 Task: Research Airbnb options in Ciudad Mante, Mexico from 13 December, 2023 to 19 December, 2023 for 2 adults. Place can be entire room with 1  bedroom having 1 bed and 1 bathroom. Property type can be hotel.
Action: Mouse moved to (409, 77)
Screenshot: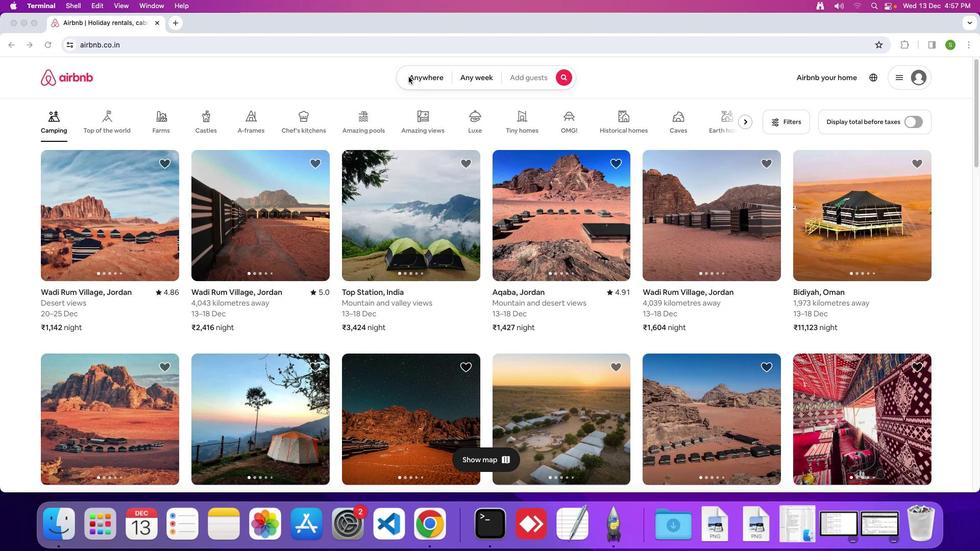 
Action: Mouse pressed left at (409, 77)
Screenshot: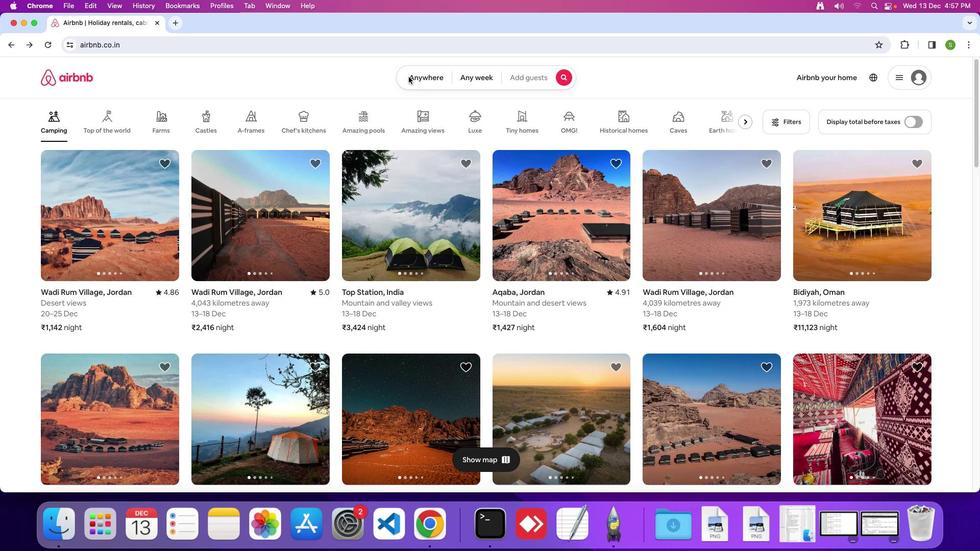 
Action: Mouse moved to (420, 79)
Screenshot: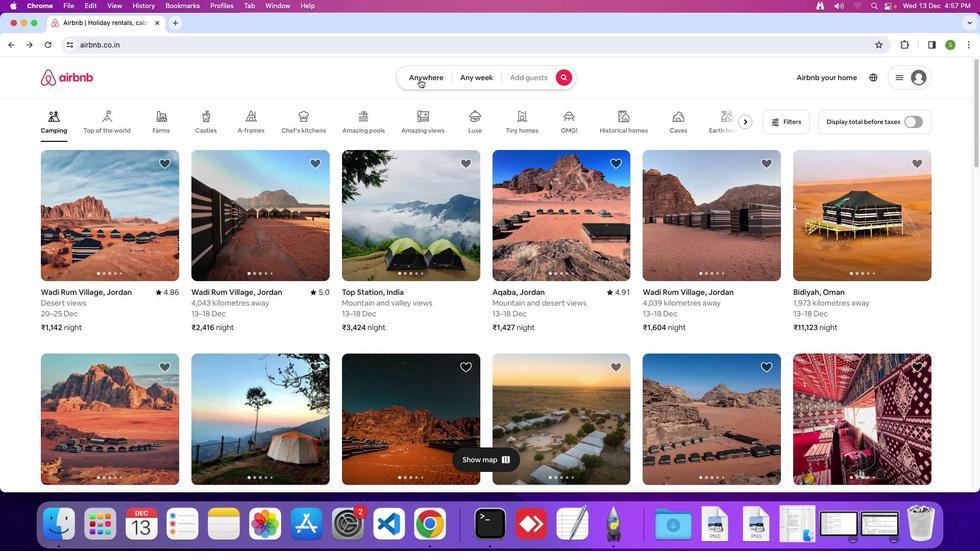 
Action: Mouse pressed left at (420, 79)
Screenshot: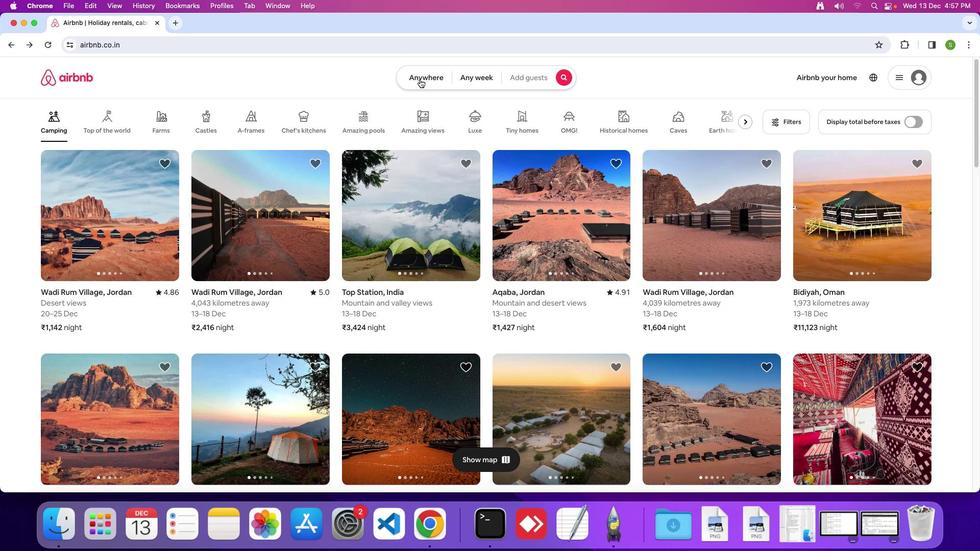 
Action: Mouse moved to (350, 106)
Screenshot: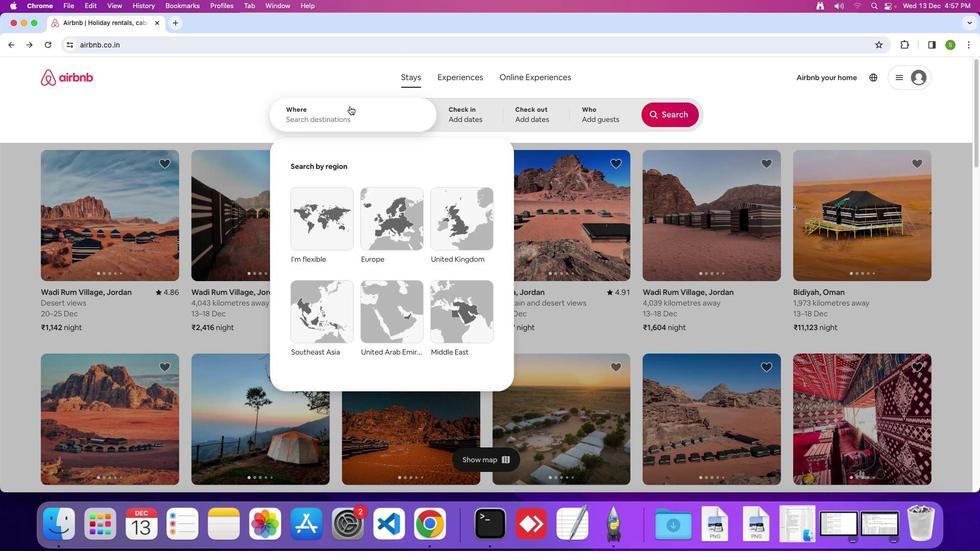 
Action: Mouse pressed left at (350, 106)
Screenshot: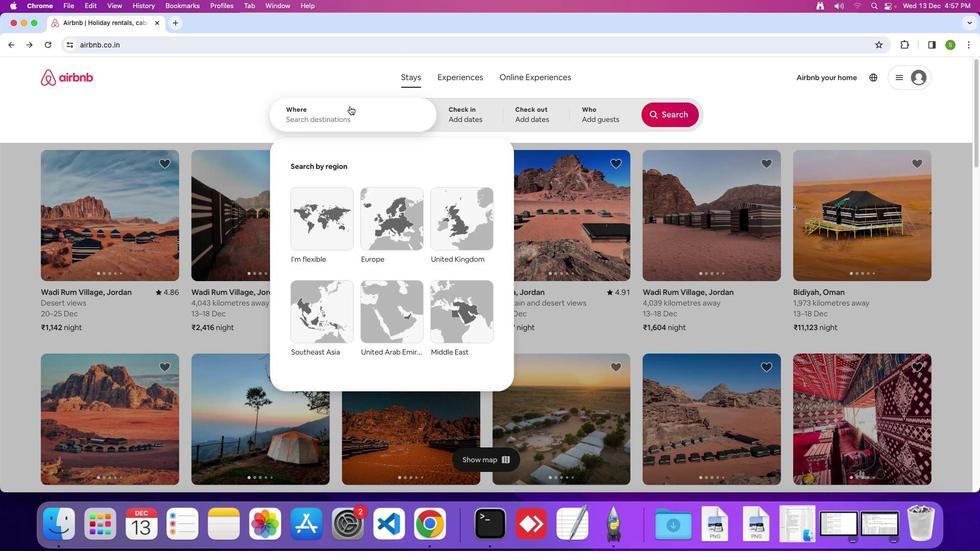 
Action: Key pressed 'C'
Screenshot: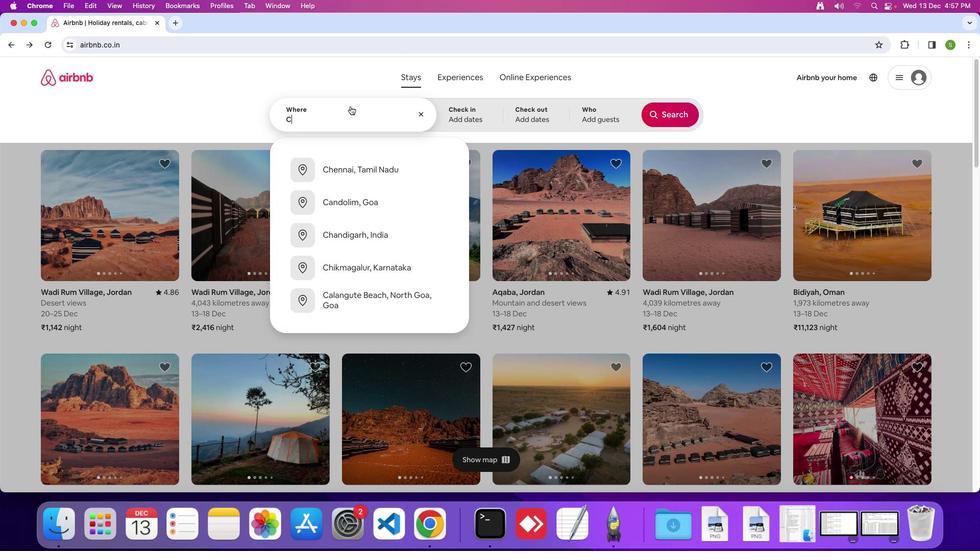 
Action: Mouse moved to (350, 106)
Screenshot: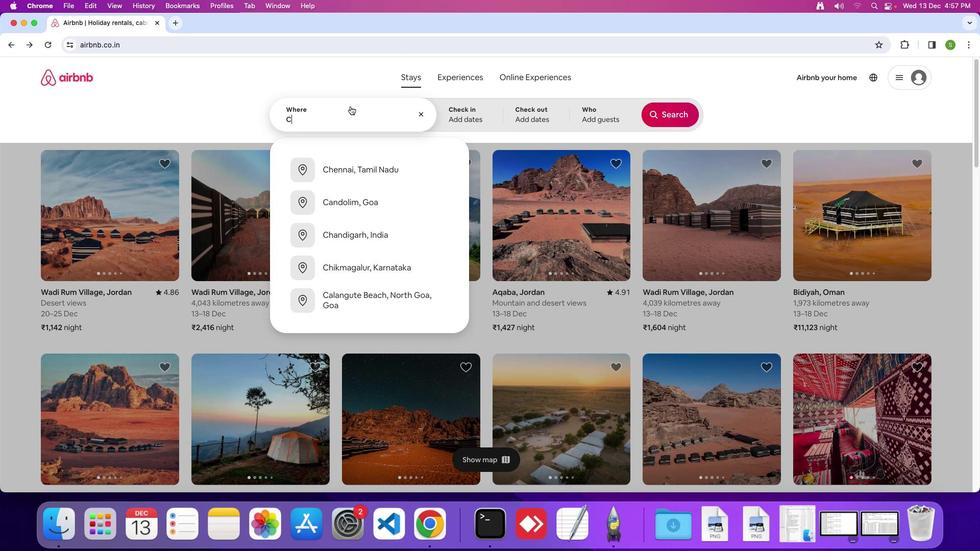 
Action: Key pressed Key.caps_lock'i''u''d''a''d'','Key.spaceKey.backspaceKey.backspaceKey.spaceKey.shift'M''a''n''t''e'','Key.spaceKey.shift'M''e''x''i''c''o'Key.enter
Screenshot: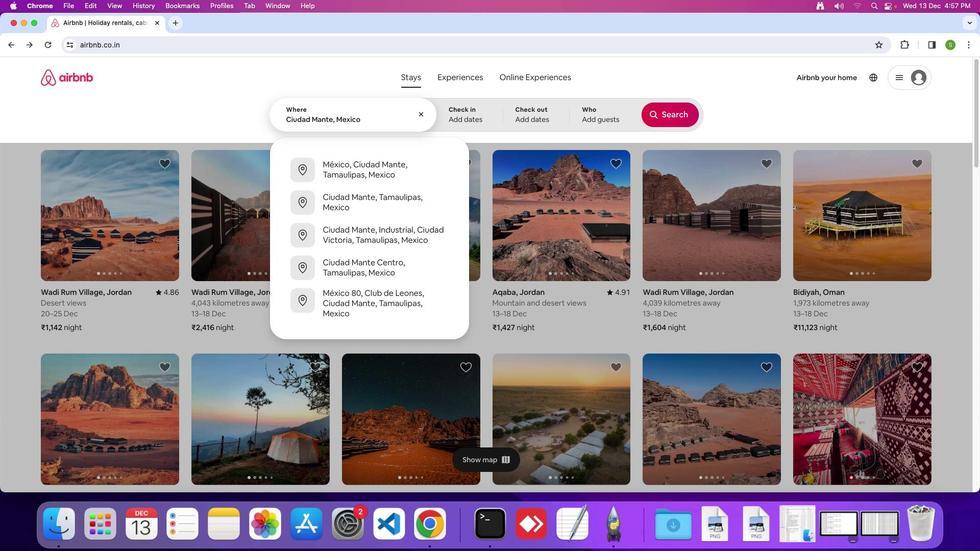 
Action: Mouse moved to (386, 292)
Screenshot: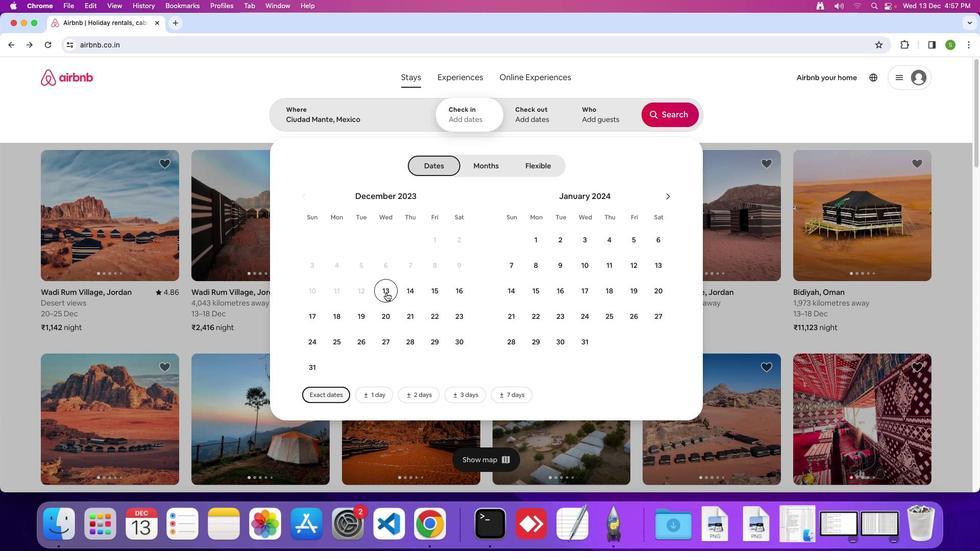 
Action: Mouse pressed left at (386, 292)
Screenshot: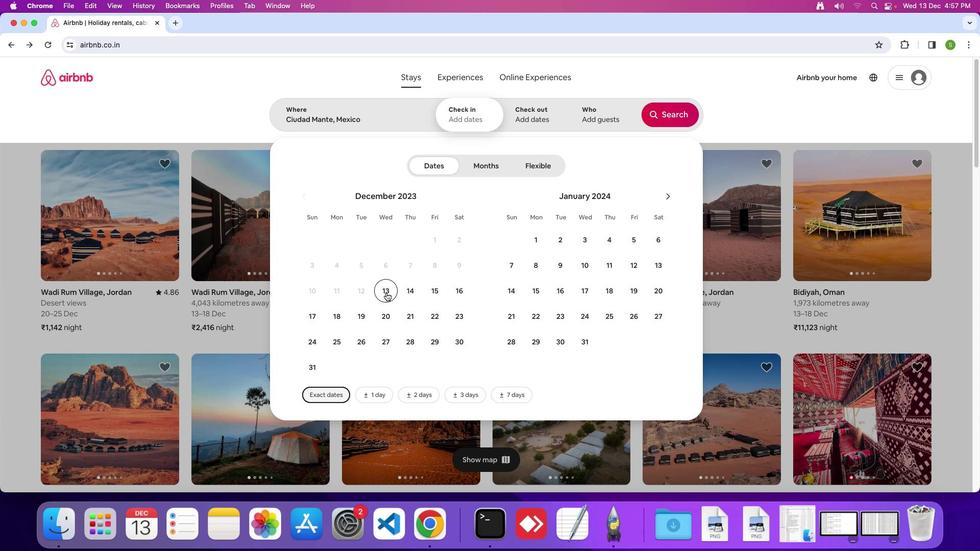 
Action: Mouse moved to (362, 316)
Screenshot: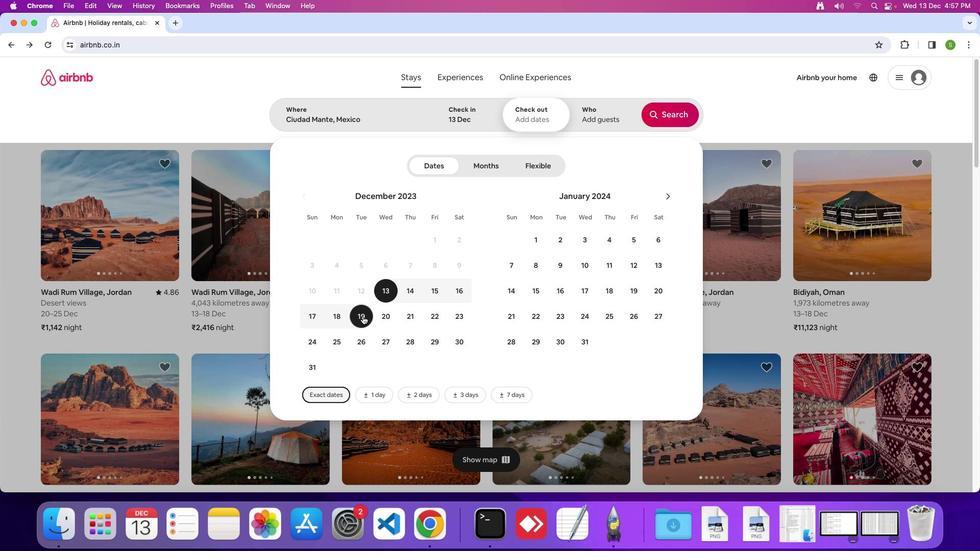 
Action: Mouse pressed left at (362, 316)
Screenshot: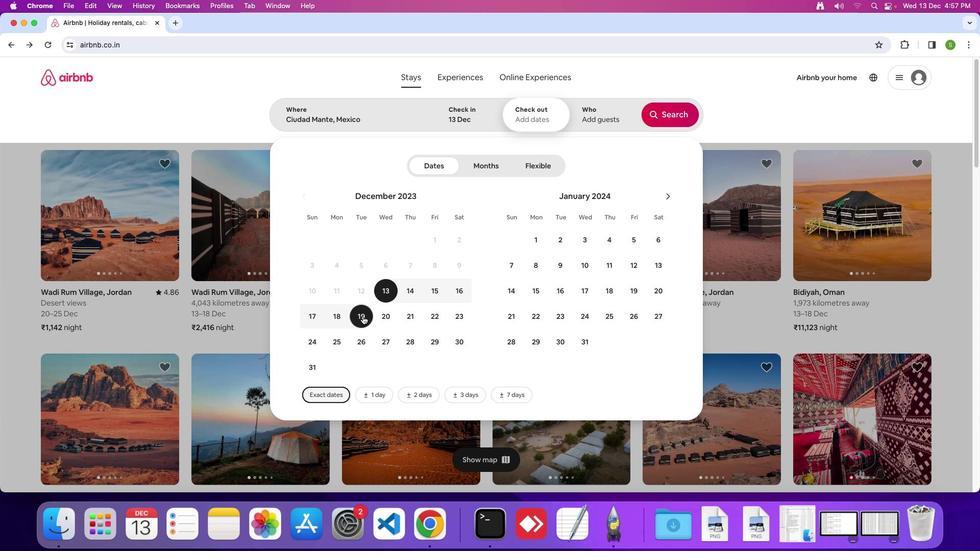 
Action: Mouse moved to (605, 121)
Screenshot: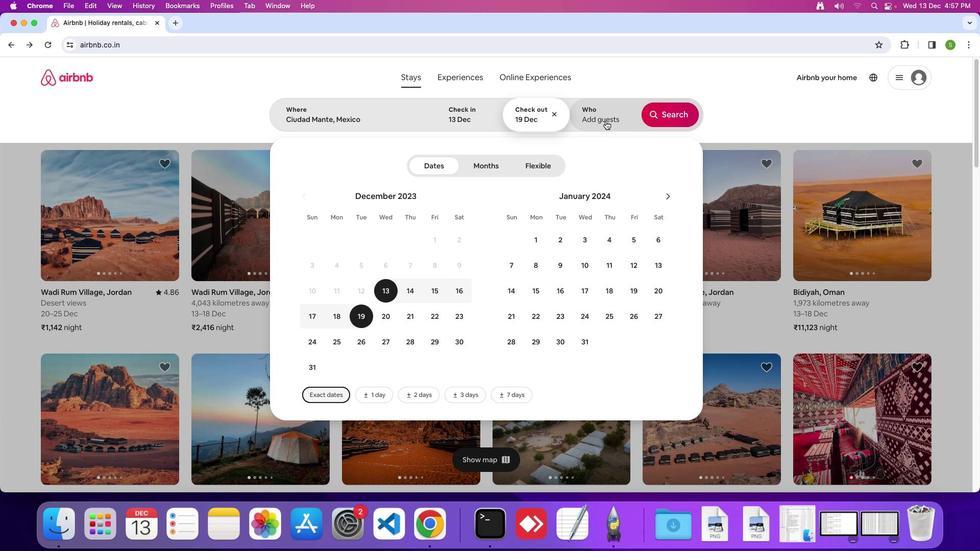 
Action: Mouse pressed left at (605, 121)
Screenshot: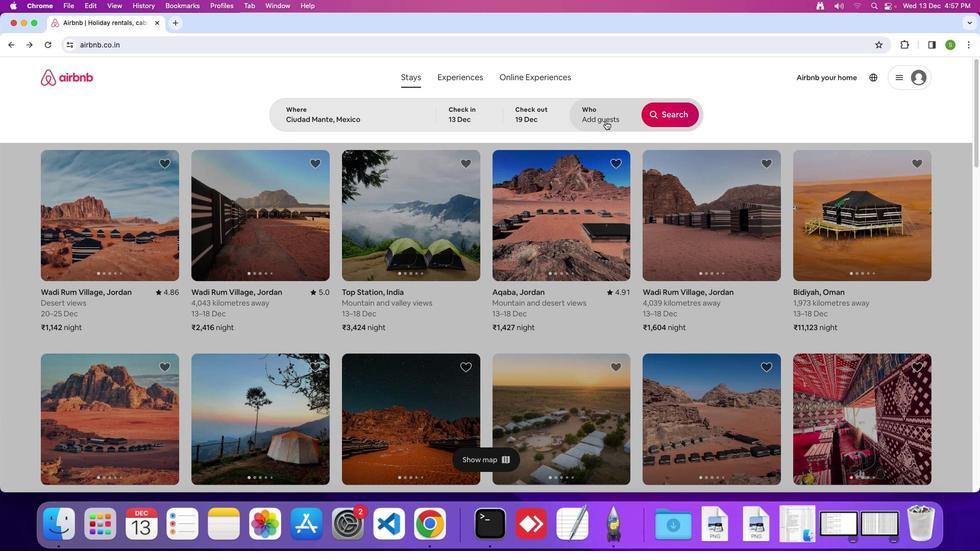 
Action: Mouse moved to (678, 171)
Screenshot: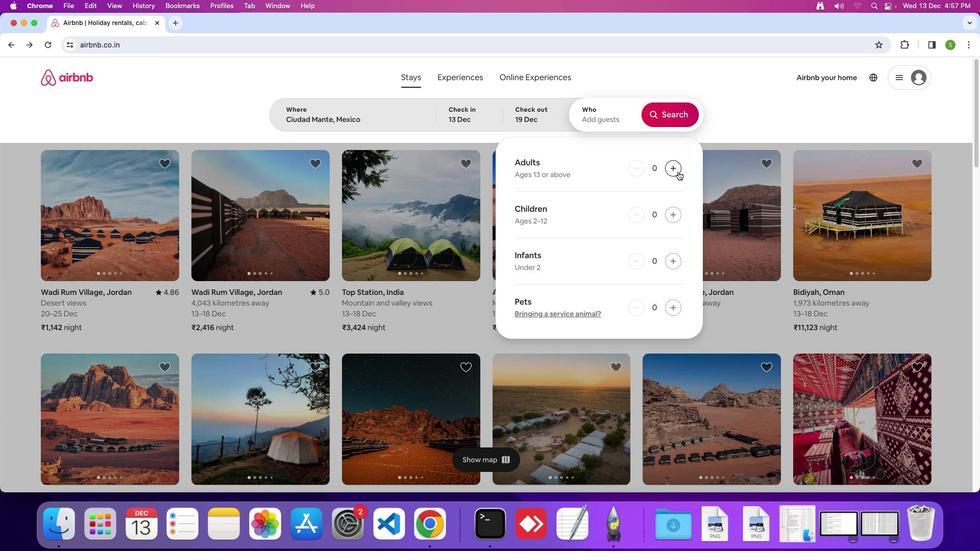 
Action: Mouse pressed left at (678, 171)
Screenshot: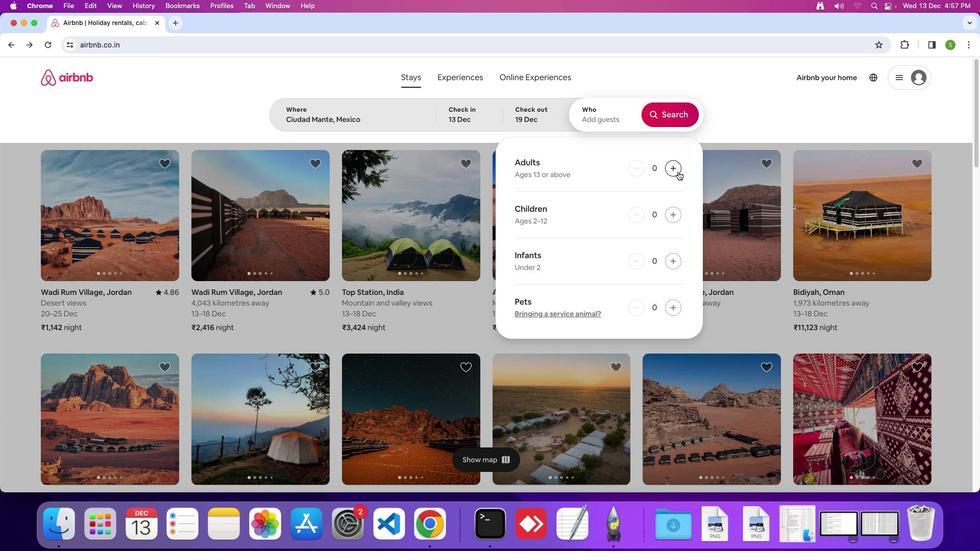 
Action: Mouse pressed left at (678, 171)
Screenshot: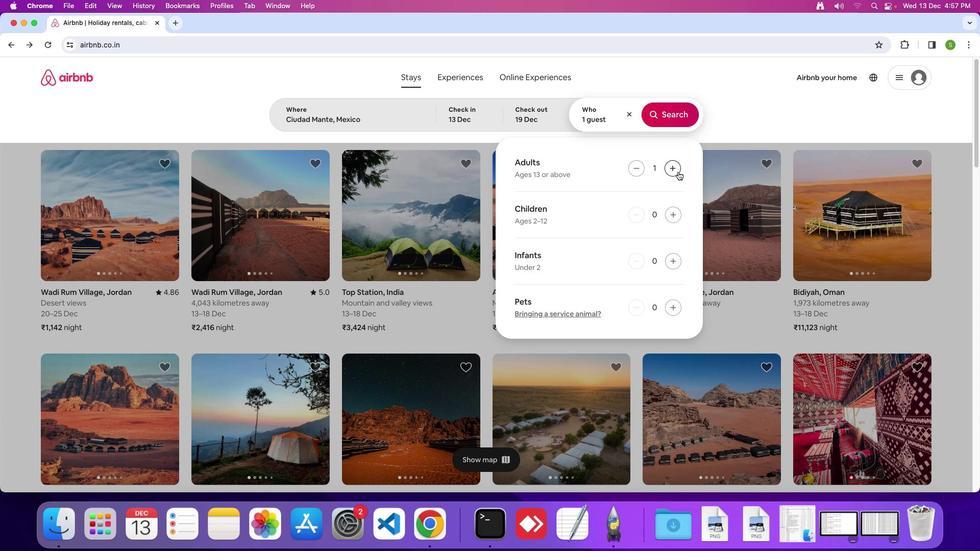 
Action: Mouse moved to (671, 115)
Screenshot: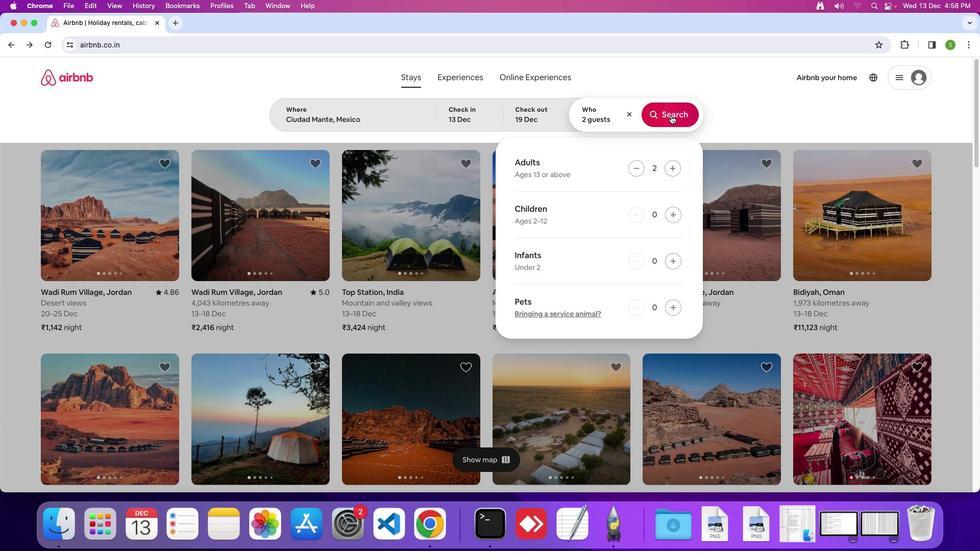 
Action: Mouse pressed left at (671, 115)
Screenshot: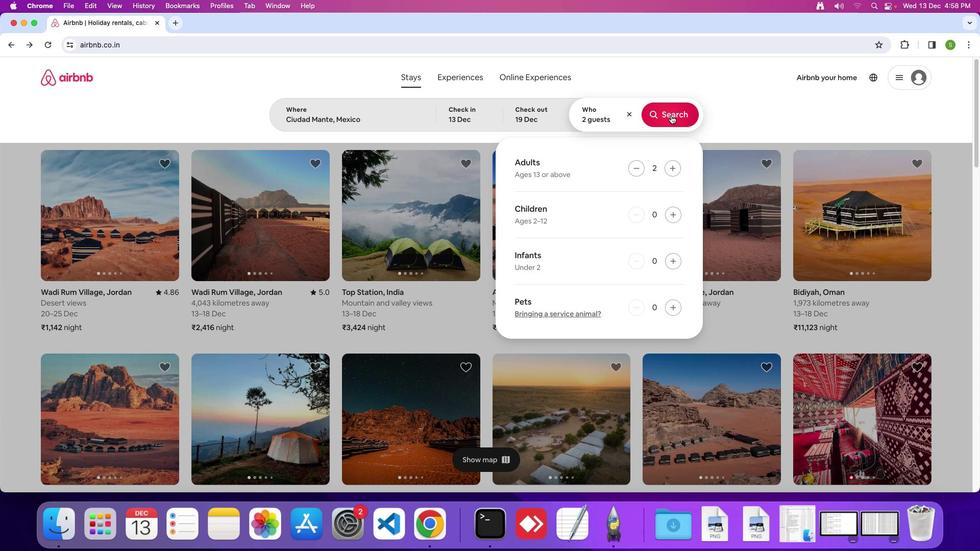 
Action: Mouse moved to (805, 115)
Screenshot: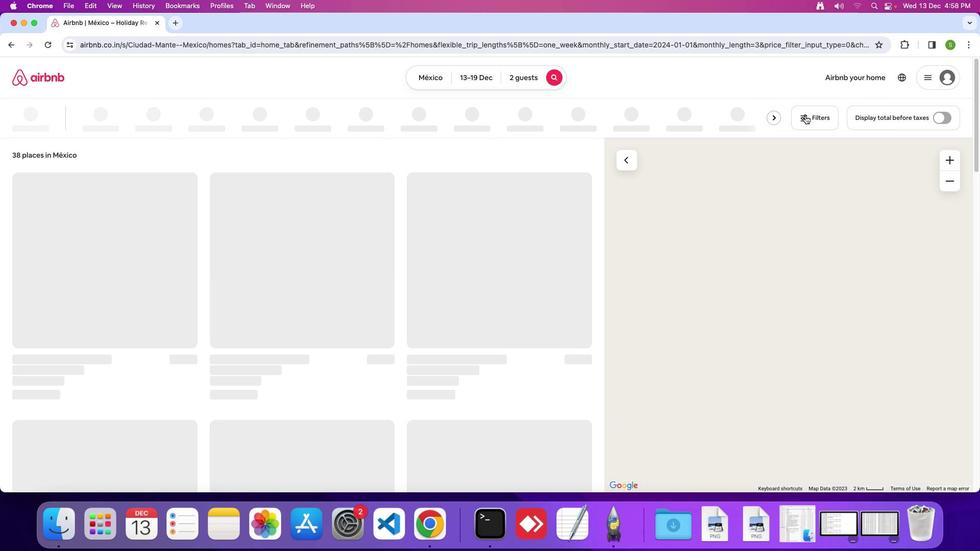 
Action: Mouse pressed left at (805, 115)
Screenshot: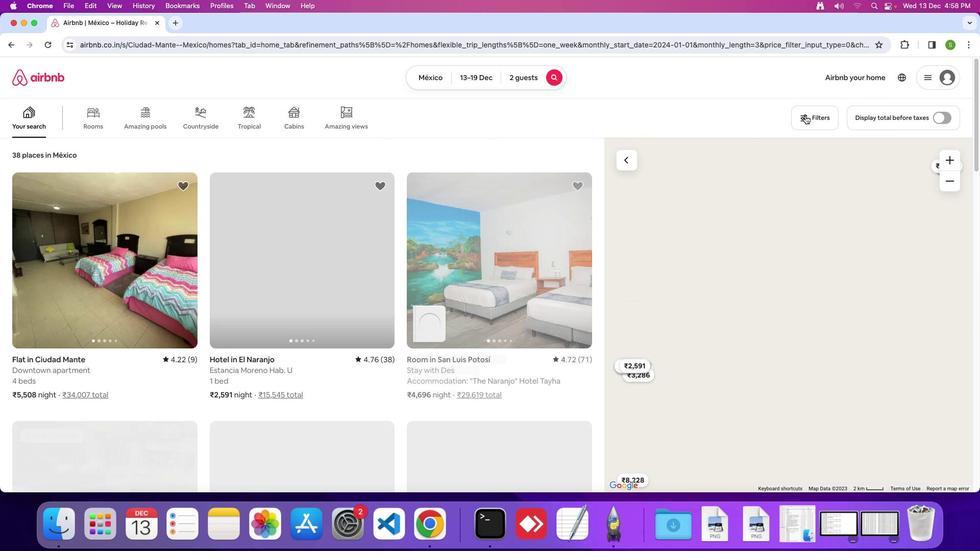 
Action: Mouse moved to (479, 284)
Screenshot: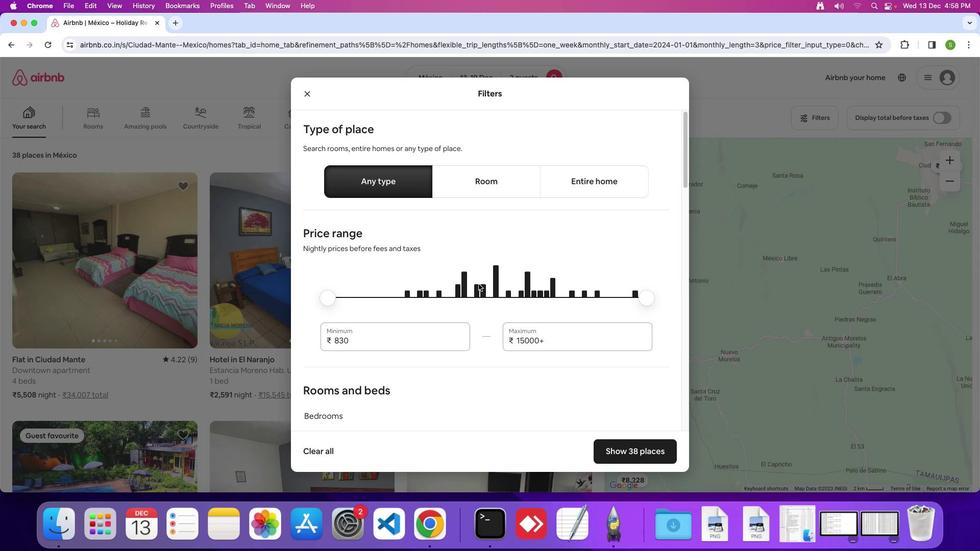 
Action: Mouse scrolled (479, 284) with delta (0, 0)
Screenshot: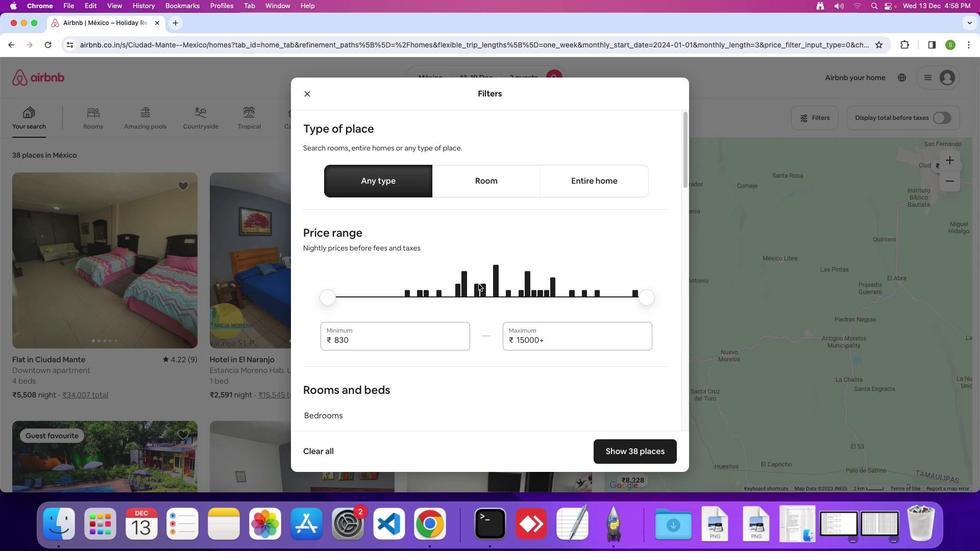 
Action: Mouse scrolled (479, 284) with delta (0, 0)
Screenshot: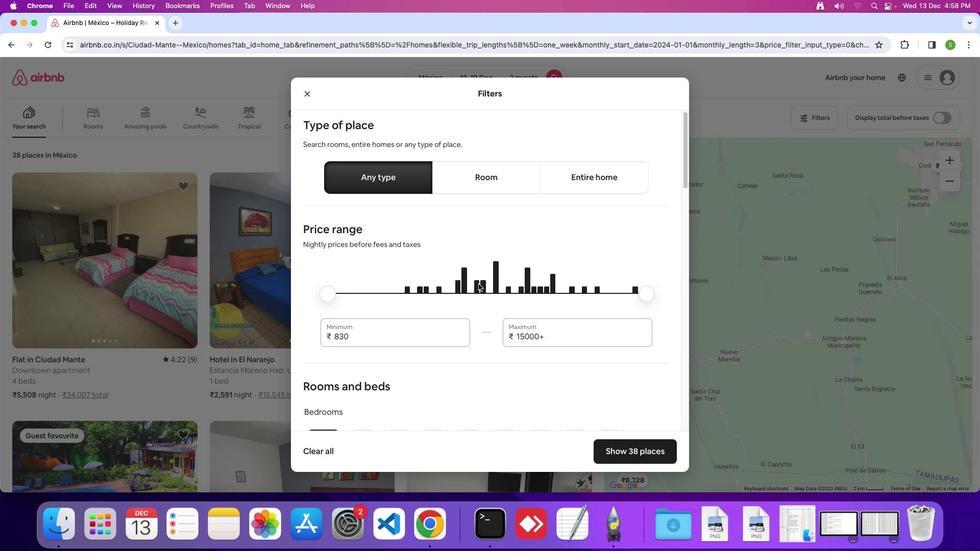 
Action: Mouse scrolled (479, 284) with delta (0, 0)
Screenshot: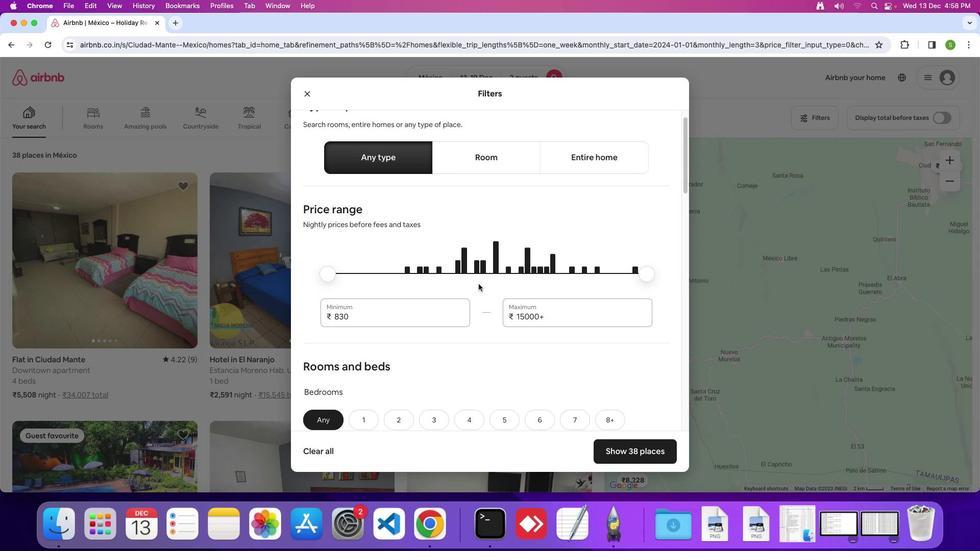 
Action: Mouse moved to (479, 282)
Screenshot: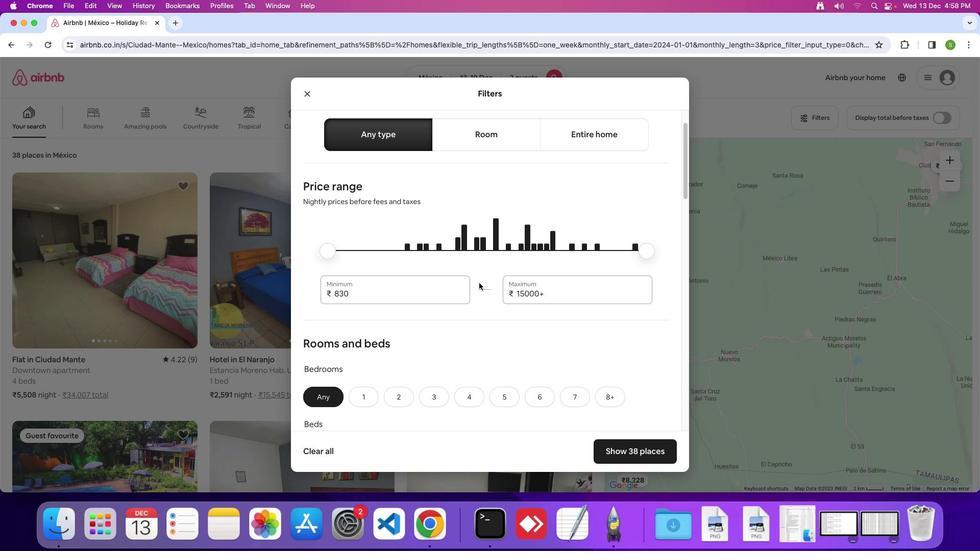 
Action: Mouse scrolled (479, 282) with delta (0, 0)
Screenshot: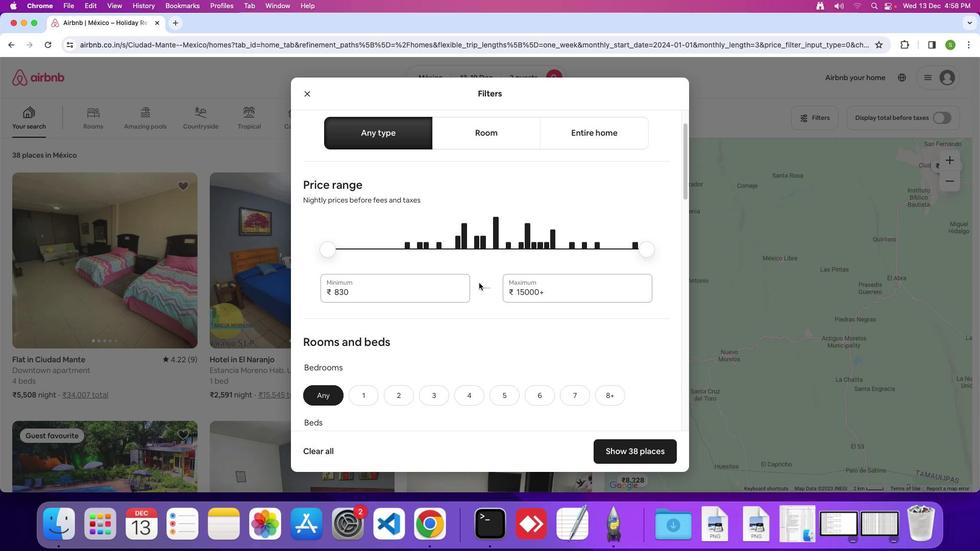 
Action: Mouse scrolled (479, 282) with delta (0, 0)
Screenshot: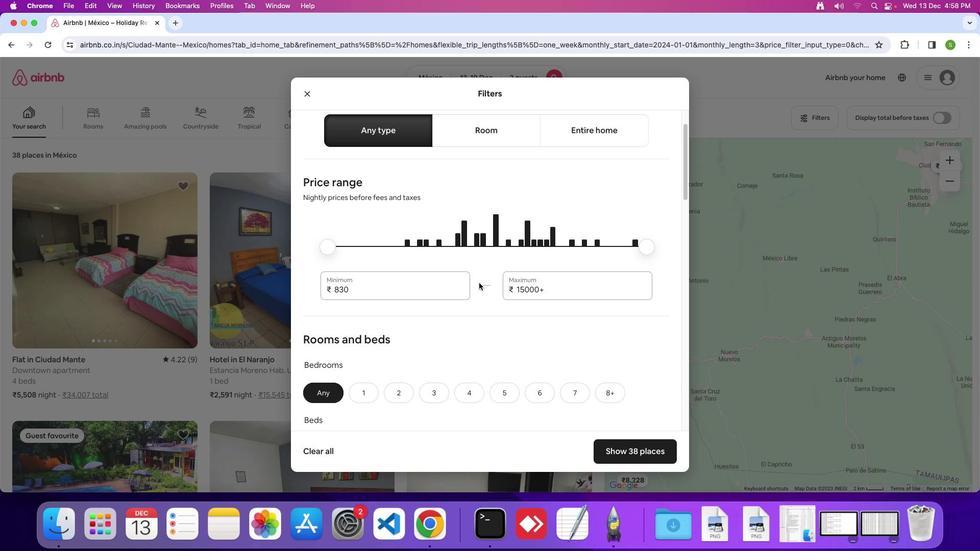 
Action: Mouse scrolled (479, 282) with delta (0, 0)
Screenshot: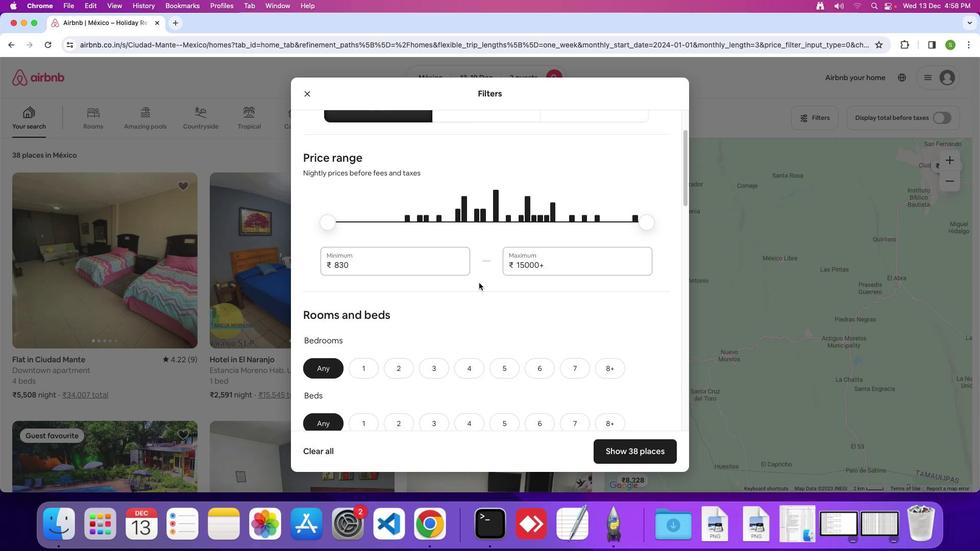 
Action: Mouse scrolled (479, 282) with delta (0, 0)
Screenshot: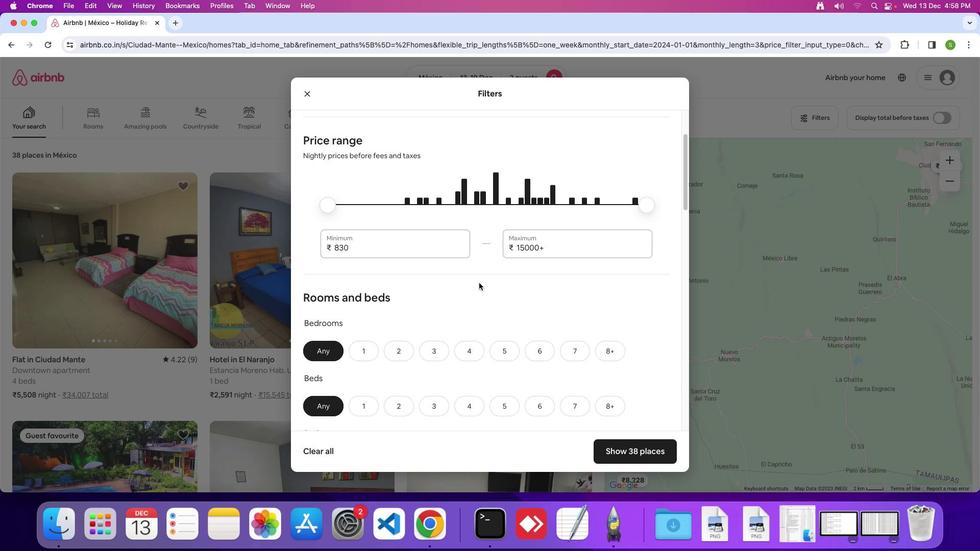 
Action: Mouse scrolled (479, 282) with delta (0, 0)
Screenshot: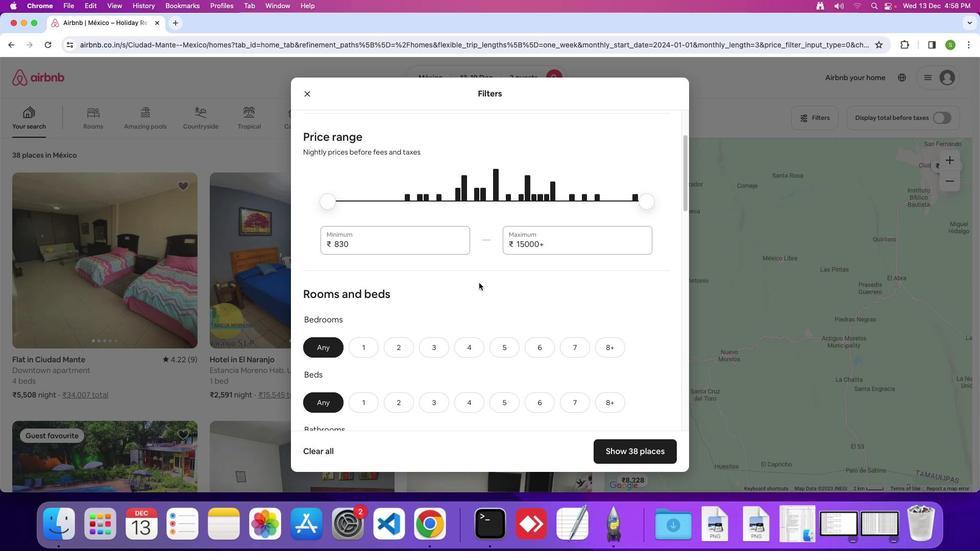 
Action: Mouse scrolled (479, 282) with delta (0, -1)
Screenshot: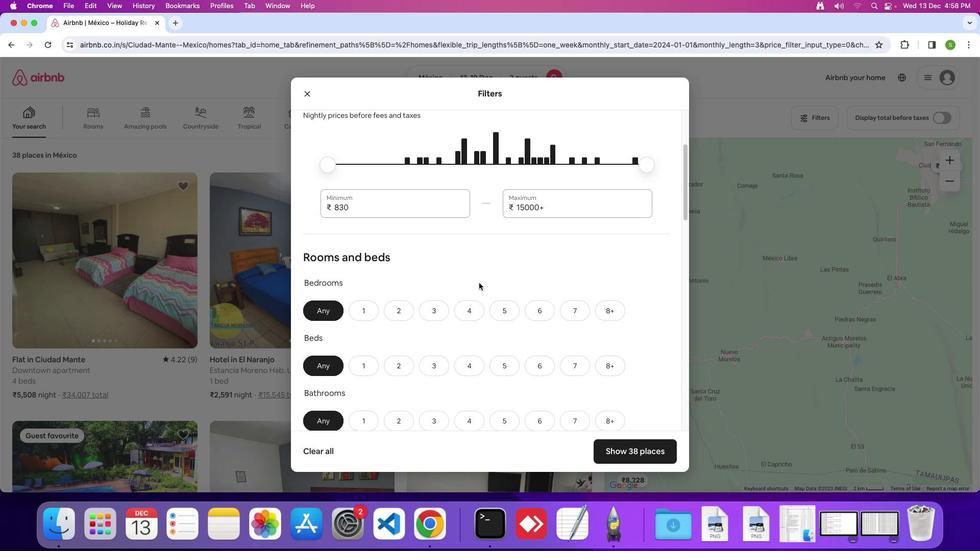 
Action: Mouse scrolled (479, 282) with delta (0, 0)
Screenshot: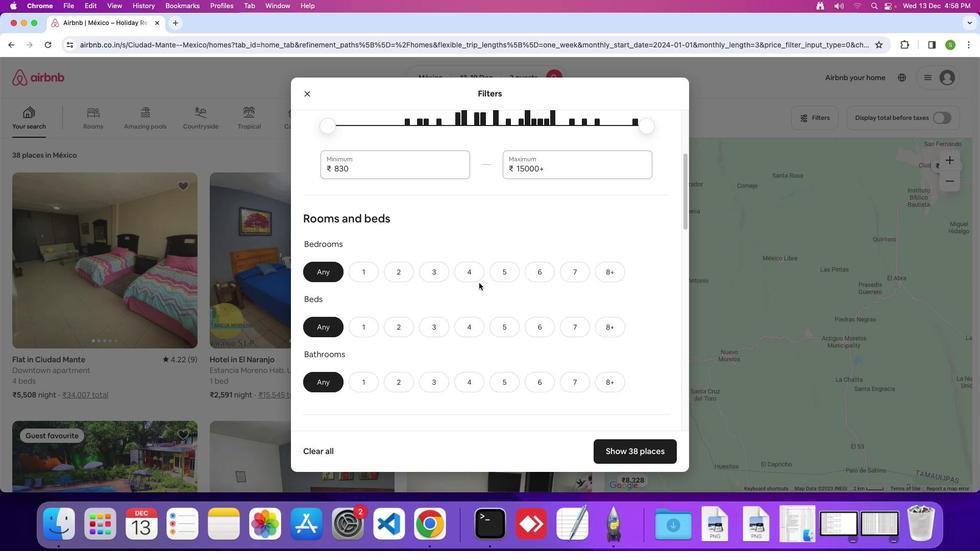 
Action: Mouse scrolled (479, 282) with delta (0, 0)
Screenshot: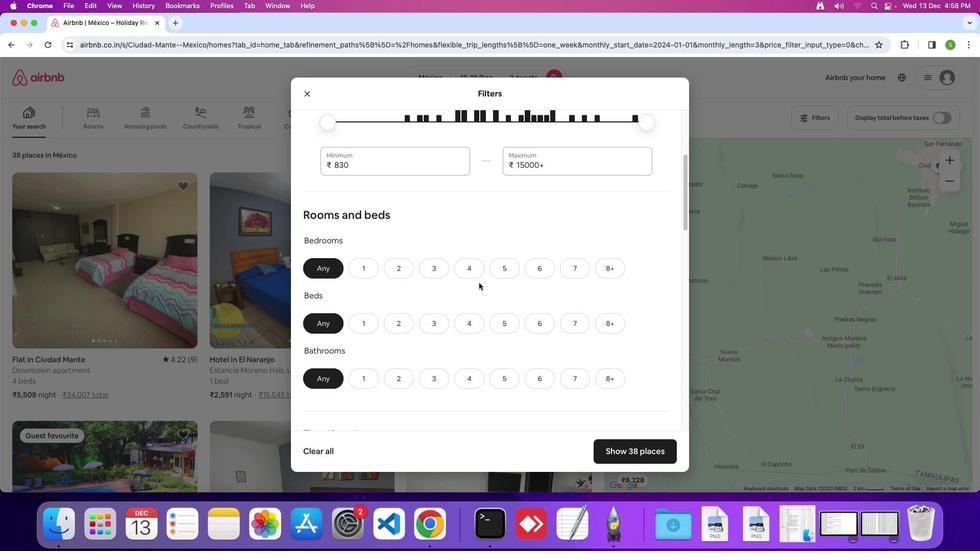 
Action: Mouse scrolled (479, 282) with delta (0, 0)
Screenshot: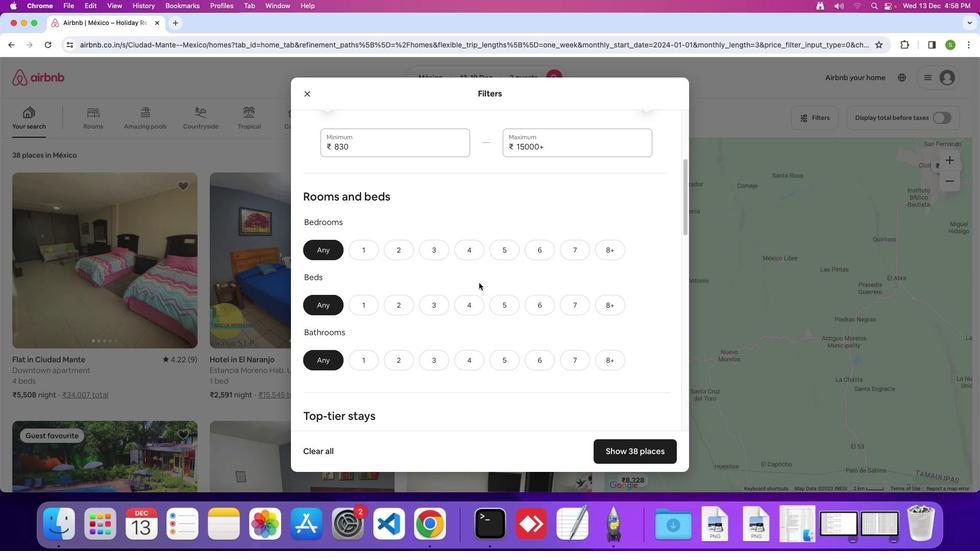 
Action: Mouse scrolled (479, 282) with delta (0, 0)
Screenshot: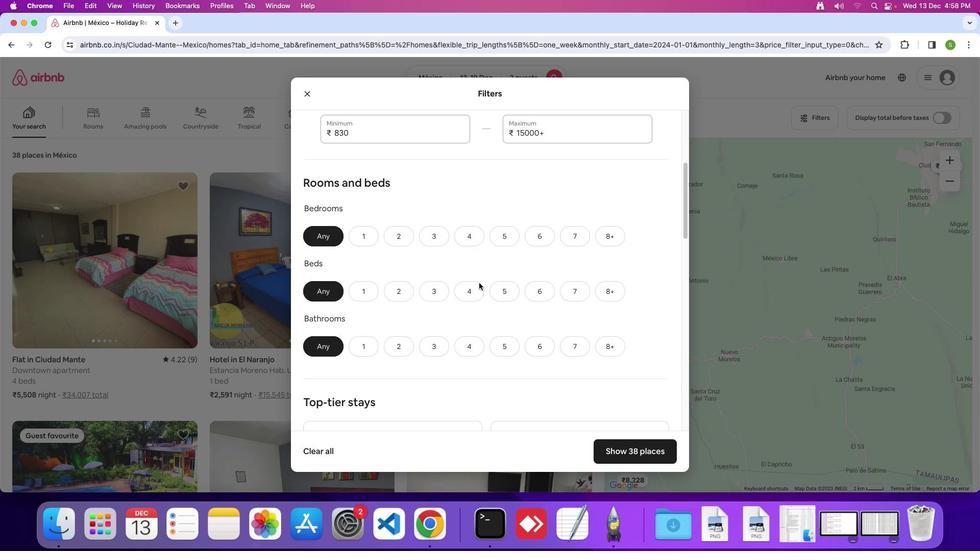 
Action: Mouse scrolled (479, 282) with delta (0, 0)
Screenshot: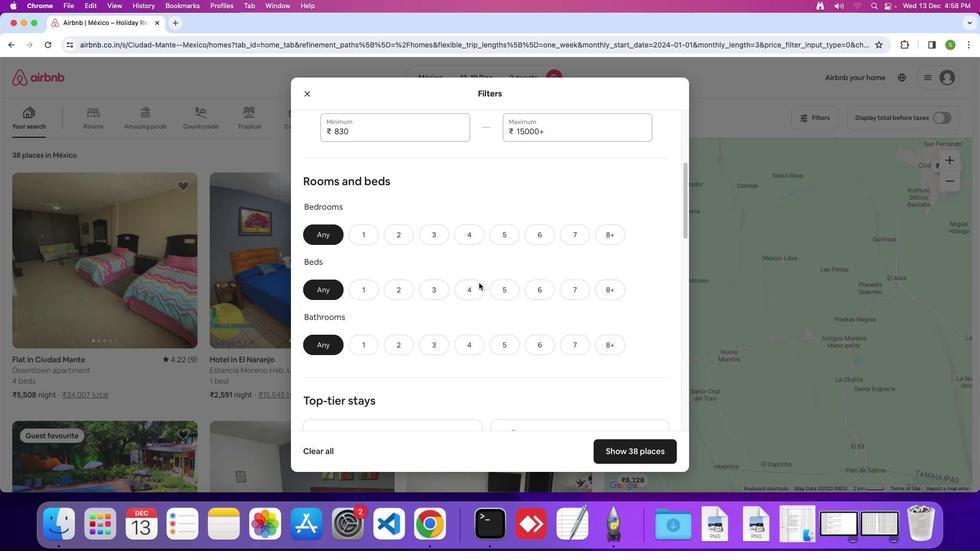 
Action: Mouse scrolled (479, 282) with delta (0, 0)
Screenshot: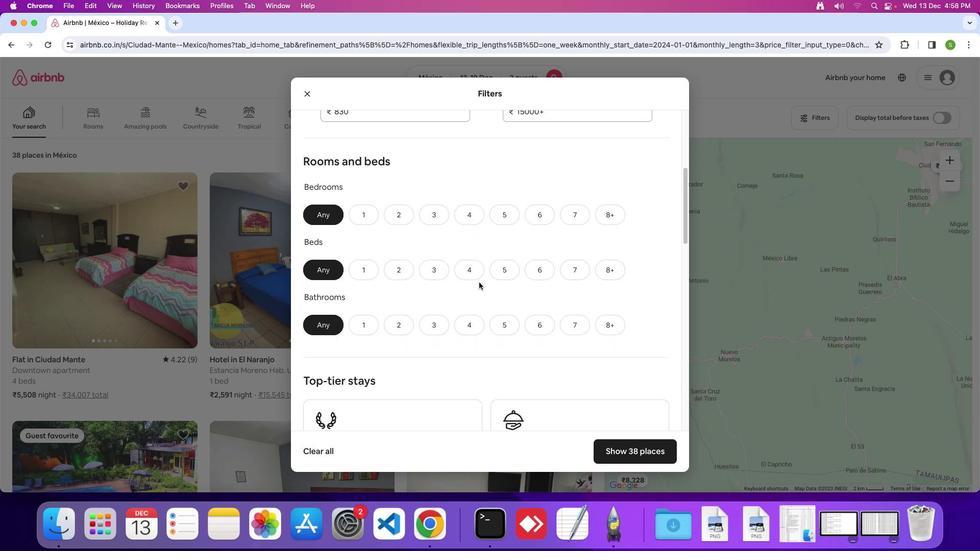
Action: Mouse moved to (479, 282)
Screenshot: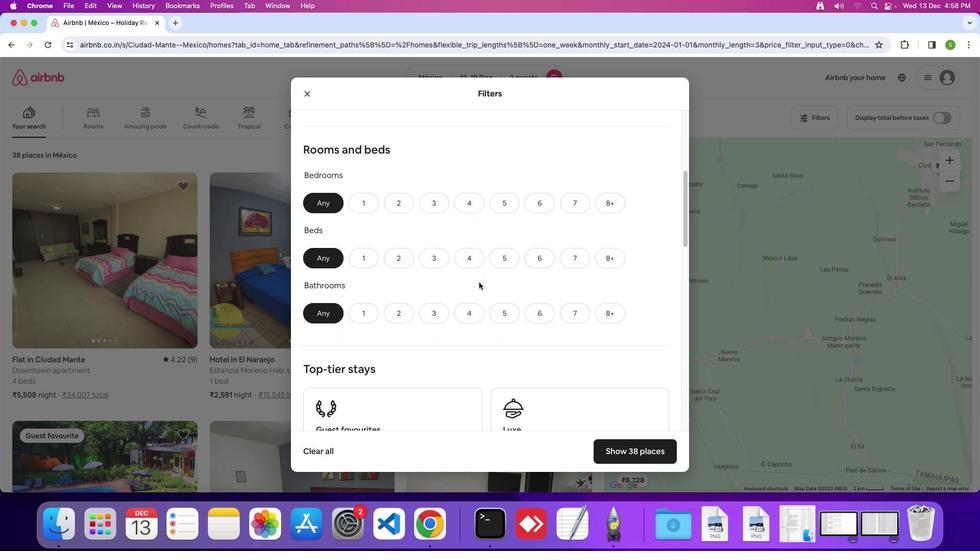 
Action: Mouse scrolled (479, 282) with delta (0, 0)
Screenshot: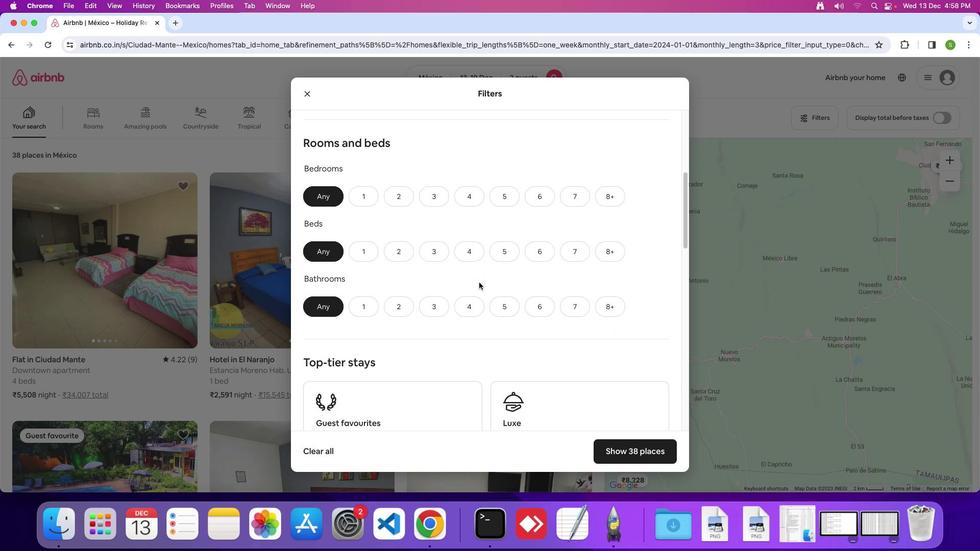 
Action: Mouse scrolled (479, 282) with delta (0, 0)
Screenshot: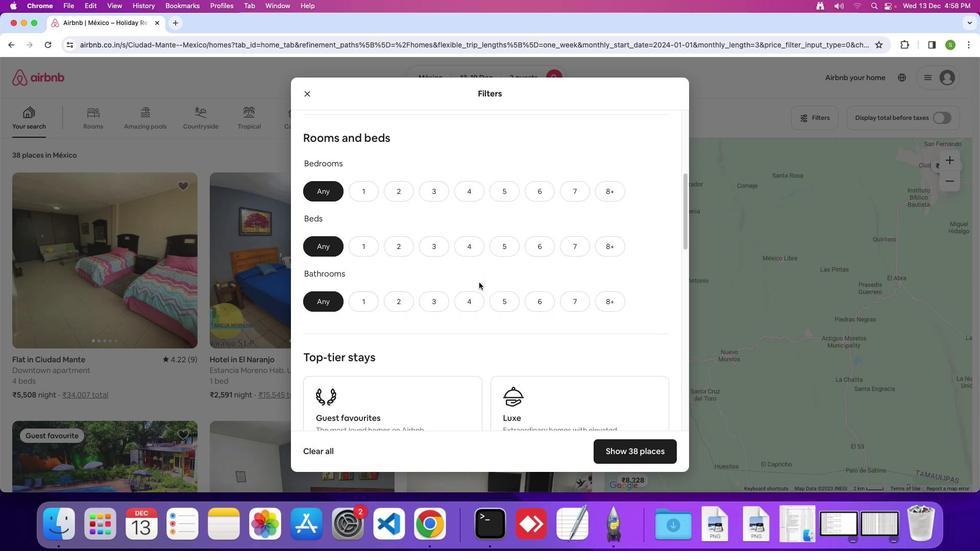 
Action: Mouse scrolled (479, 282) with delta (0, 0)
Screenshot: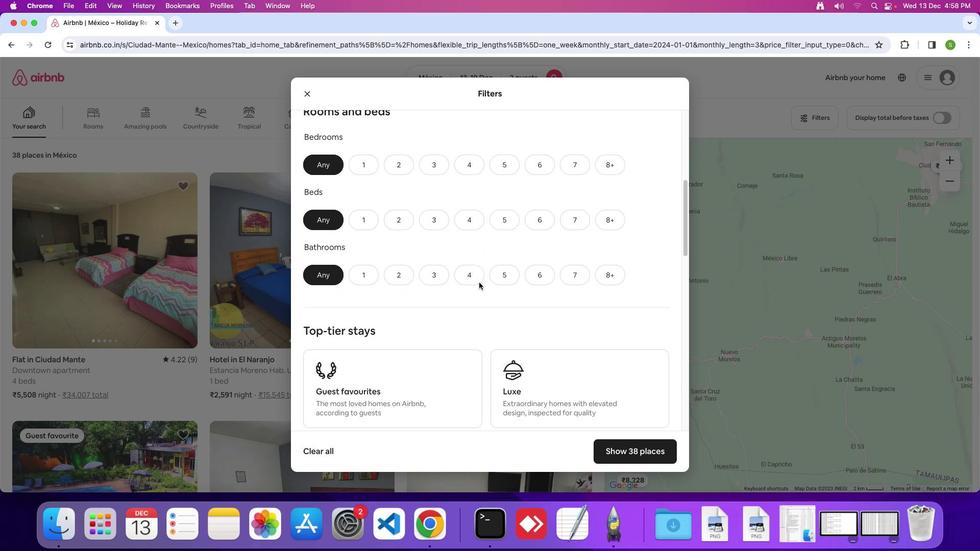 
Action: Mouse moved to (370, 143)
Screenshot: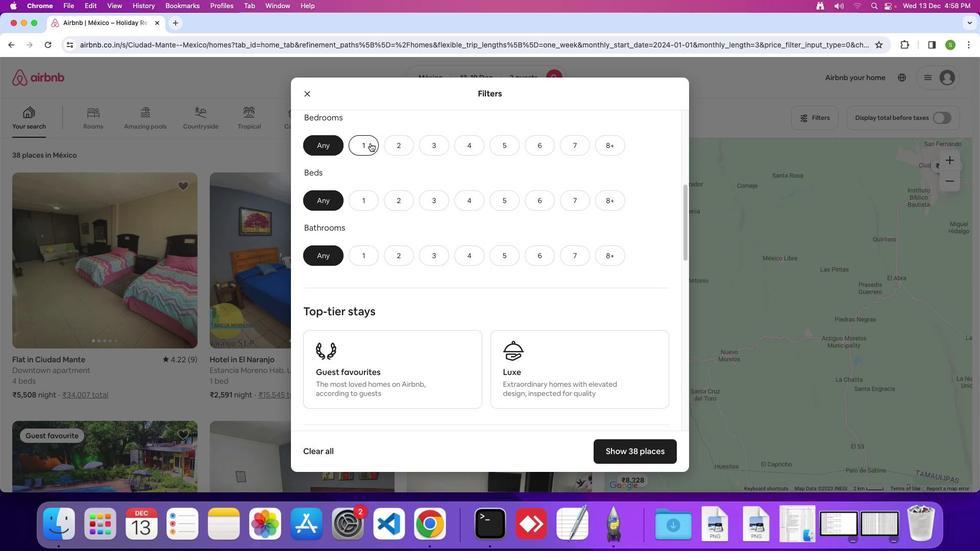 
Action: Mouse pressed left at (370, 143)
Screenshot: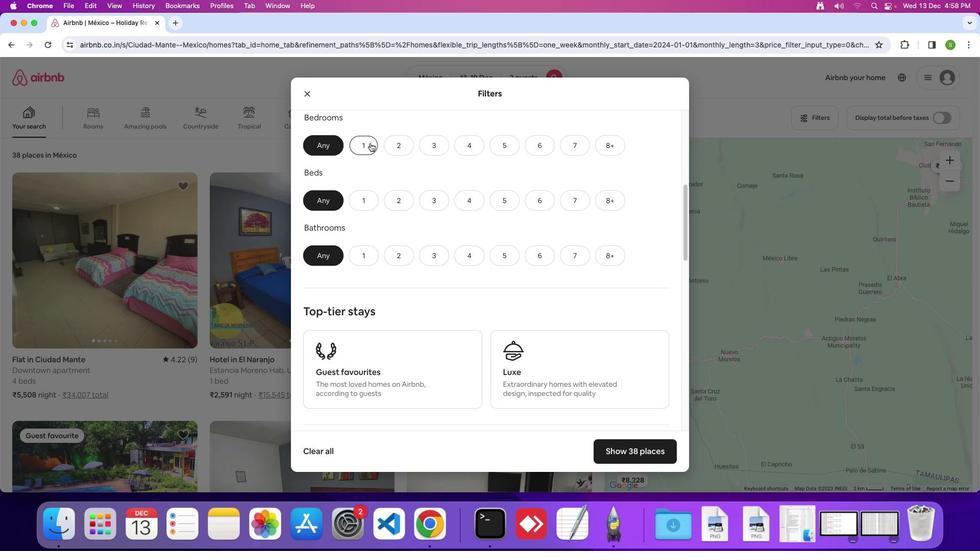 
Action: Mouse moved to (362, 195)
Screenshot: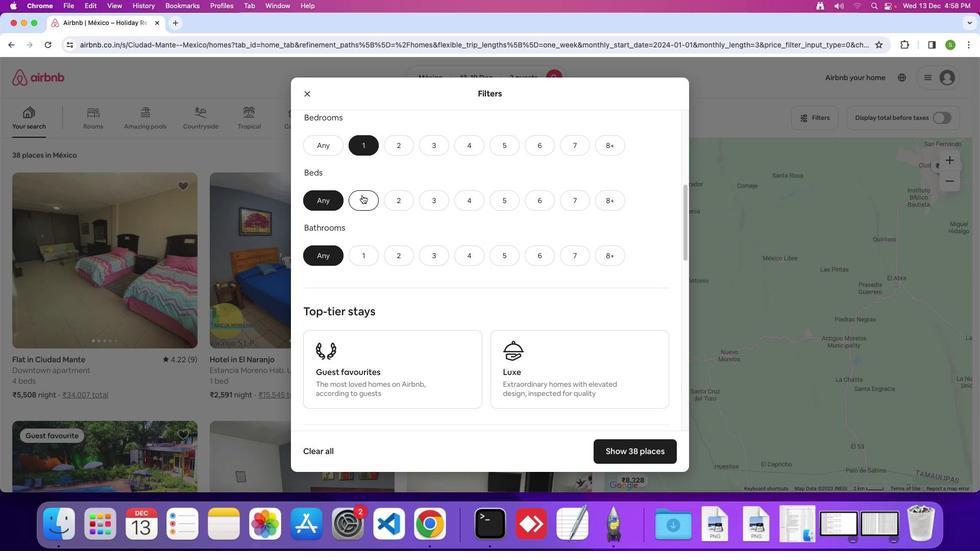 
Action: Mouse pressed left at (362, 195)
Screenshot: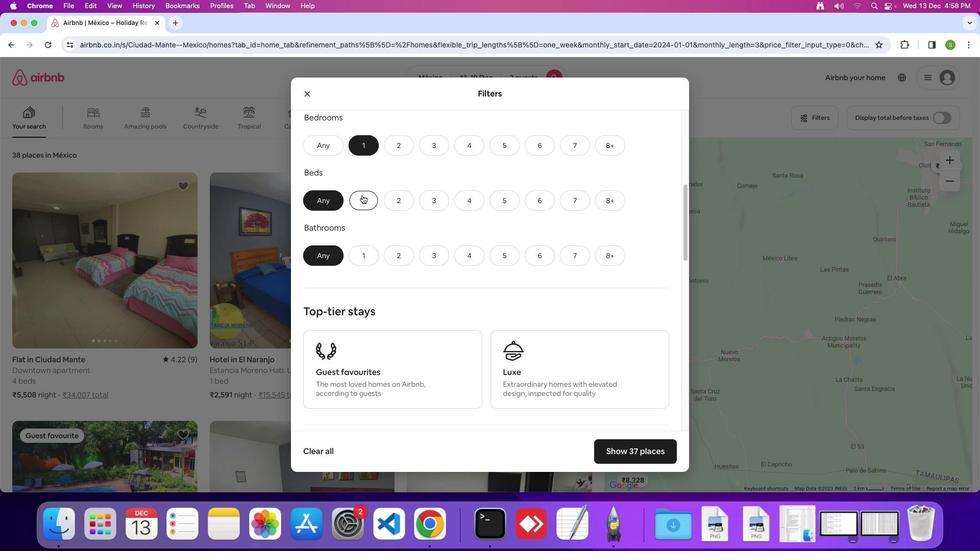 
Action: Mouse moved to (363, 254)
Screenshot: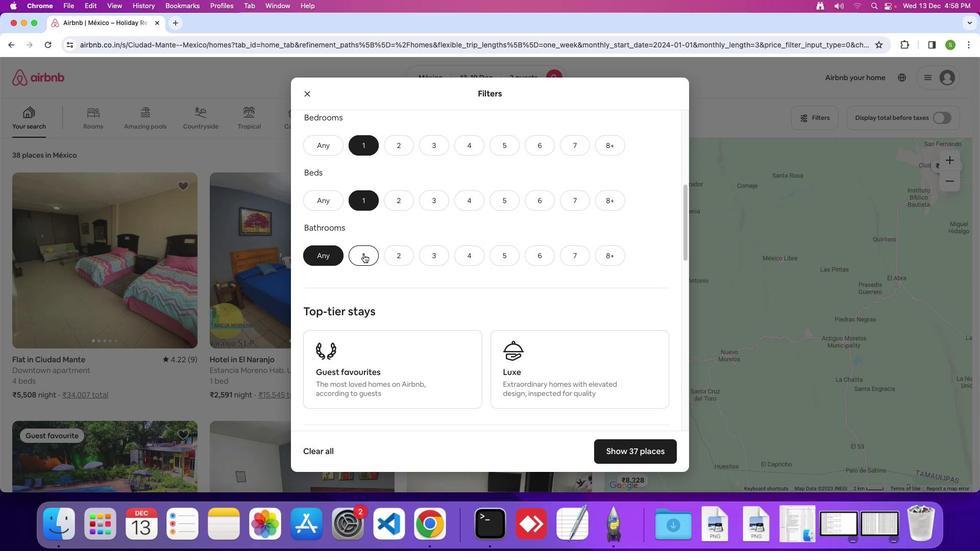 
Action: Mouse pressed left at (363, 254)
Screenshot: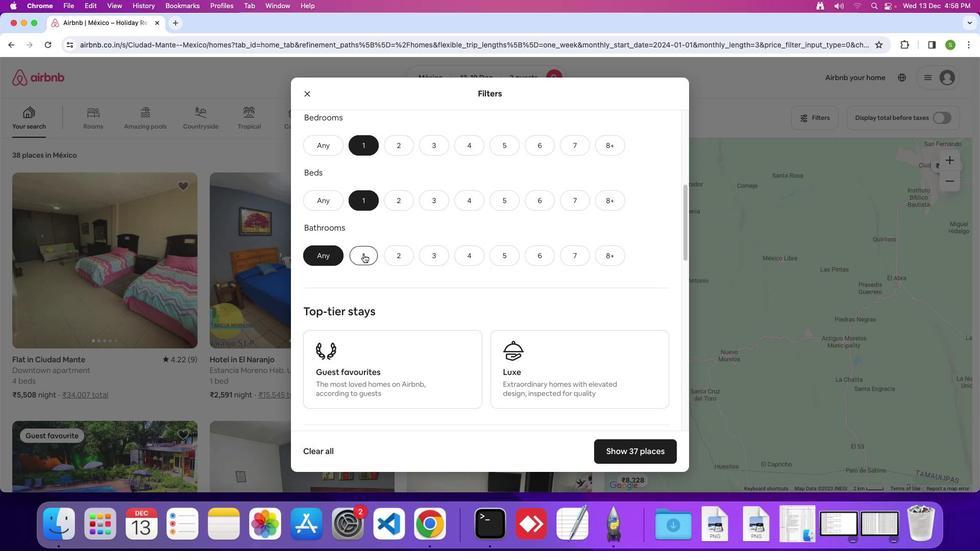 
Action: Mouse moved to (469, 243)
Screenshot: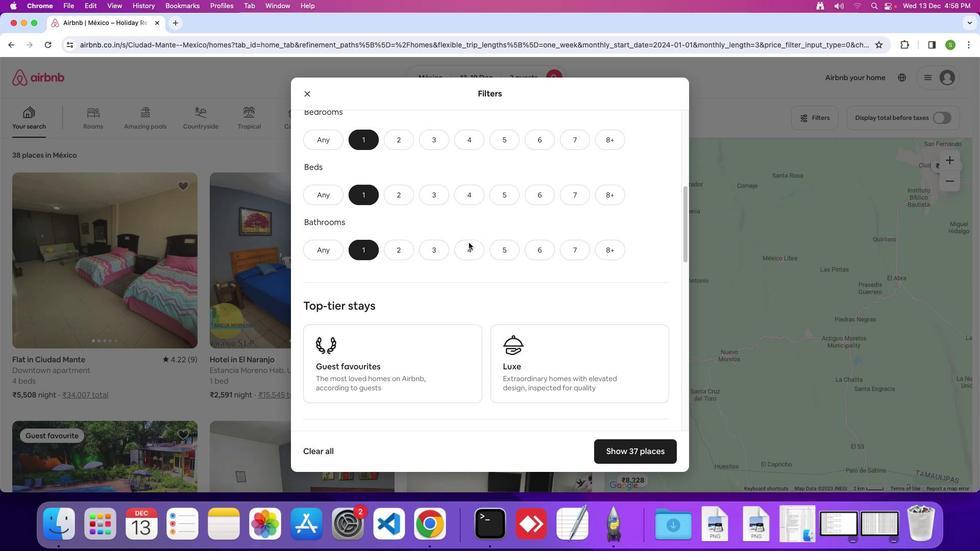
Action: Mouse scrolled (469, 243) with delta (0, 0)
Screenshot: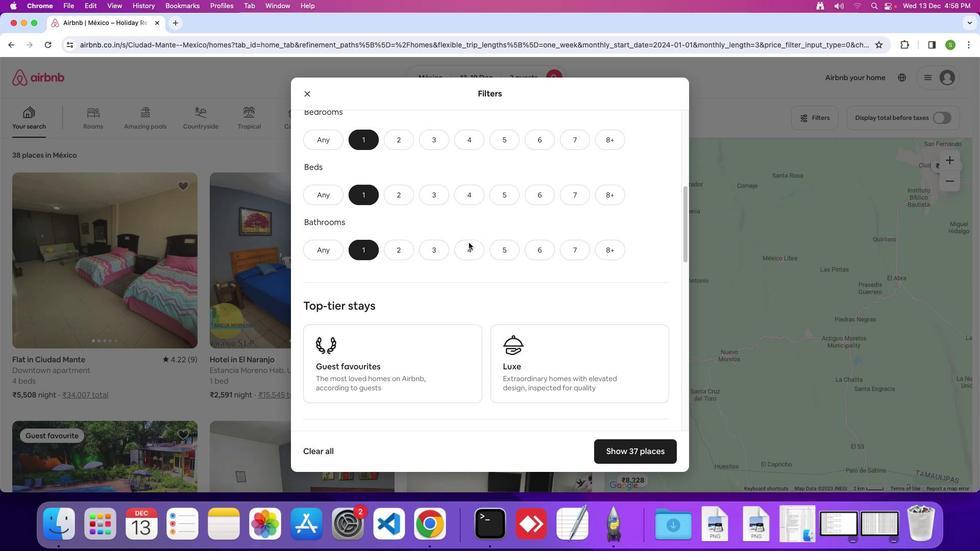 
Action: Mouse moved to (469, 243)
Screenshot: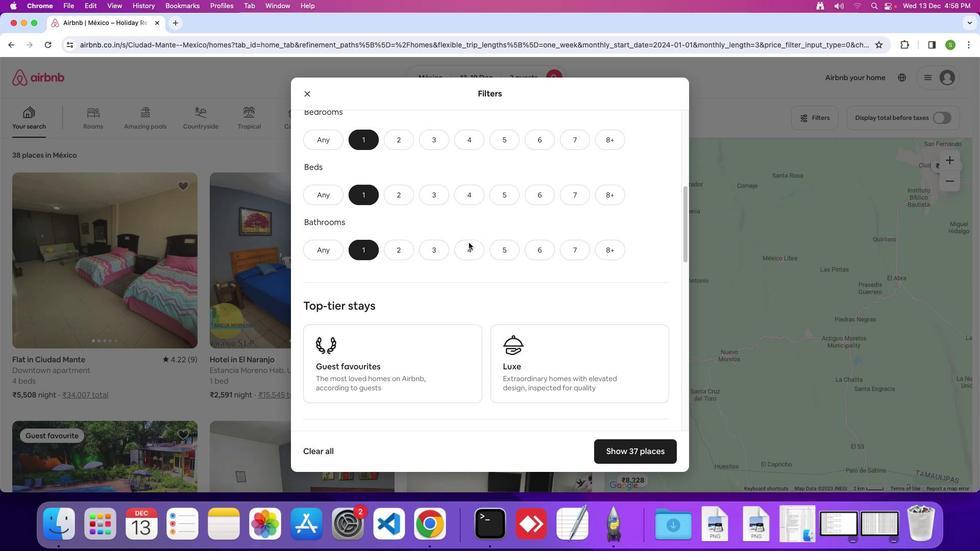 
Action: Mouse scrolled (469, 243) with delta (0, 0)
Screenshot: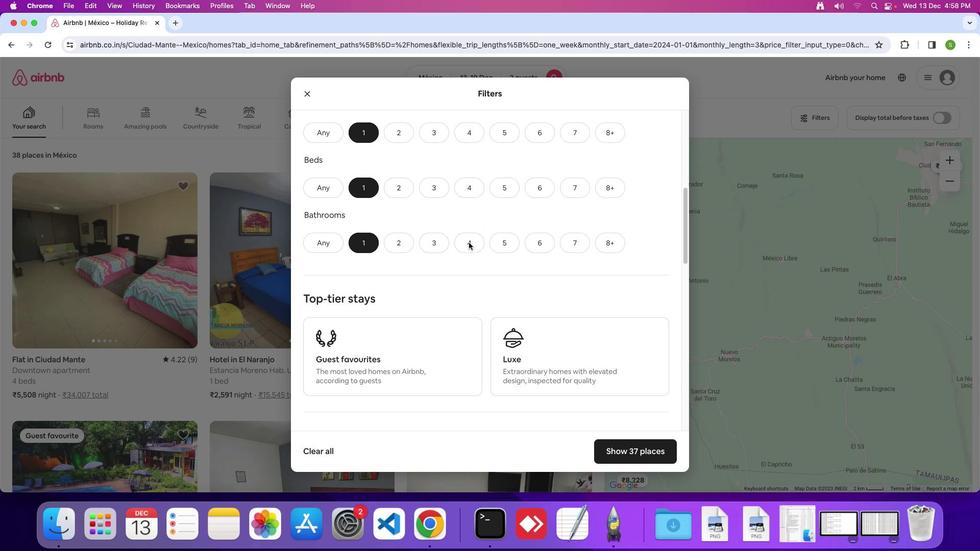 
Action: Mouse scrolled (469, 243) with delta (0, -1)
Screenshot: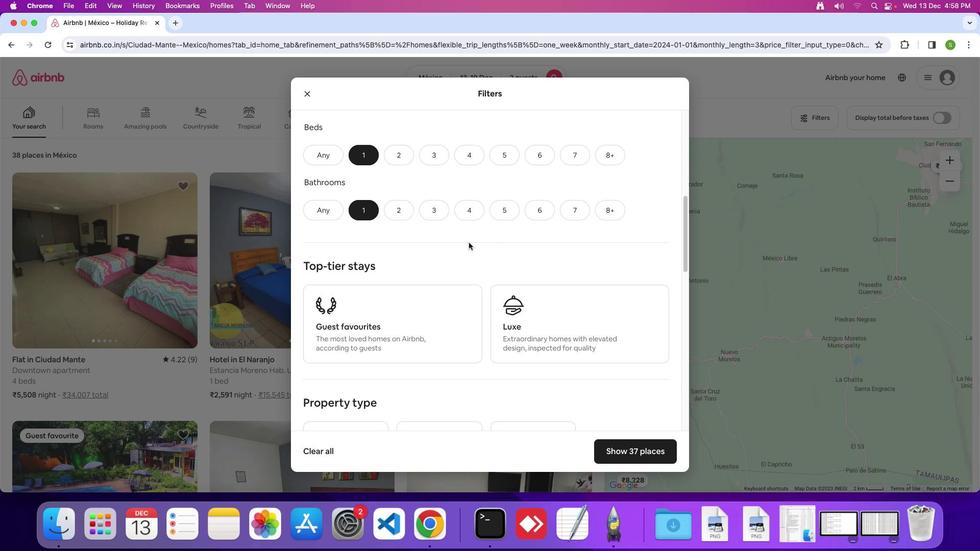 
Action: Mouse scrolled (469, 243) with delta (0, 0)
Screenshot: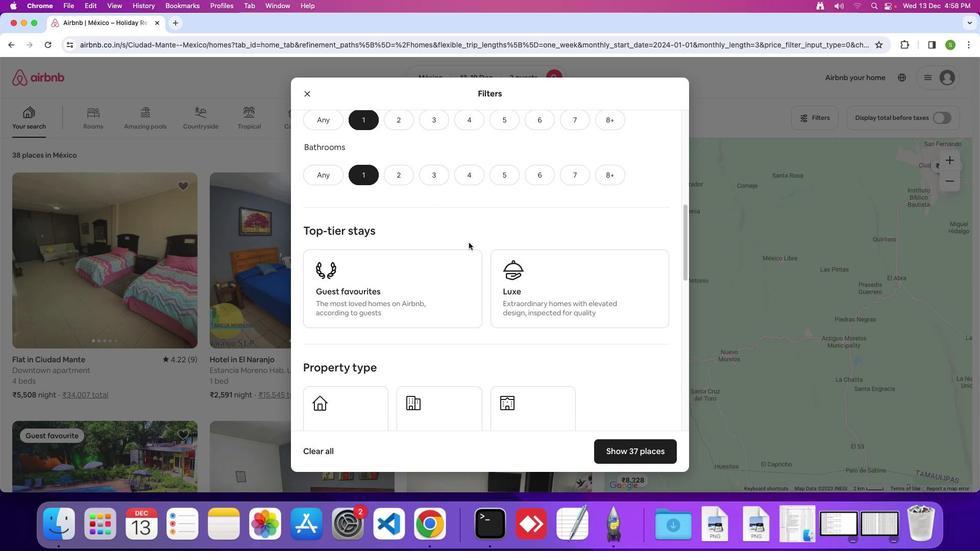 
Action: Mouse scrolled (469, 243) with delta (0, 0)
Screenshot: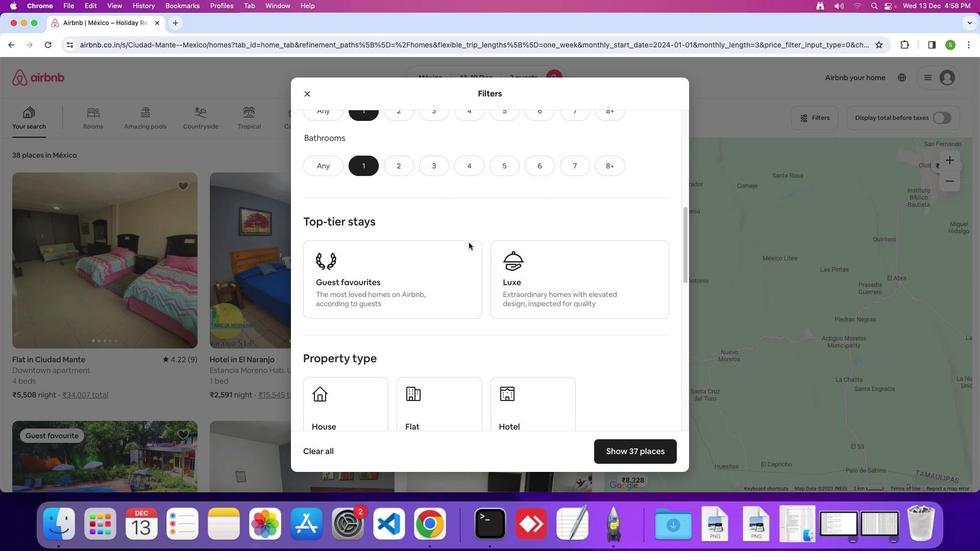 
Action: Mouse scrolled (469, 243) with delta (0, -1)
Screenshot: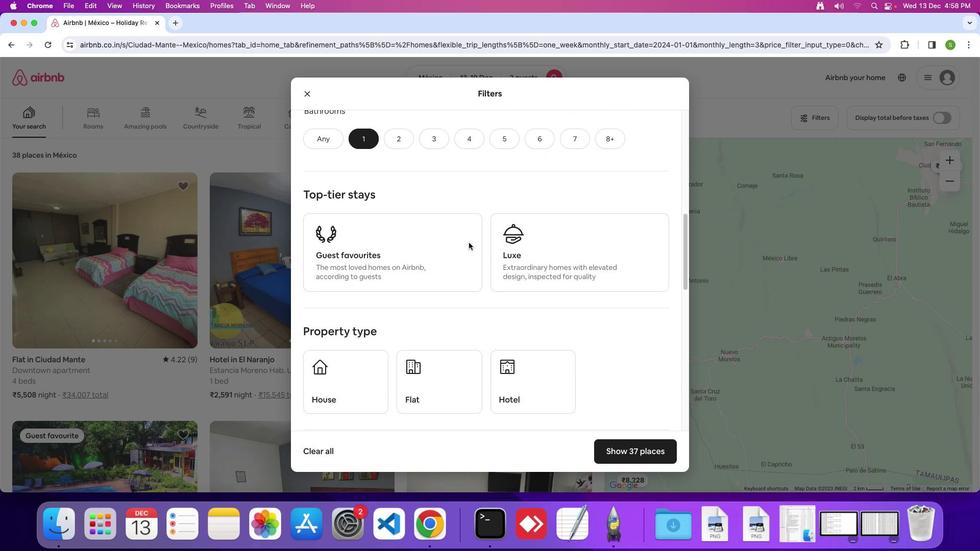
Action: Mouse scrolled (469, 243) with delta (0, 0)
Screenshot: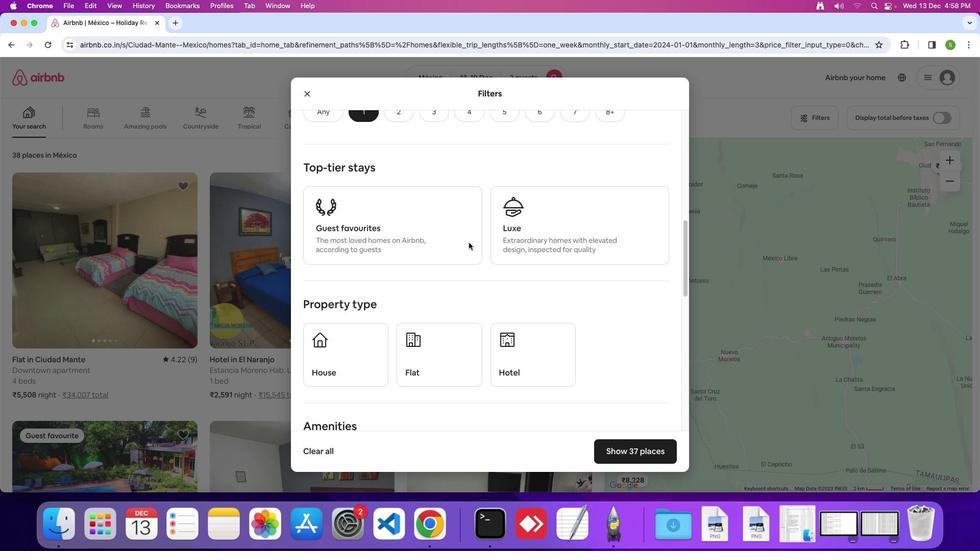 
Action: Mouse scrolled (469, 243) with delta (0, 0)
Screenshot: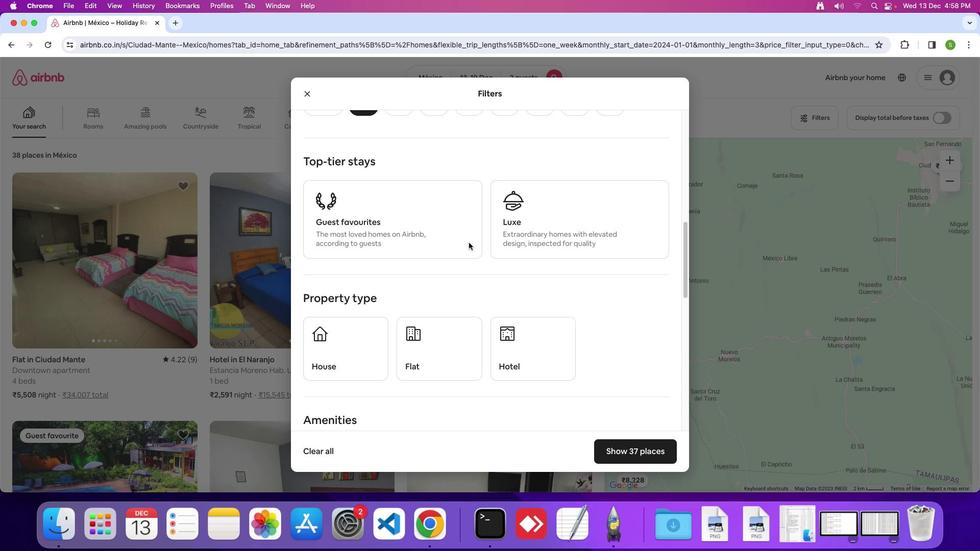 
Action: Mouse scrolled (469, 243) with delta (0, 0)
Screenshot: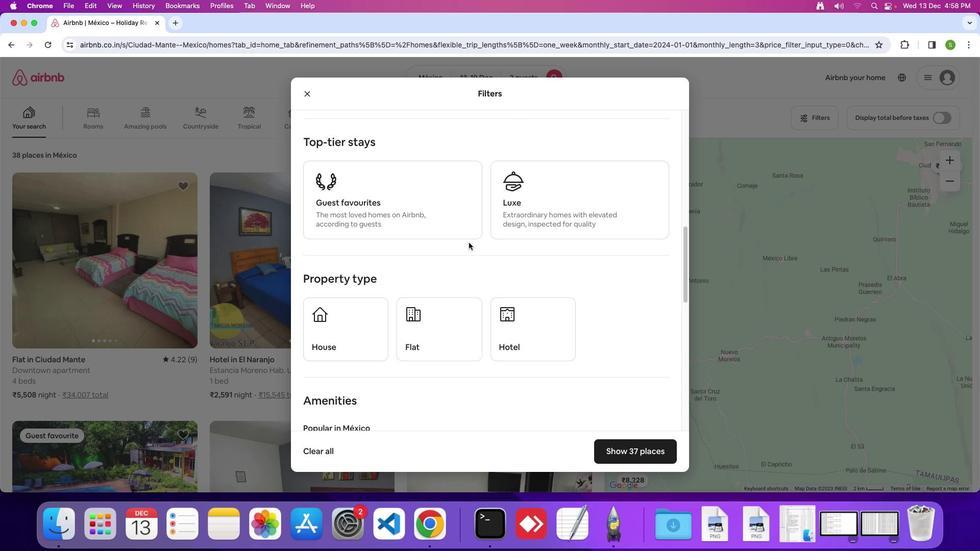 
Action: Mouse scrolled (469, 243) with delta (0, 0)
Screenshot: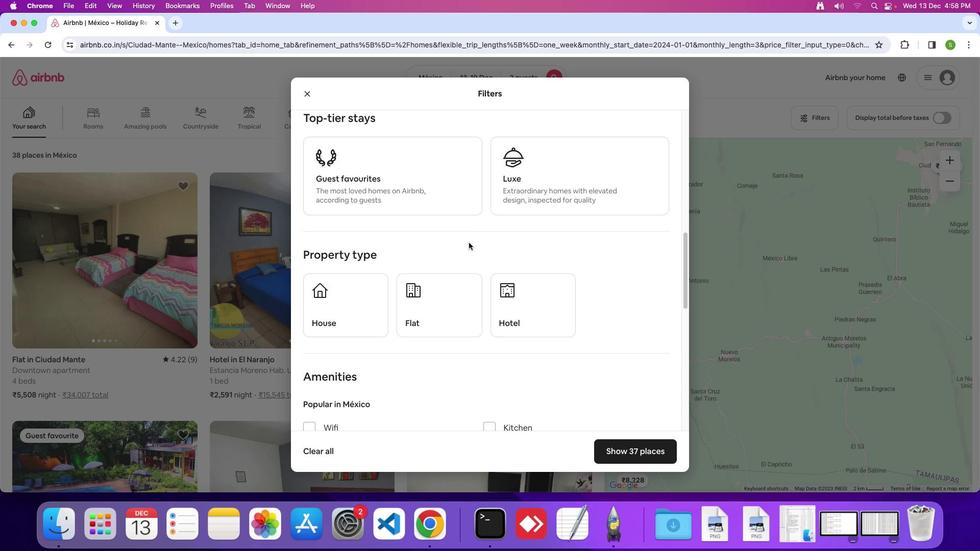 
Action: Mouse scrolled (469, 243) with delta (0, 0)
Screenshot: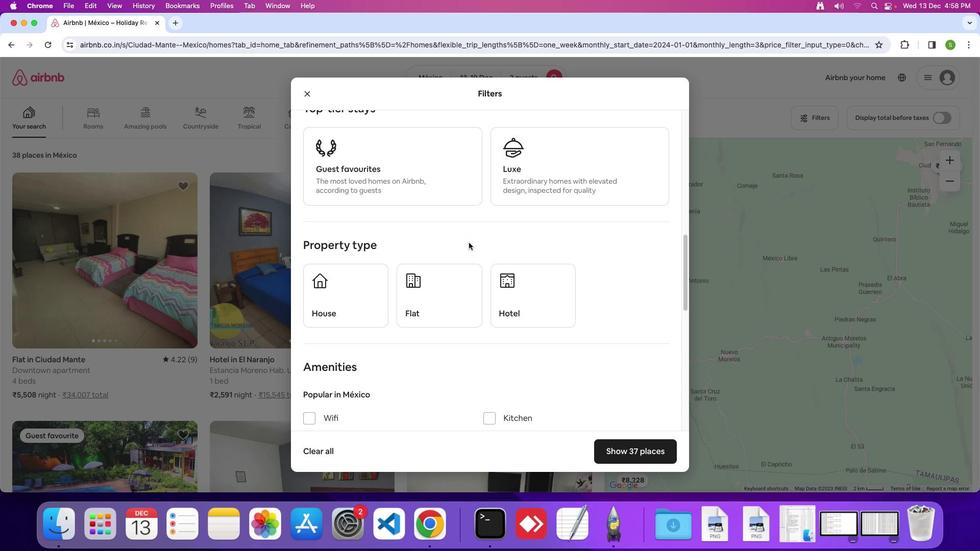 
Action: Mouse moved to (526, 287)
Screenshot: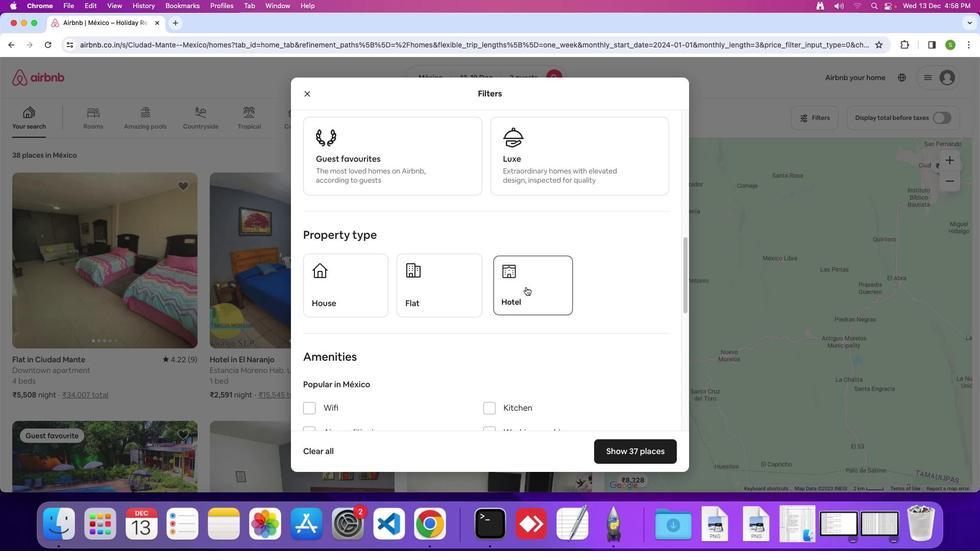
Action: Mouse pressed left at (526, 287)
Screenshot: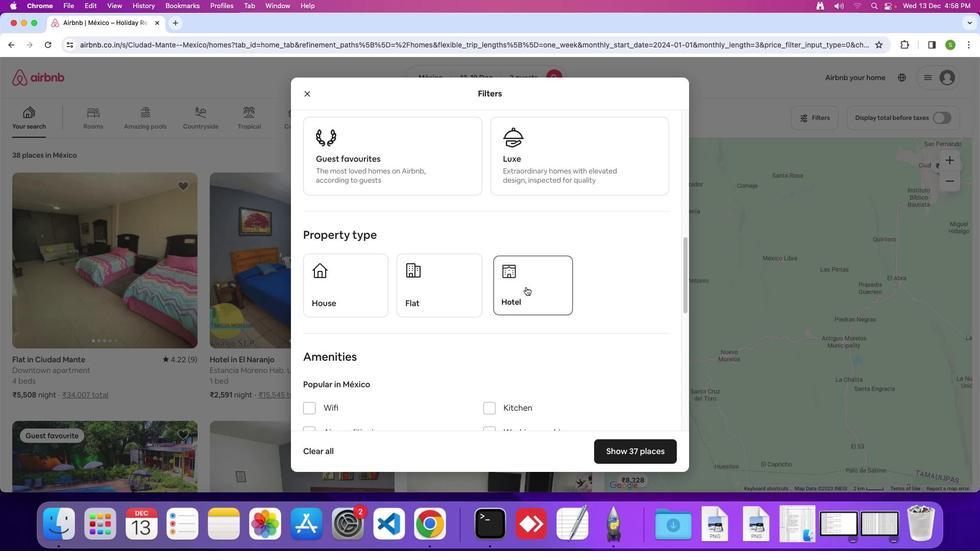 
Action: Mouse moved to (509, 282)
Screenshot: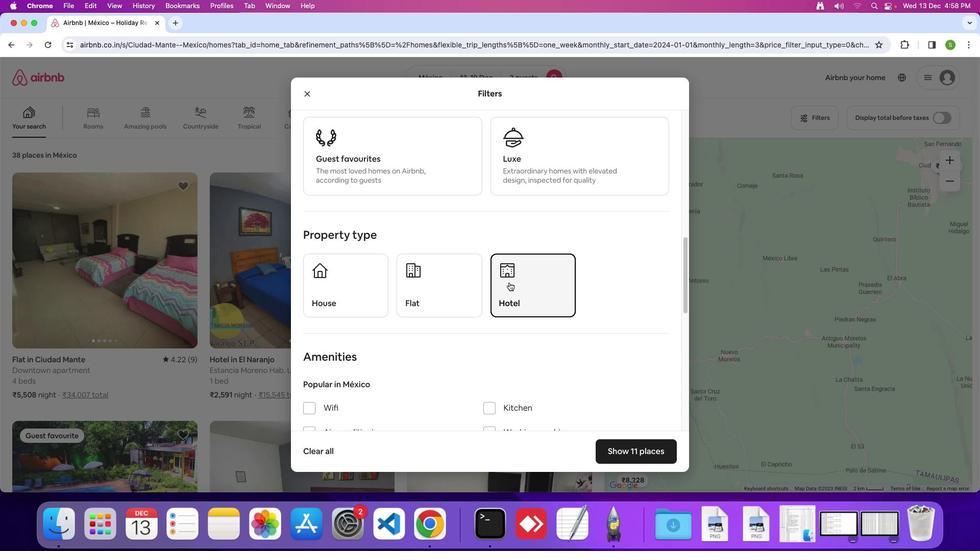 
Action: Mouse scrolled (509, 282) with delta (0, 0)
Screenshot: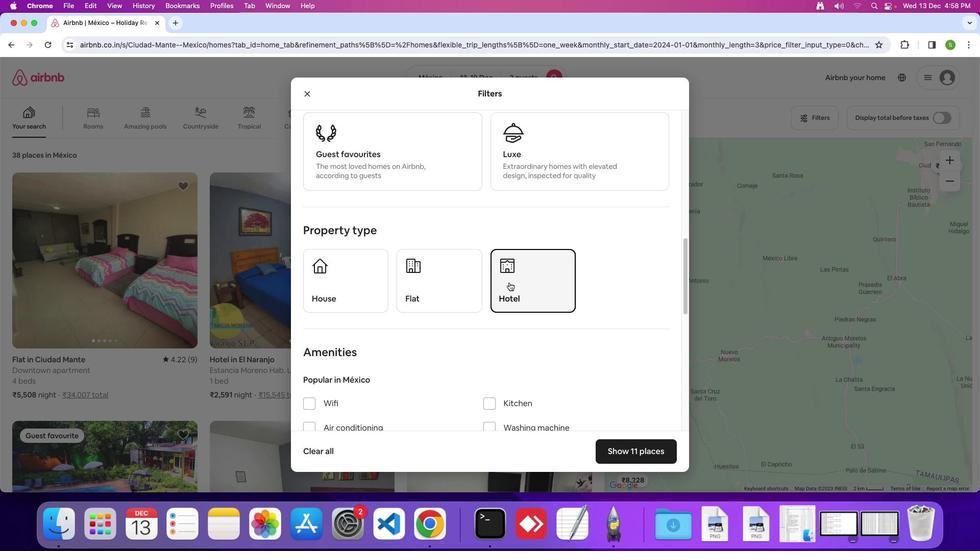 
Action: Mouse scrolled (509, 282) with delta (0, 0)
Screenshot: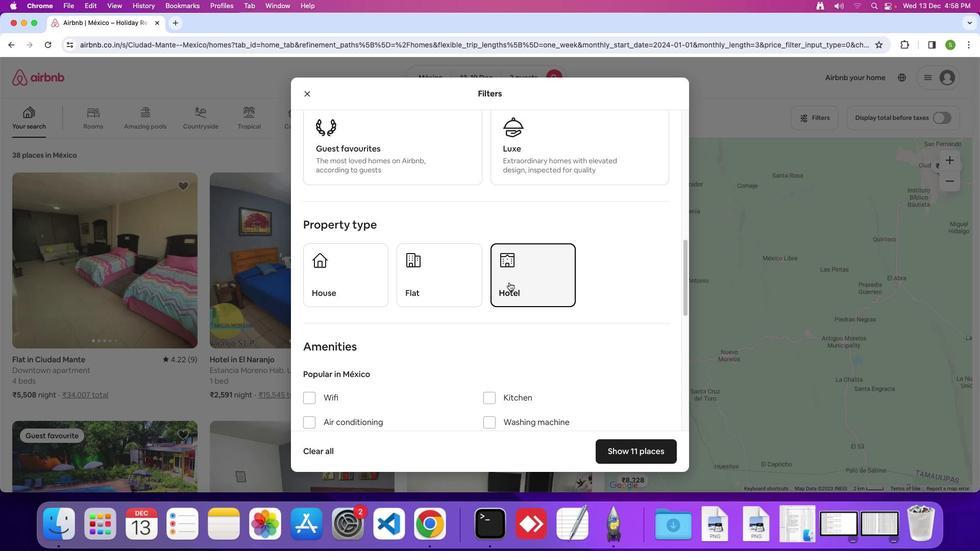
Action: Mouse scrolled (509, 282) with delta (0, -1)
Screenshot: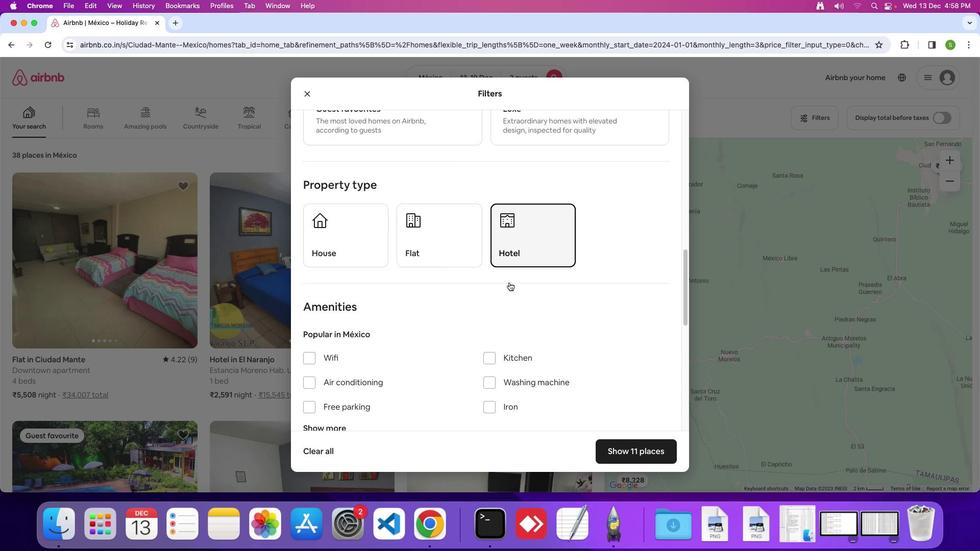 
Action: Mouse scrolled (509, 282) with delta (0, 0)
Screenshot: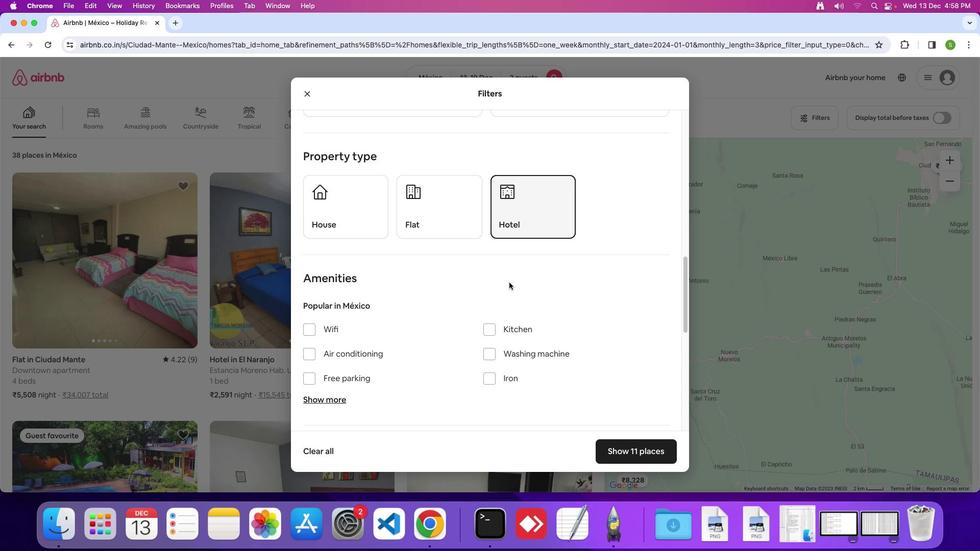 
Action: Mouse scrolled (509, 282) with delta (0, 0)
Screenshot: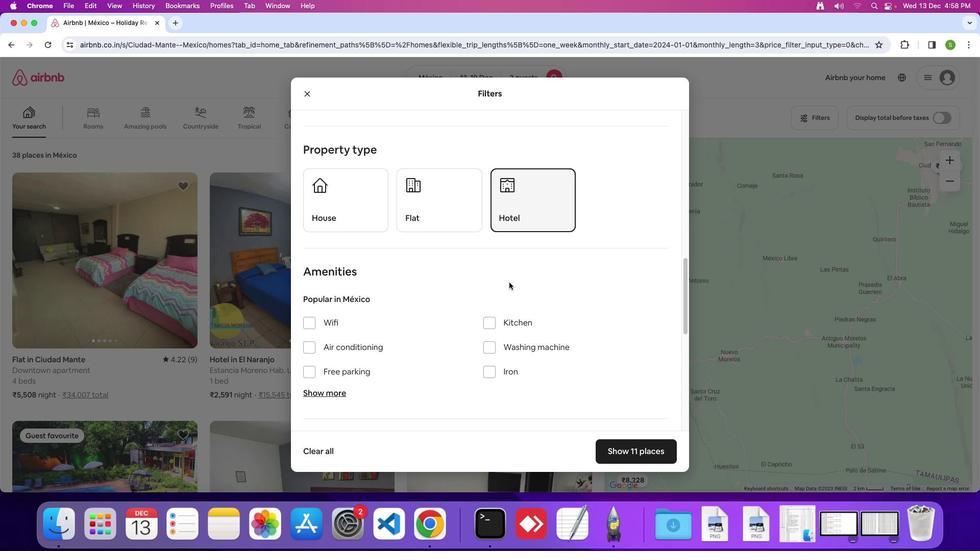 
Action: Mouse scrolled (509, 282) with delta (0, 0)
Screenshot: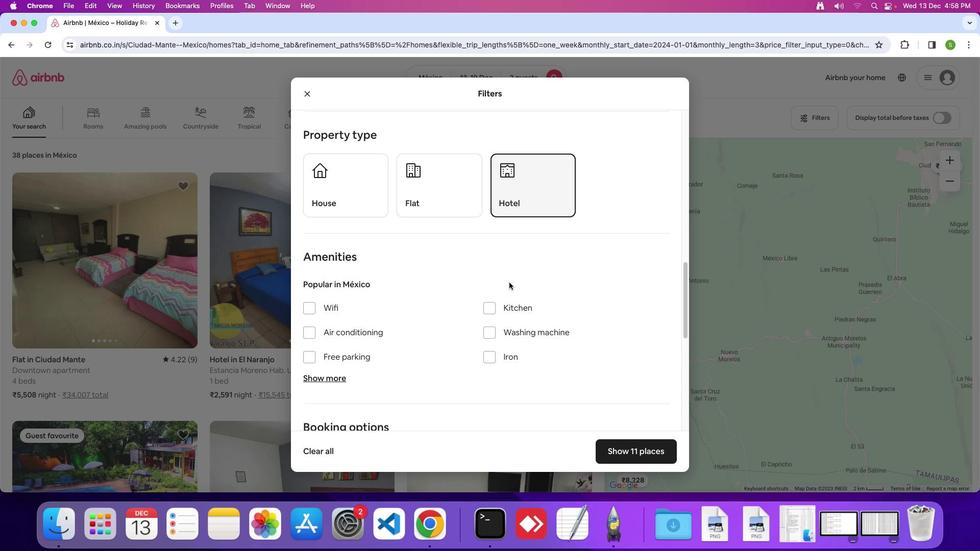 
Action: Mouse scrolled (509, 282) with delta (0, 0)
Screenshot: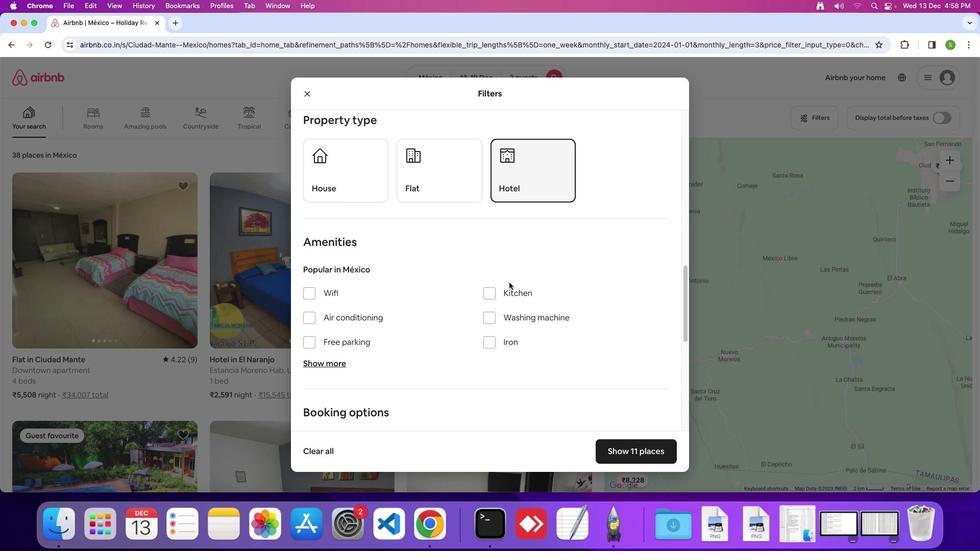 
Action: Mouse scrolled (509, 282) with delta (0, 0)
Screenshot: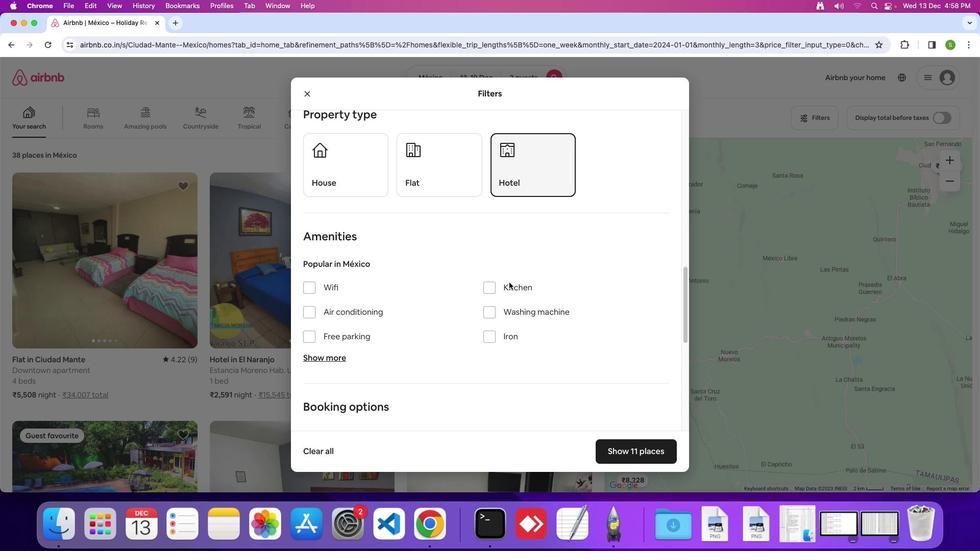 
Action: Mouse scrolled (509, 282) with delta (0, 0)
Screenshot: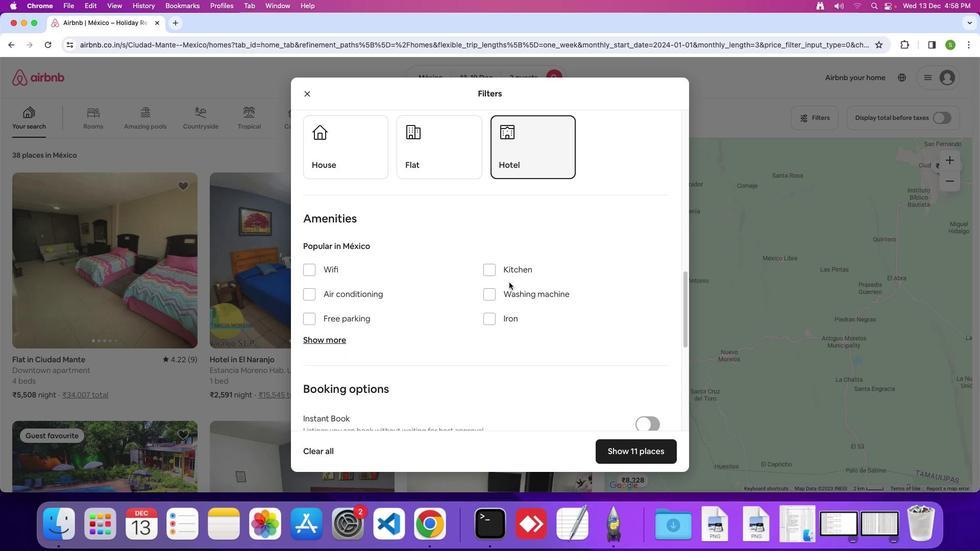 
Action: Mouse scrolled (509, 282) with delta (0, 0)
Screenshot: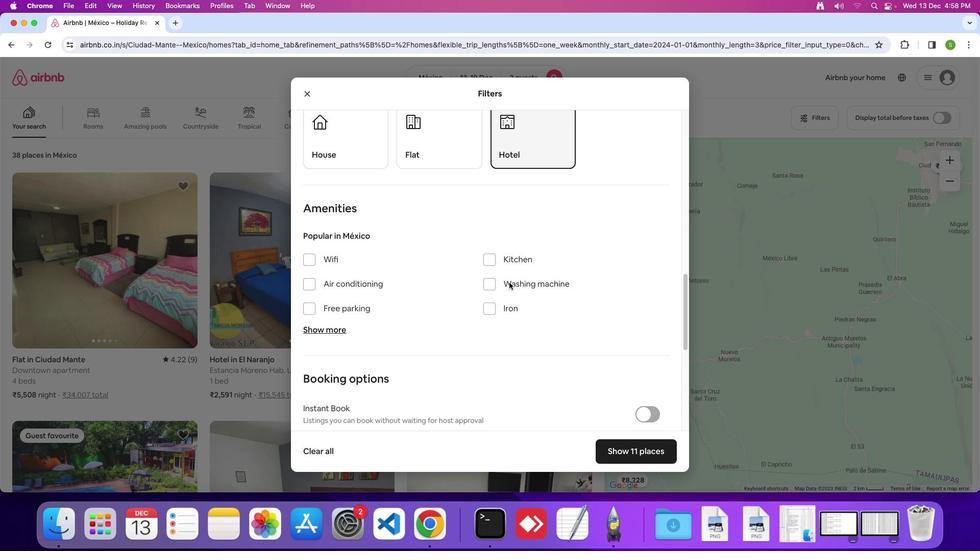 
Action: Mouse scrolled (509, 282) with delta (0, 0)
Screenshot: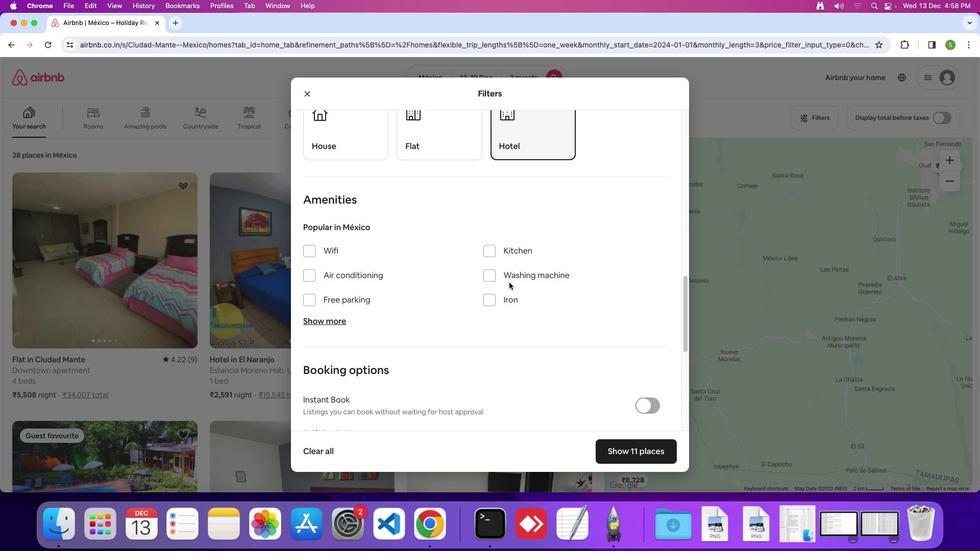 
Action: Mouse scrolled (509, 282) with delta (0, 0)
Screenshot: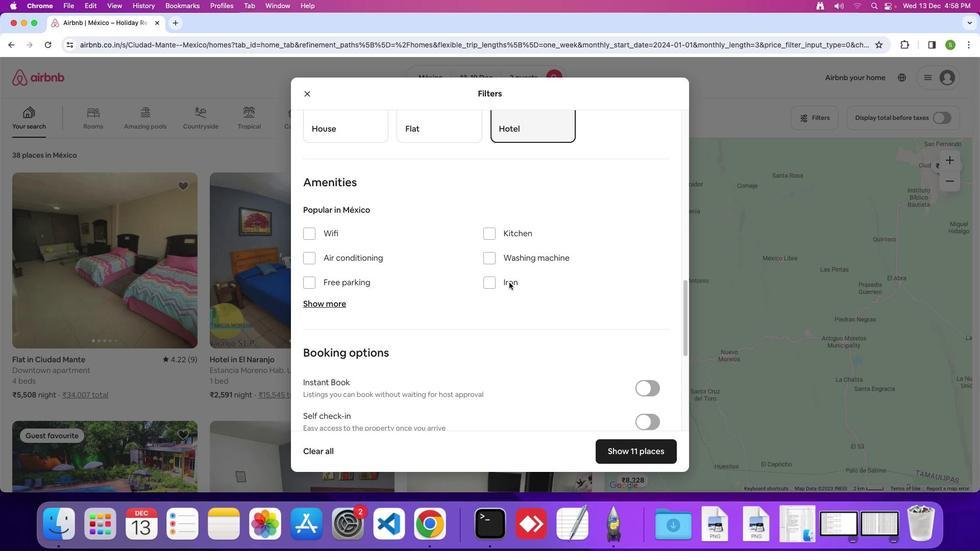 
Action: Mouse scrolled (509, 282) with delta (0, -1)
Screenshot: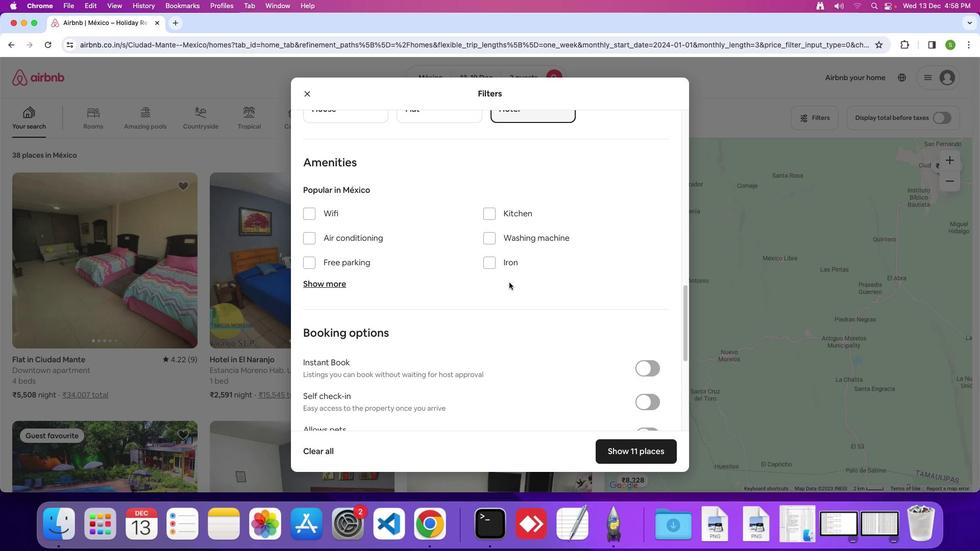 
Action: Mouse scrolled (509, 282) with delta (0, 0)
Screenshot: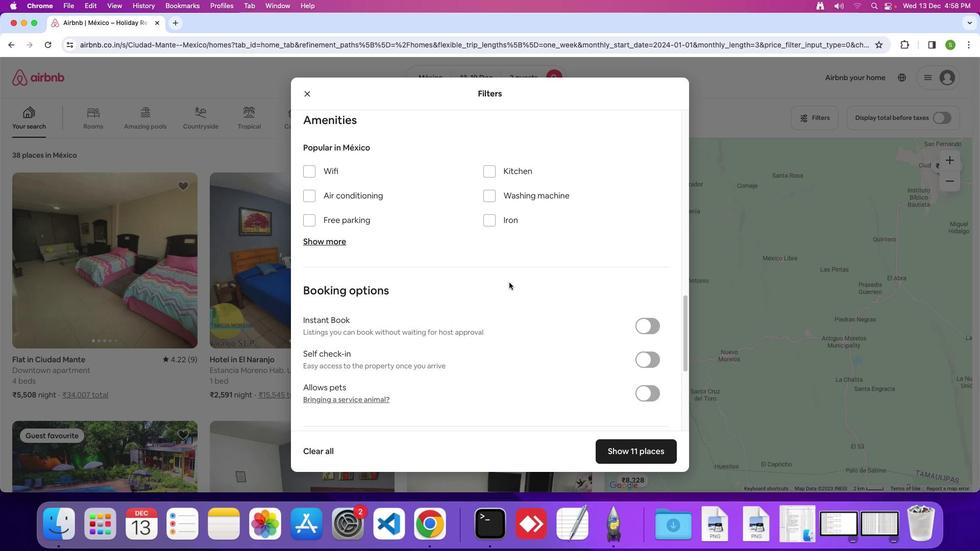 
Action: Mouse scrolled (509, 282) with delta (0, 0)
Screenshot: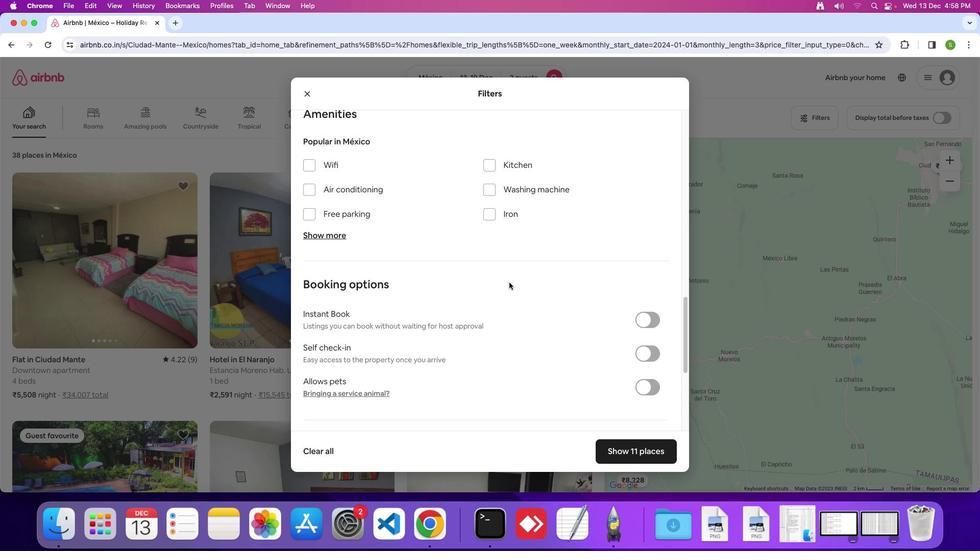 
Action: Mouse scrolled (509, 282) with delta (0, 0)
Screenshot: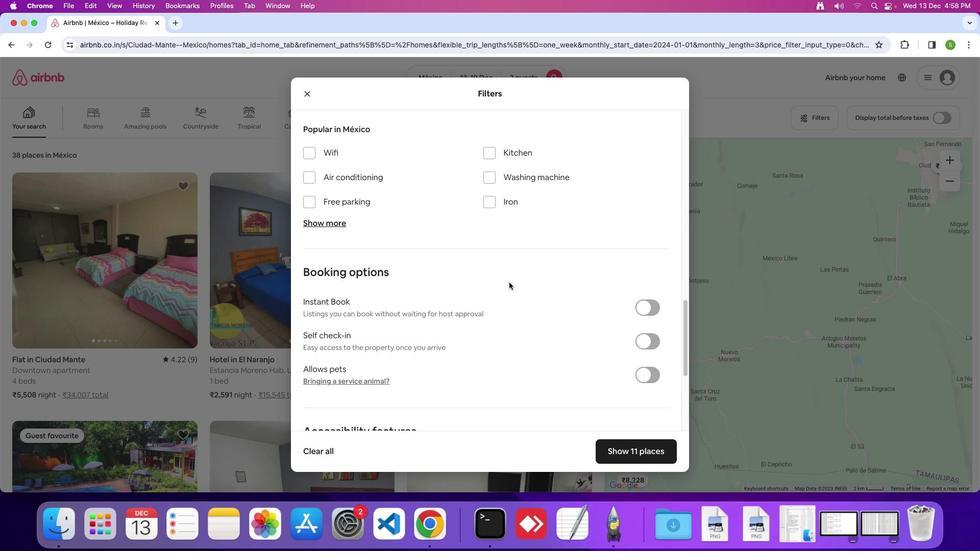 
Action: Mouse scrolled (509, 282) with delta (0, 0)
Screenshot: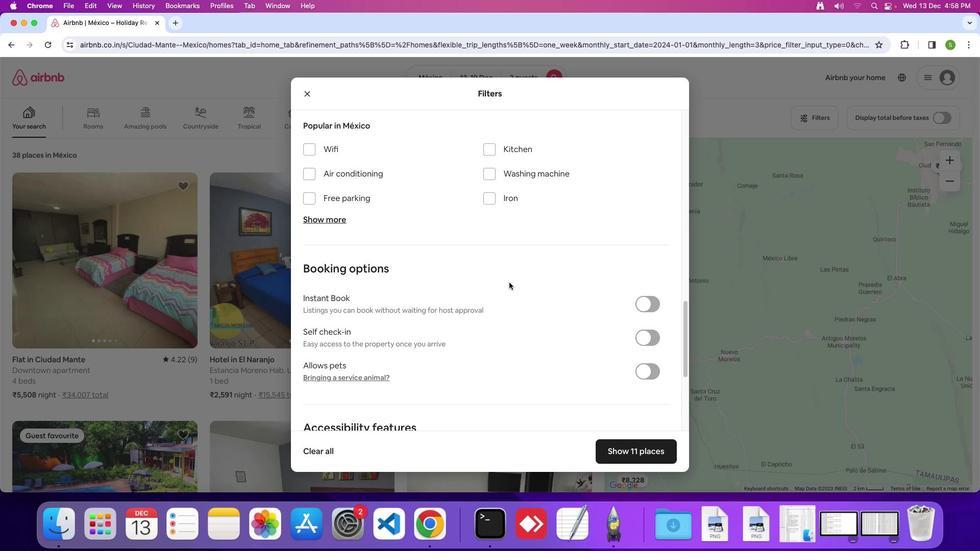 
Action: Mouse scrolled (509, 282) with delta (0, -1)
Screenshot: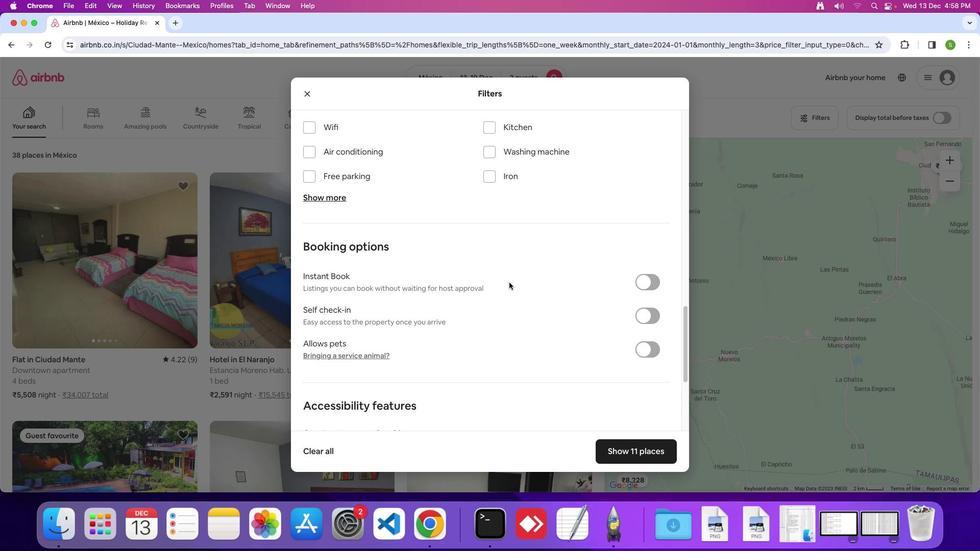 
Action: Mouse moved to (509, 281)
Screenshot: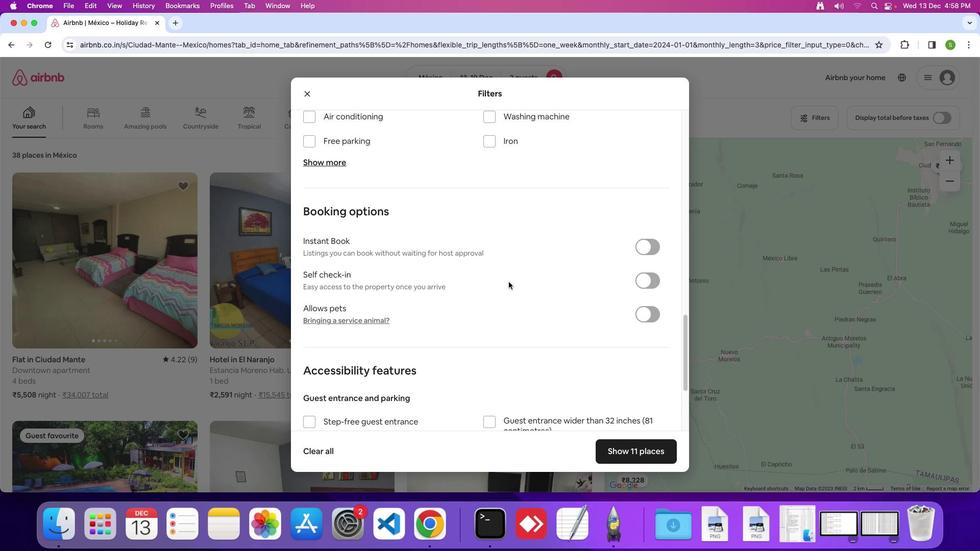 
Action: Mouse scrolled (509, 281) with delta (0, 0)
Screenshot: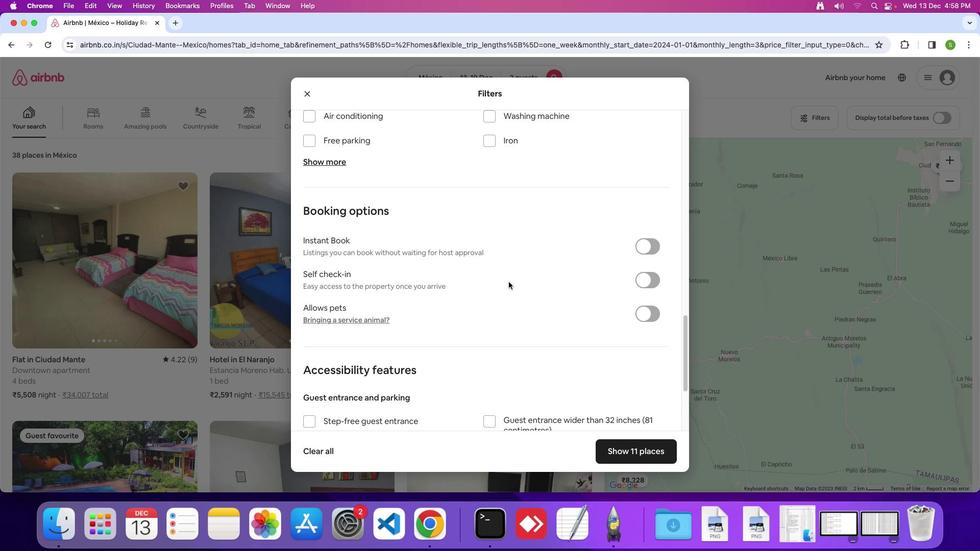 
Action: Mouse scrolled (509, 281) with delta (0, 0)
Screenshot: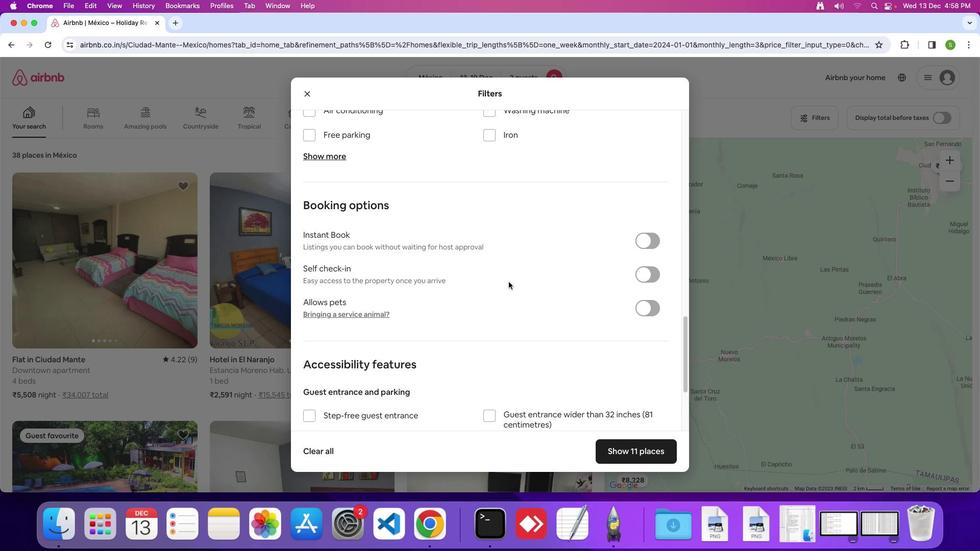 
Action: Mouse scrolled (509, 281) with delta (0, 0)
Screenshot: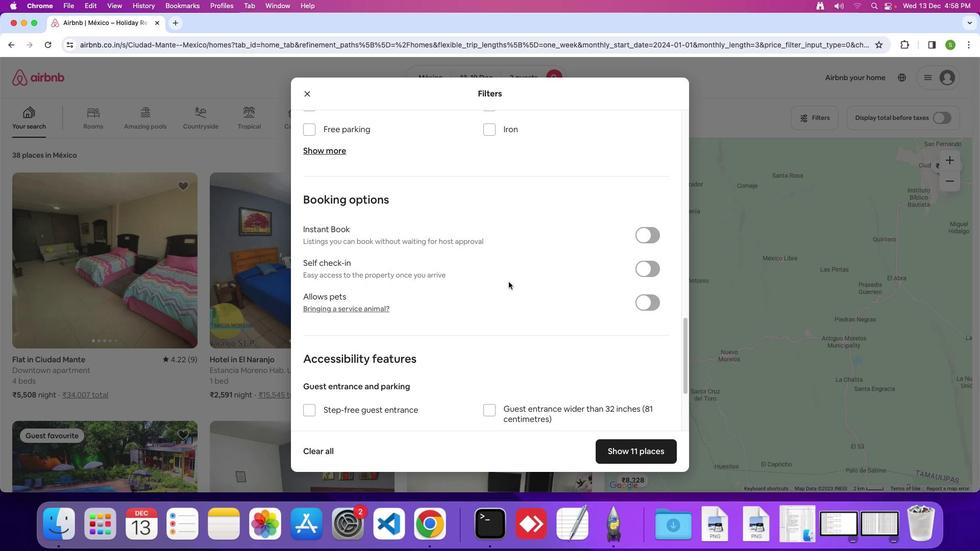 
Action: Mouse scrolled (509, 281) with delta (0, 0)
Screenshot: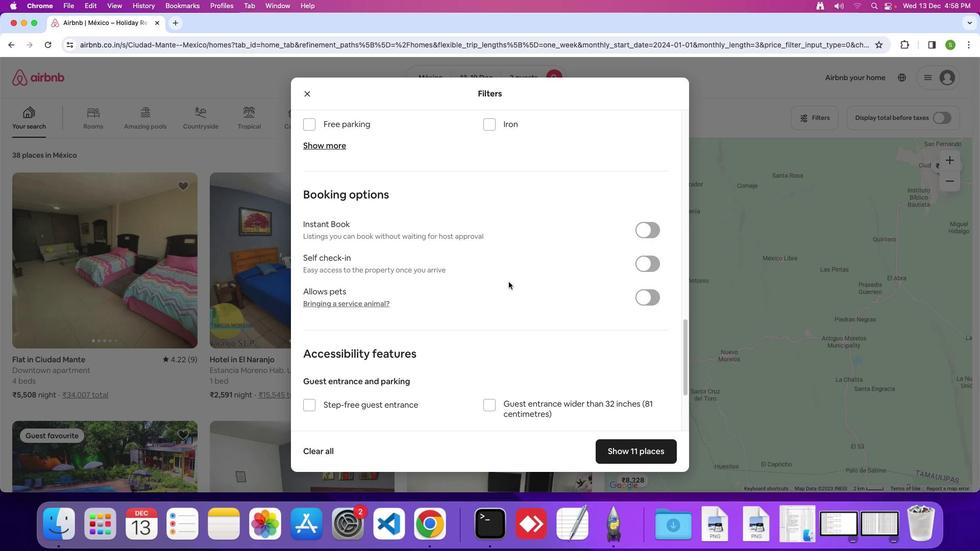 
Action: Mouse moved to (509, 281)
Screenshot: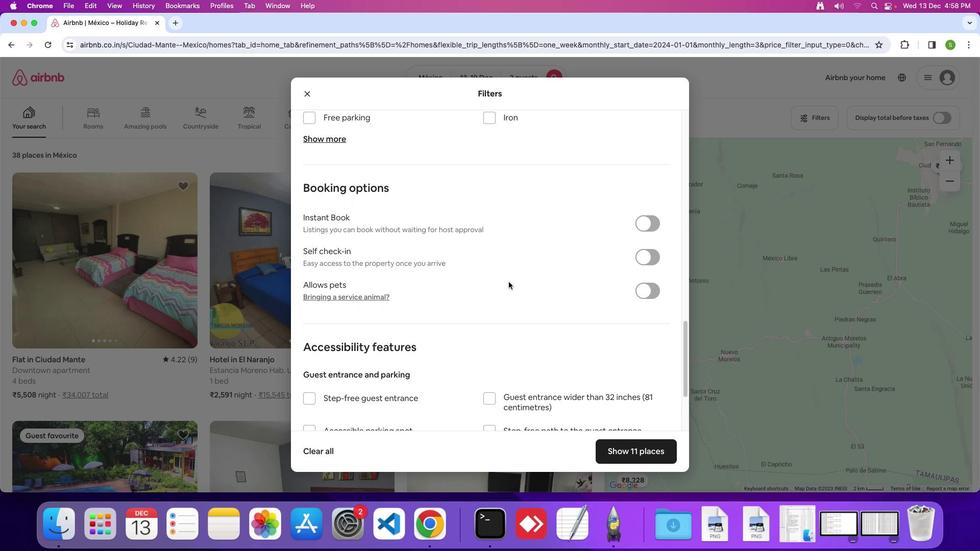 
Action: Mouse scrolled (509, 281) with delta (0, 0)
Screenshot: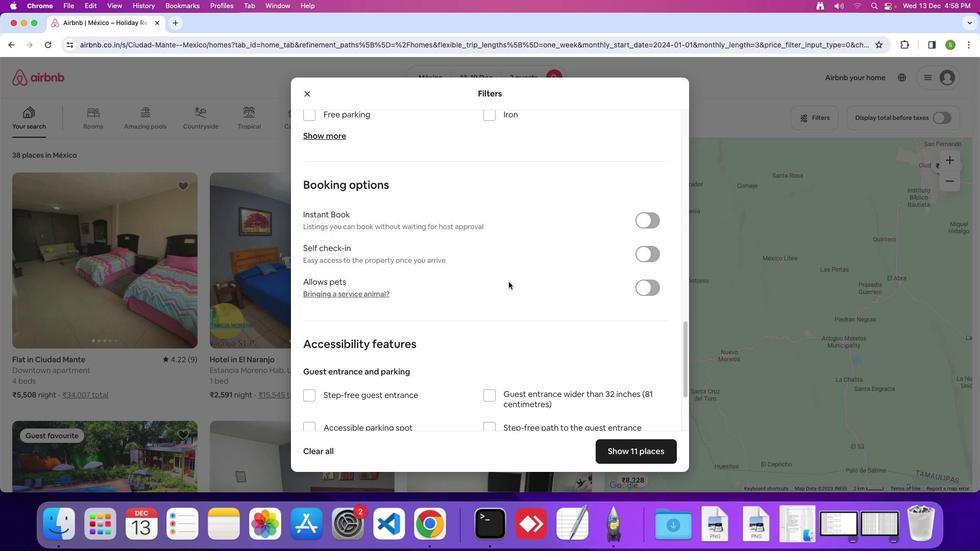 
Action: Mouse scrolled (509, 281) with delta (0, 0)
Screenshot: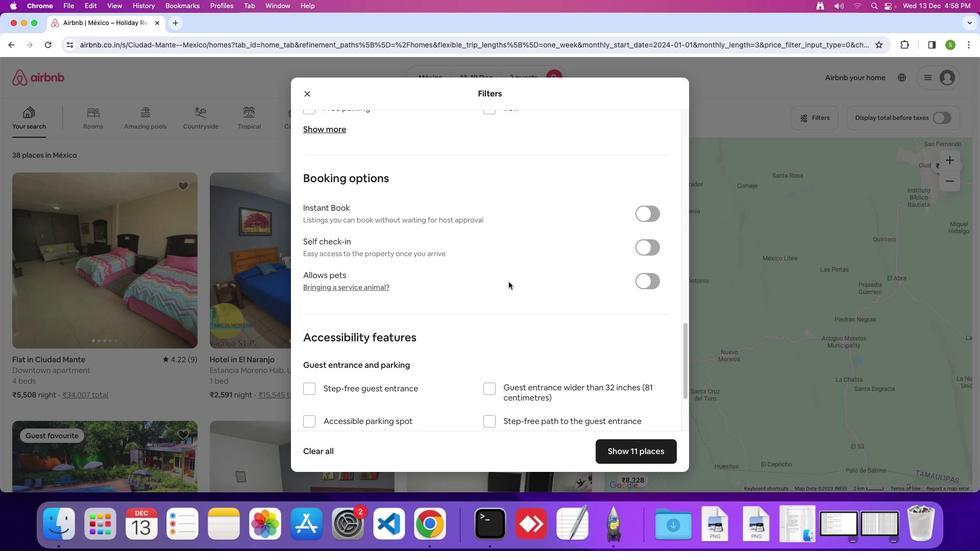 
Action: Mouse scrolled (509, 281) with delta (0, 0)
Screenshot: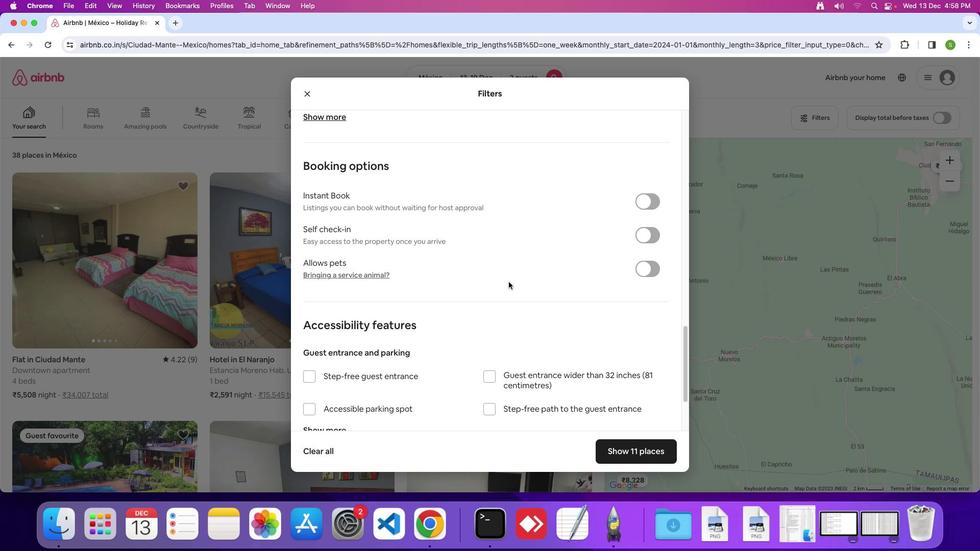 
Action: Mouse scrolled (509, 281) with delta (0, 0)
Screenshot: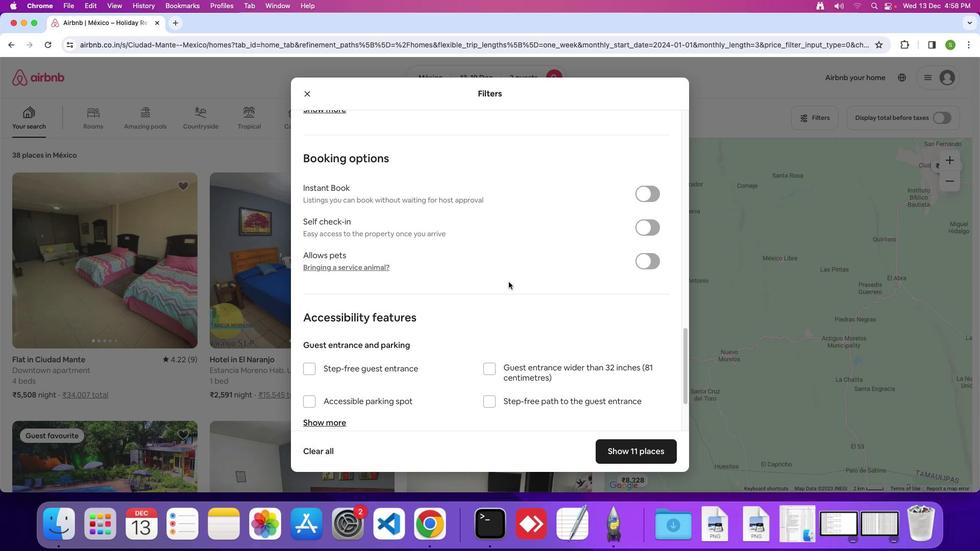 
Action: Mouse scrolled (509, 281) with delta (0, 0)
Screenshot: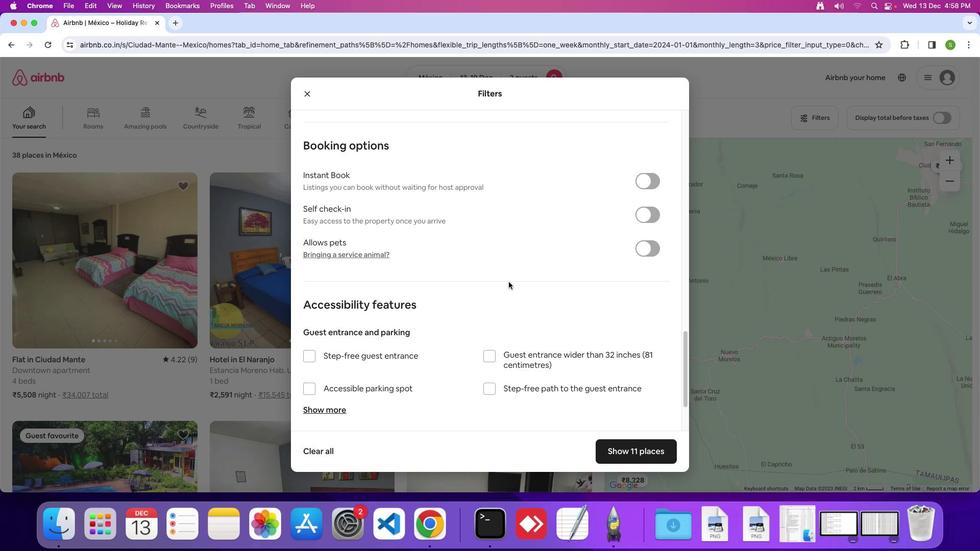 
Action: Mouse scrolled (509, 281) with delta (0, 0)
Screenshot: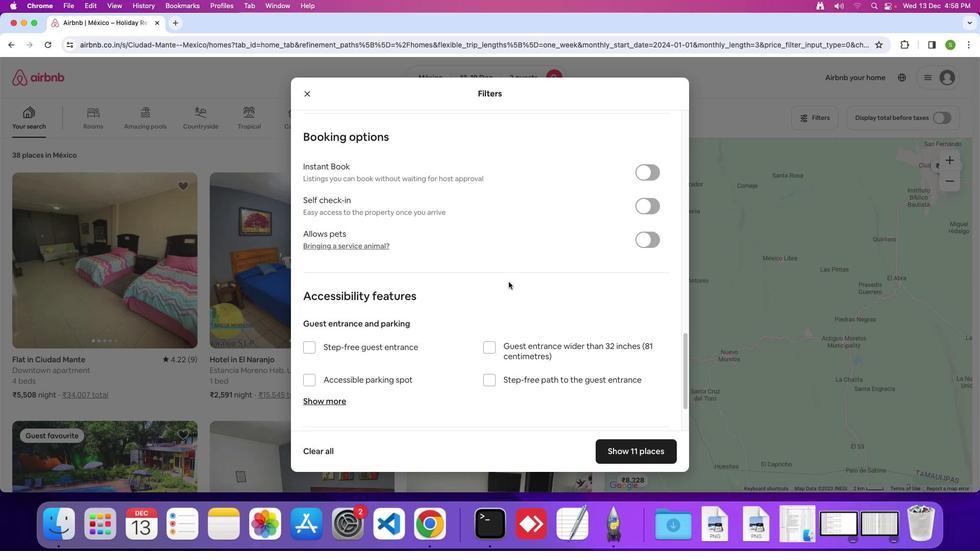 
Action: Mouse scrolled (509, 281) with delta (0, 0)
Screenshot: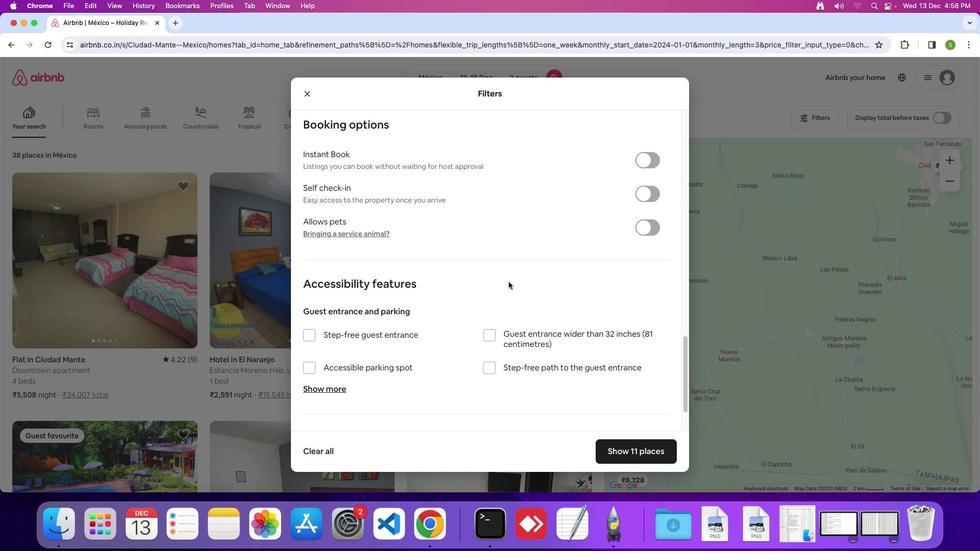 
Action: Mouse scrolled (509, 281) with delta (0, 0)
Screenshot: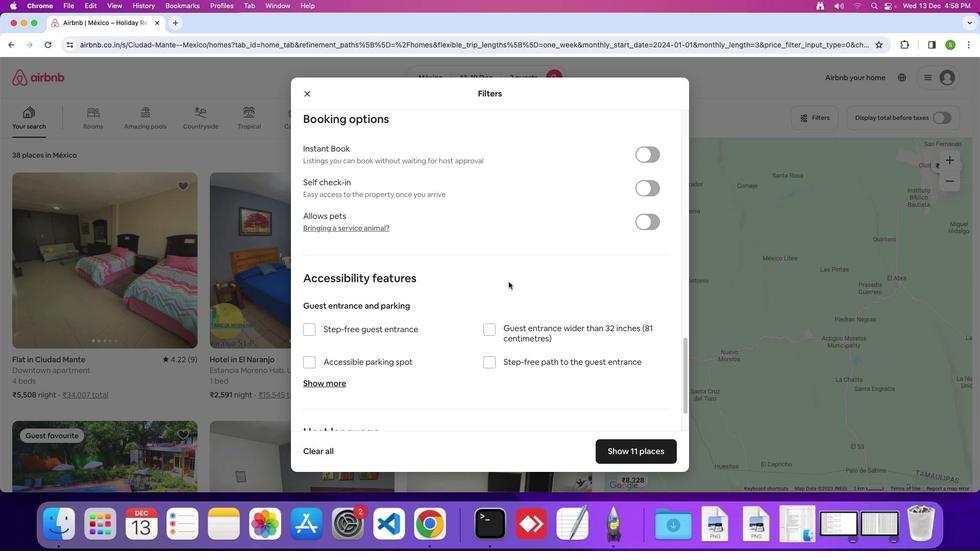 
Action: Mouse scrolled (509, 281) with delta (0, -1)
Screenshot: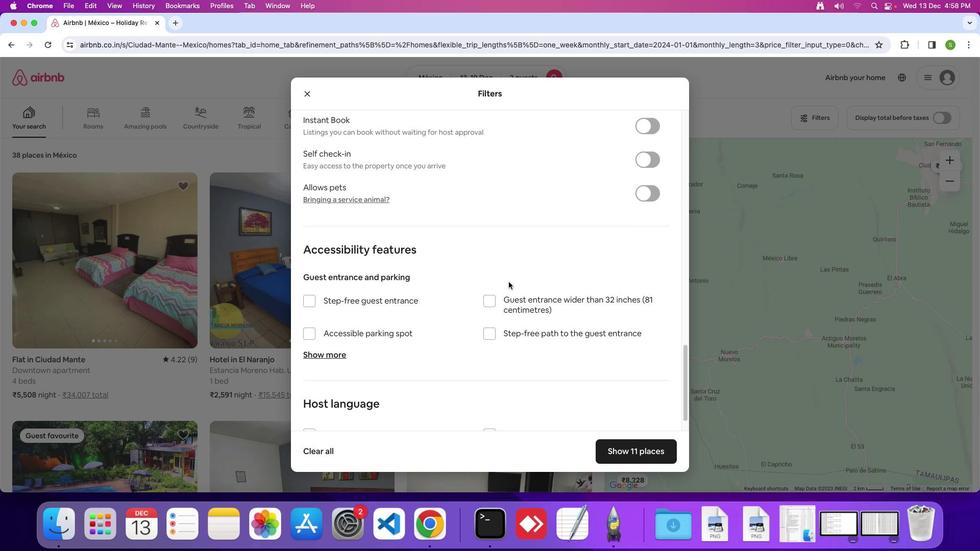 
Action: Mouse scrolled (509, 281) with delta (0, 0)
Screenshot: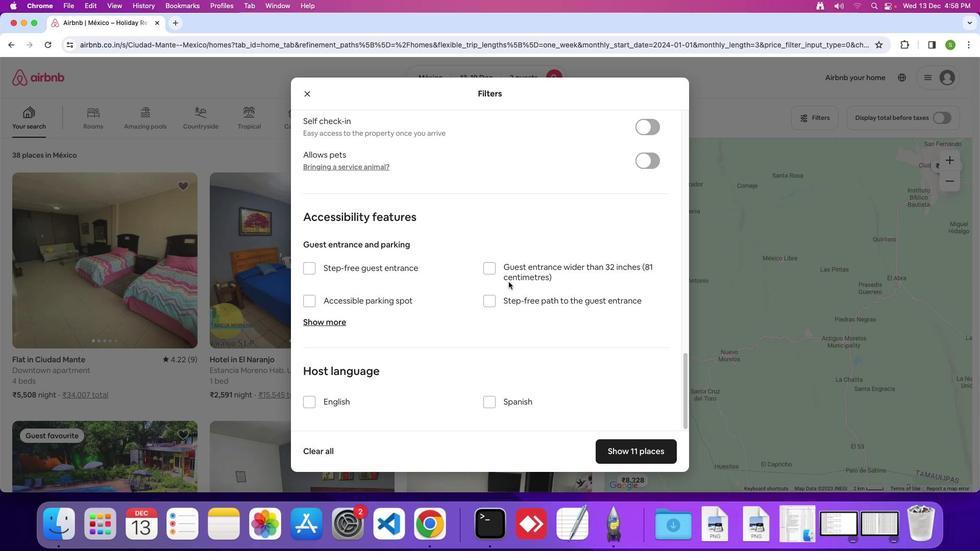 
Action: Mouse scrolled (509, 281) with delta (0, 0)
Screenshot: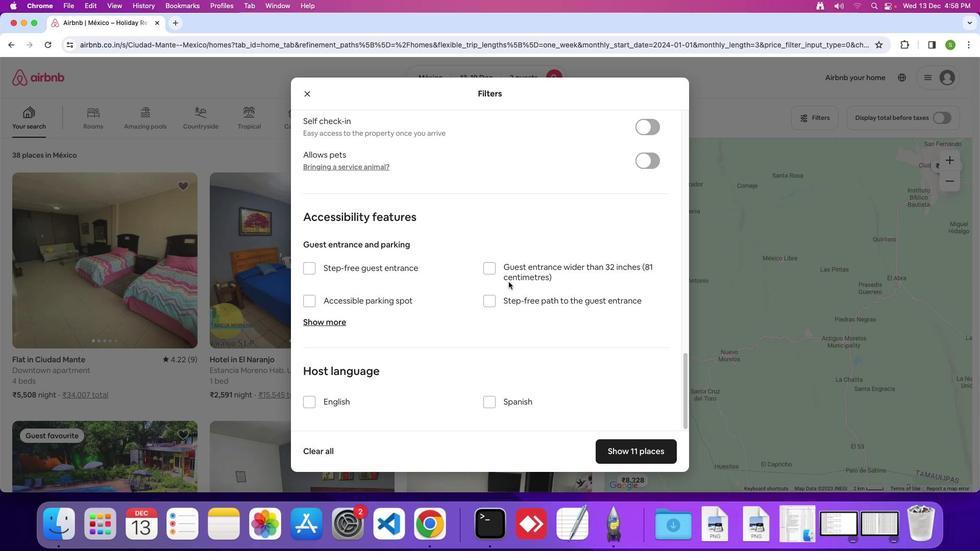 
Action: Mouse scrolled (509, 281) with delta (0, 0)
Screenshot: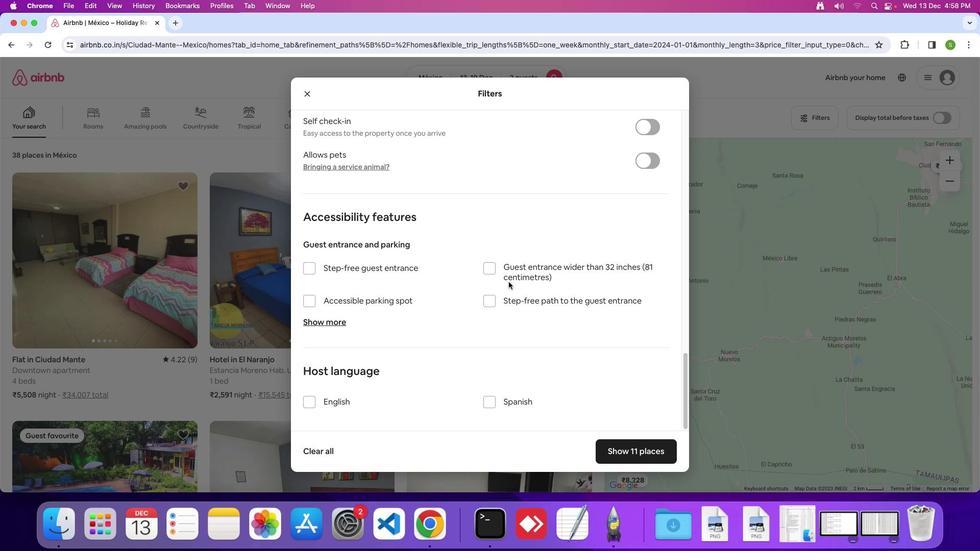 
Action: Mouse scrolled (509, 281) with delta (0, 0)
Screenshot: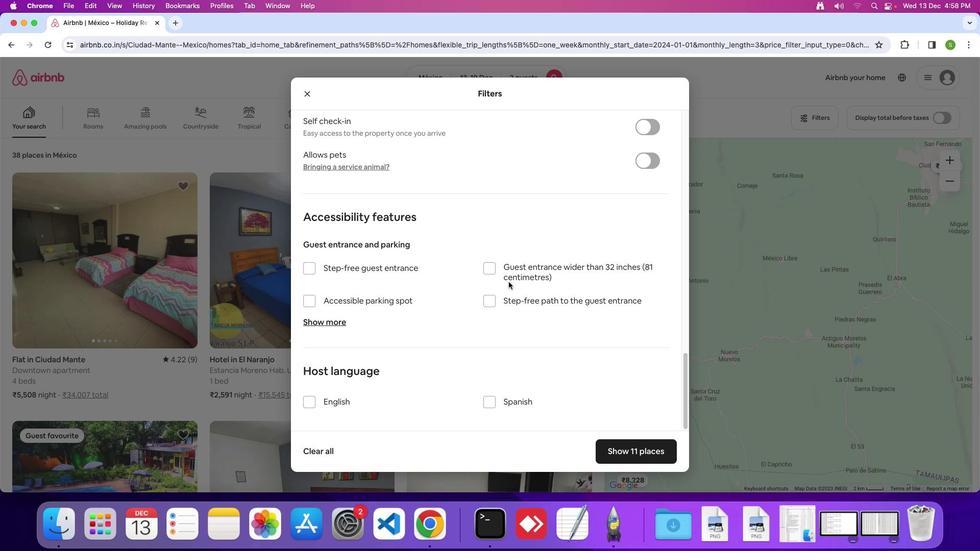 
Action: Mouse scrolled (509, 281) with delta (0, 0)
Screenshot: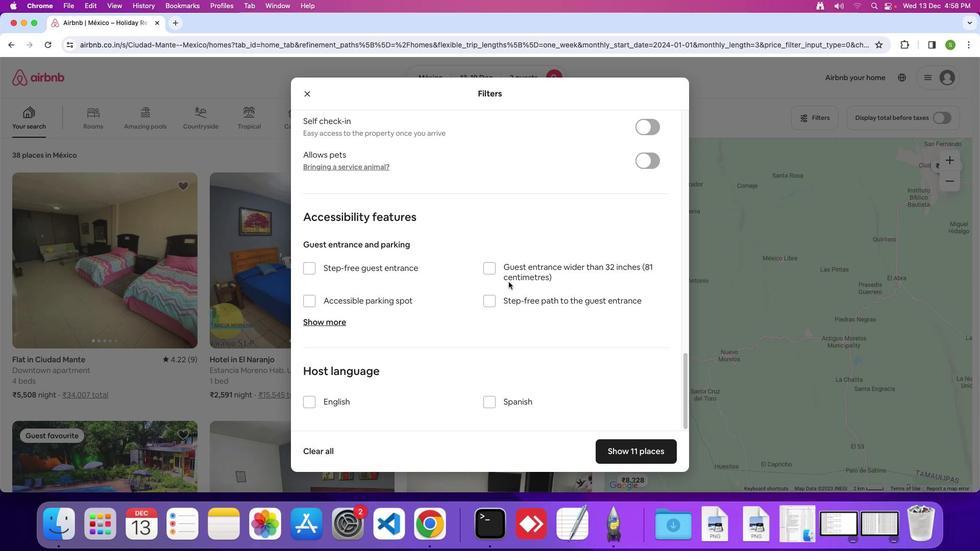 
Action: Mouse scrolled (509, 281) with delta (0, 0)
Screenshot: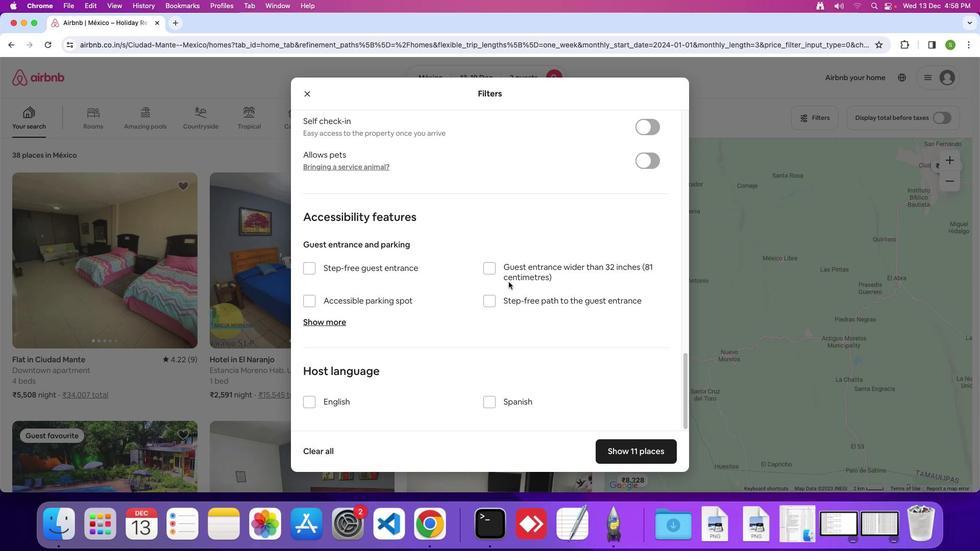 
Action: Mouse scrolled (509, 281) with delta (0, 0)
Screenshot: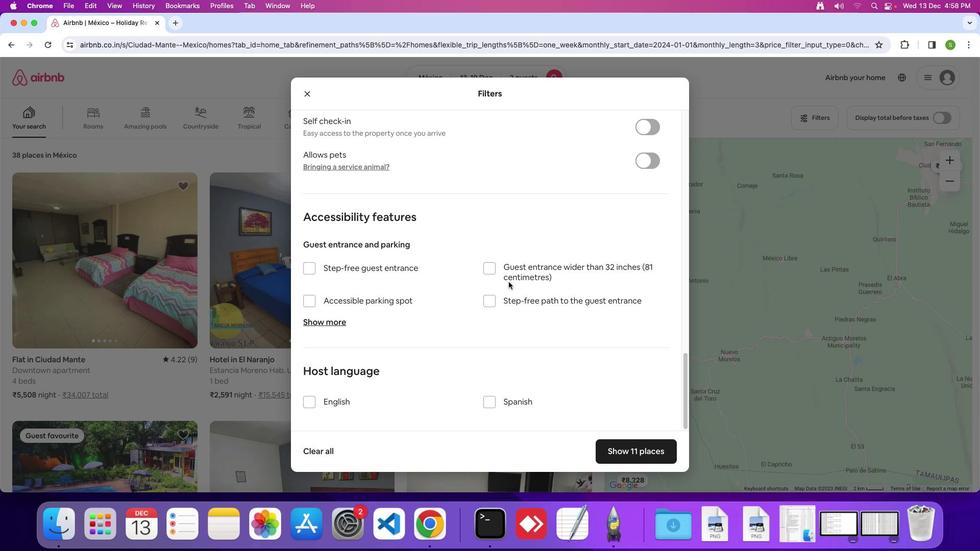 
Action: Mouse scrolled (509, 281) with delta (0, 0)
Screenshot: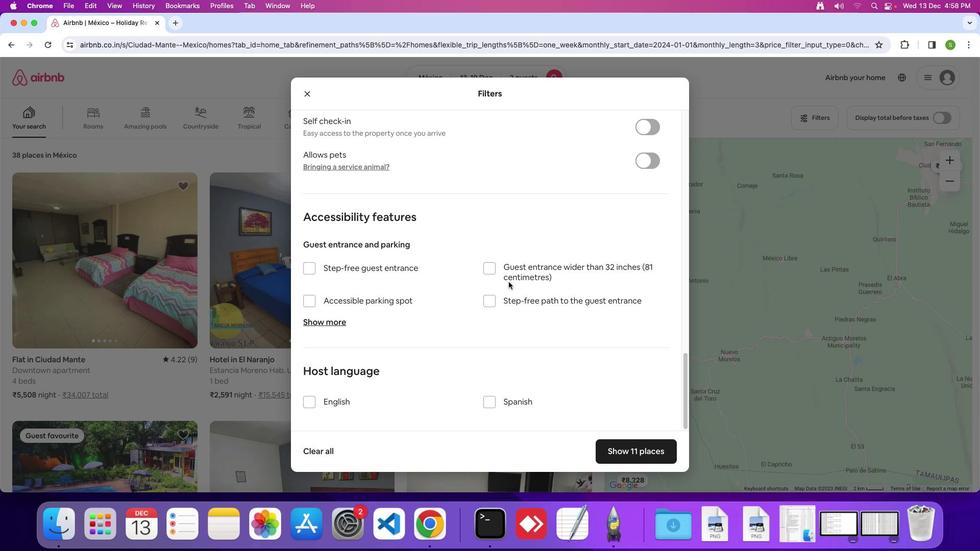 
Action: Mouse scrolled (509, 281) with delta (0, 0)
Screenshot: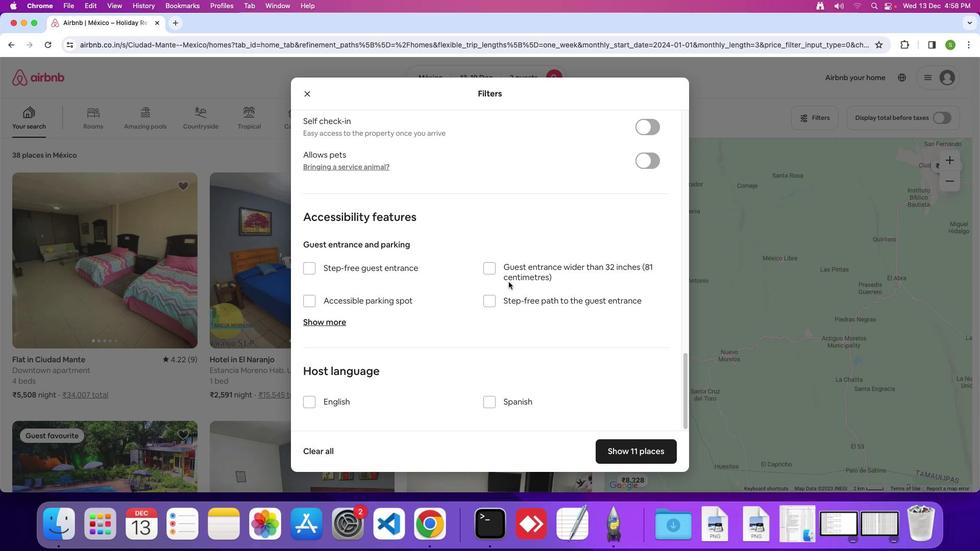 
Action: Mouse scrolled (509, 281) with delta (0, 0)
Screenshot: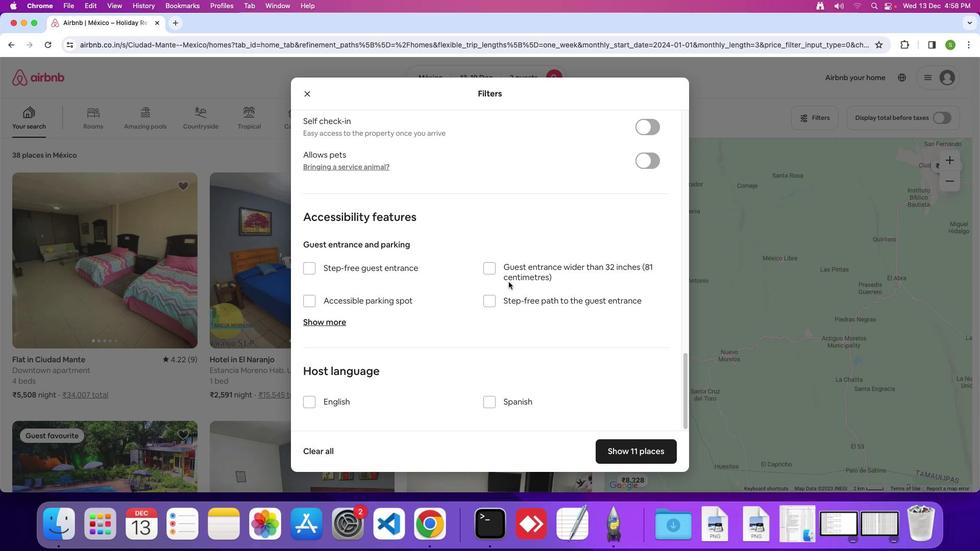 
Action: Mouse scrolled (509, 281) with delta (0, -1)
Screenshot: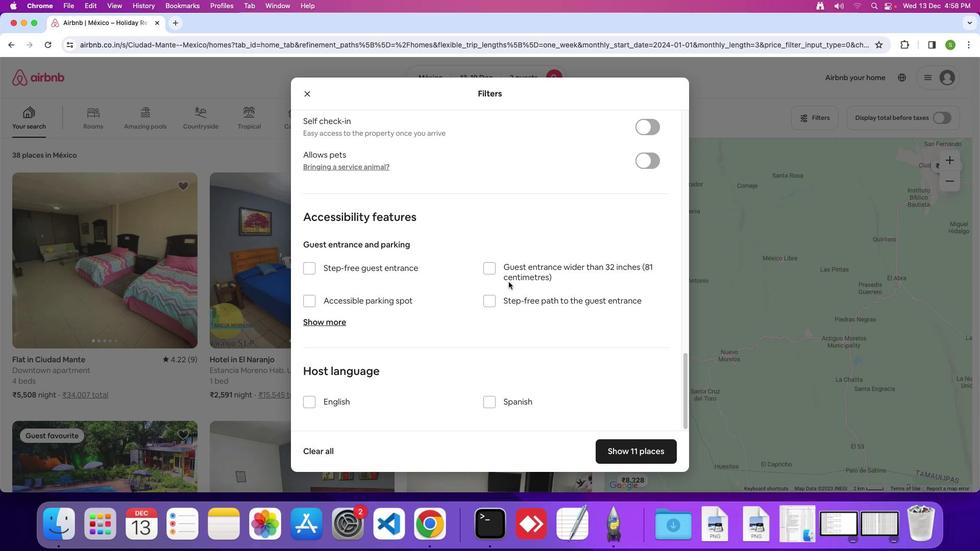 
Action: Mouse moved to (617, 446)
Screenshot: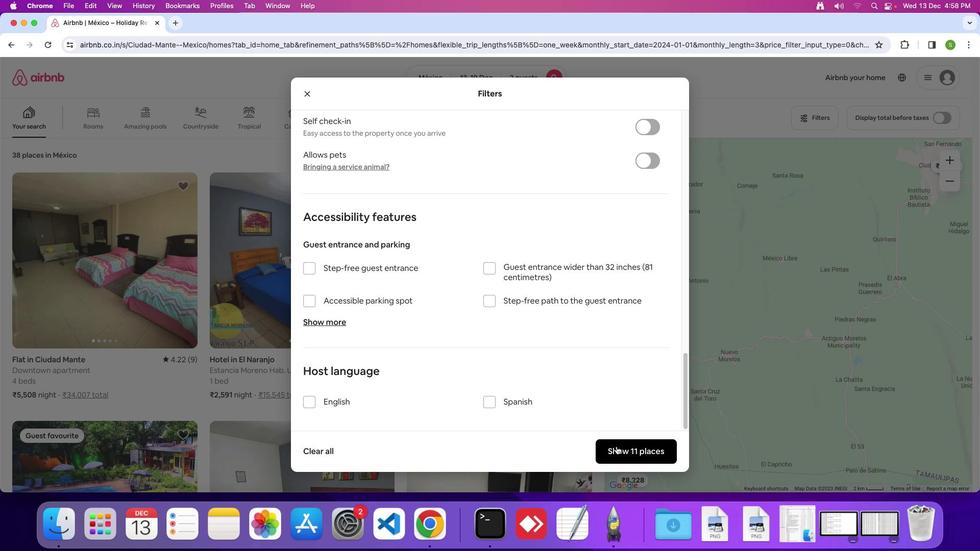 
Action: Mouse pressed left at (617, 446)
Screenshot: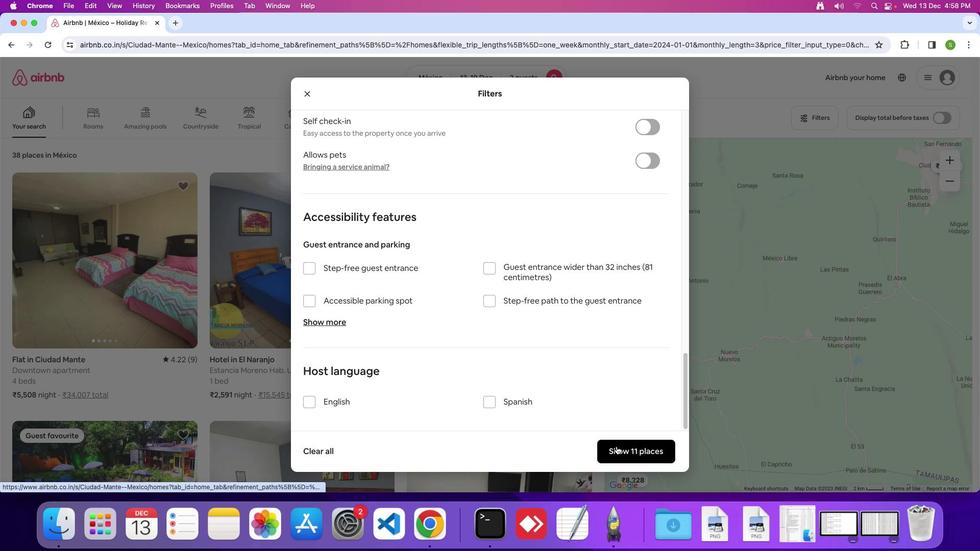 
Action: Mouse moved to (160, 231)
Screenshot: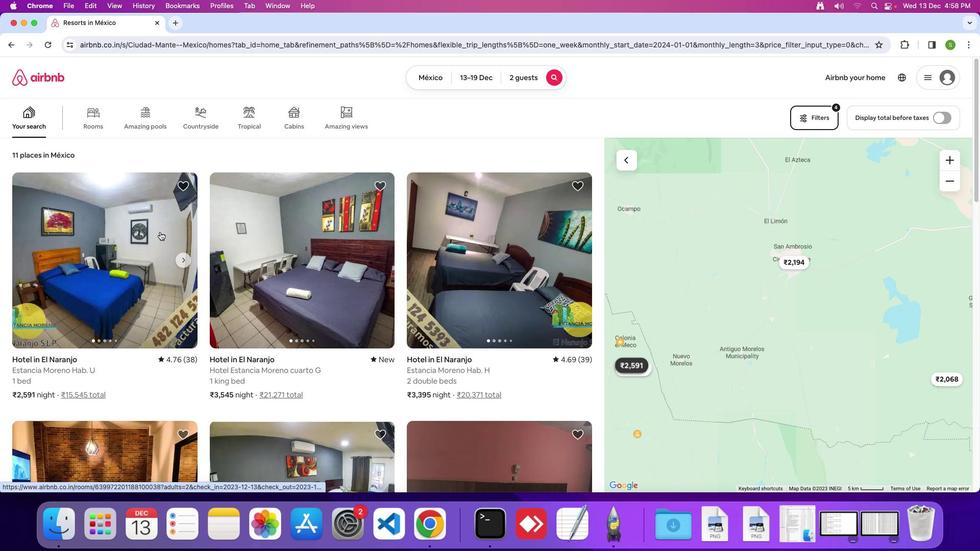 
Action: Mouse pressed left at (160, 231)
Screenshot: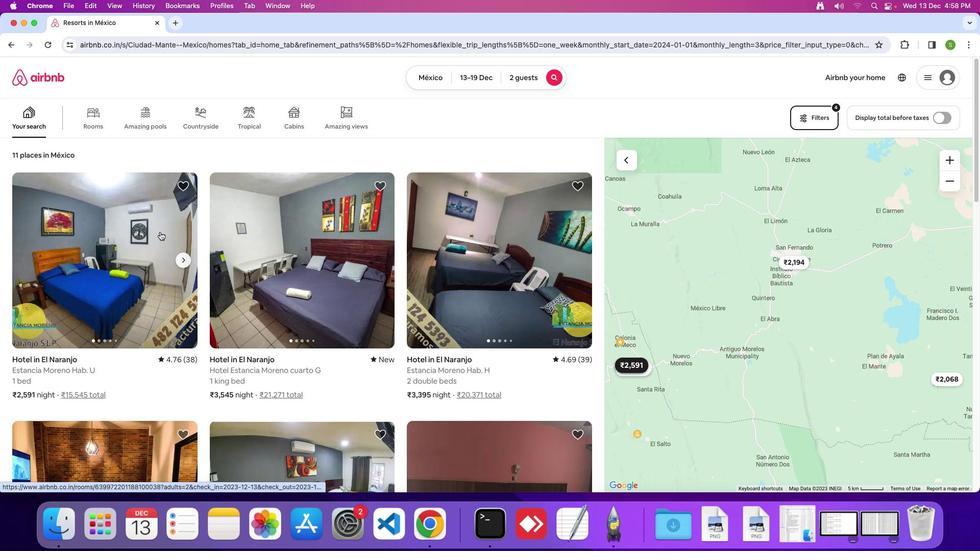 
Action: Mouse moved to (374, 221)
Screenshot: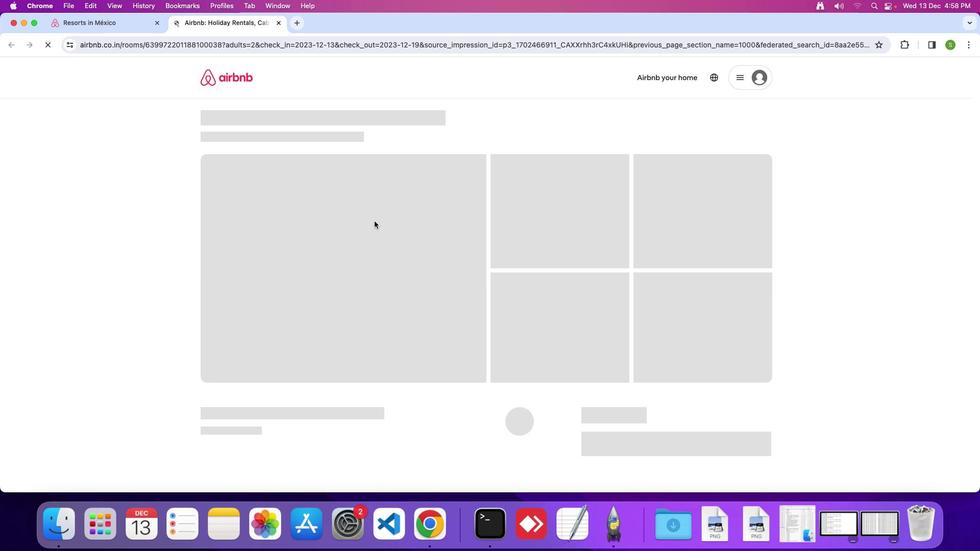 
Action: Mouse pressed left at (374, 221)
Screenshot: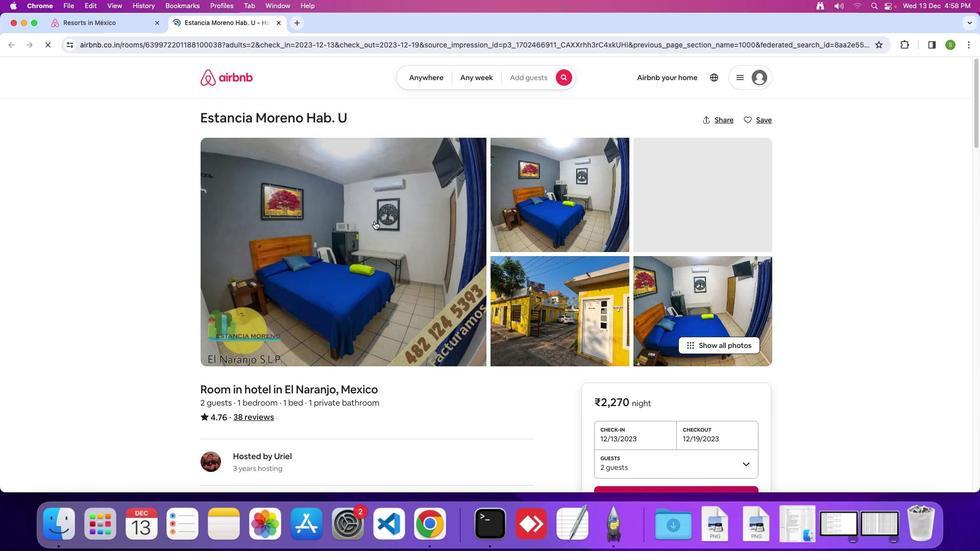 
Action: Mouse moved to (385, 249)
Screenshot: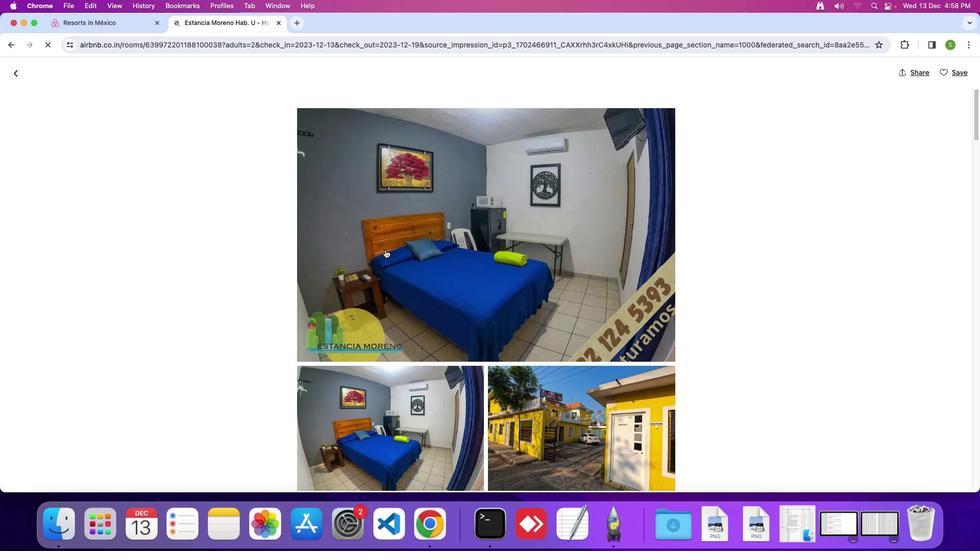
Action: Mouse scrolled (385, 249) with delta (0, 0)
Screenshot: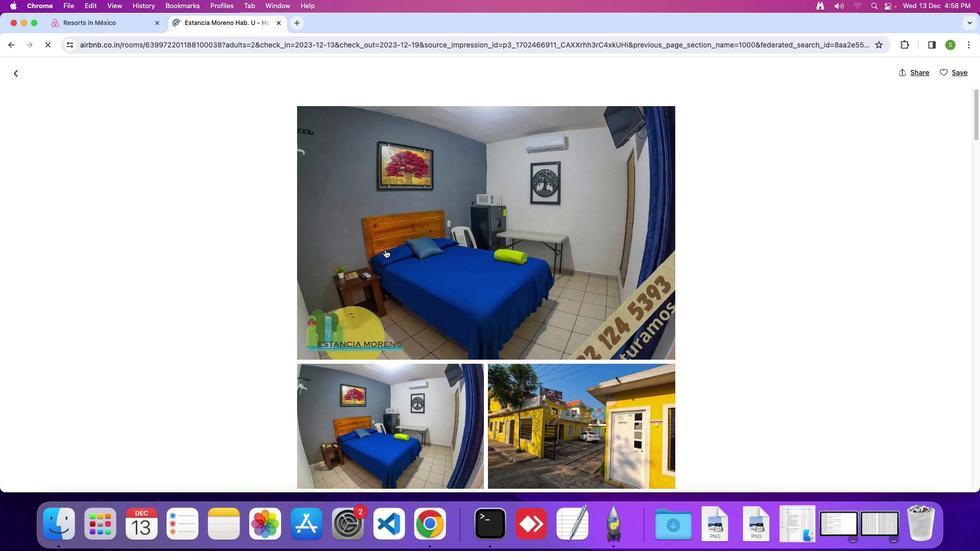 
Action: Mouse scrolled (385, 249) with delta (0, 0)
Screenshot: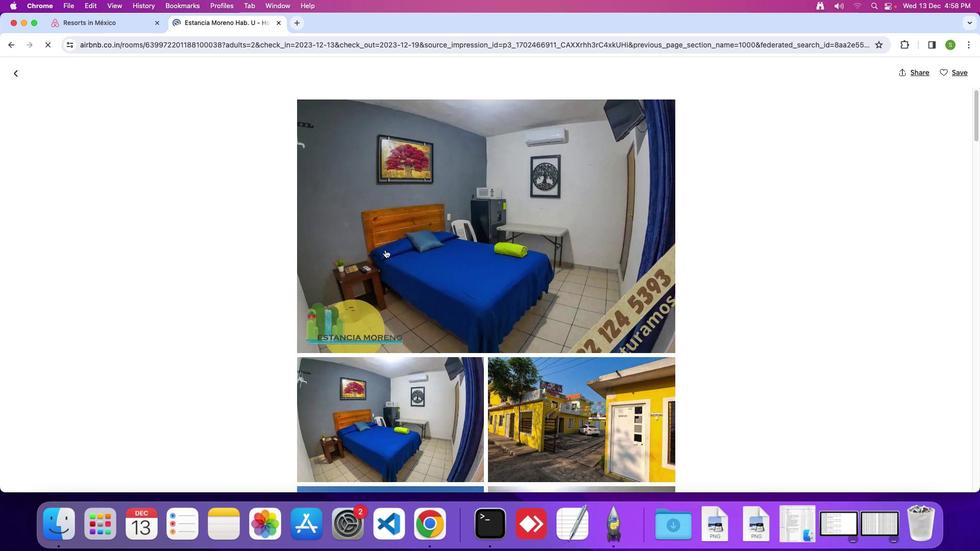 
Action: Mouse scrolled (385, 249) with delta (0, 0)
Screenshot: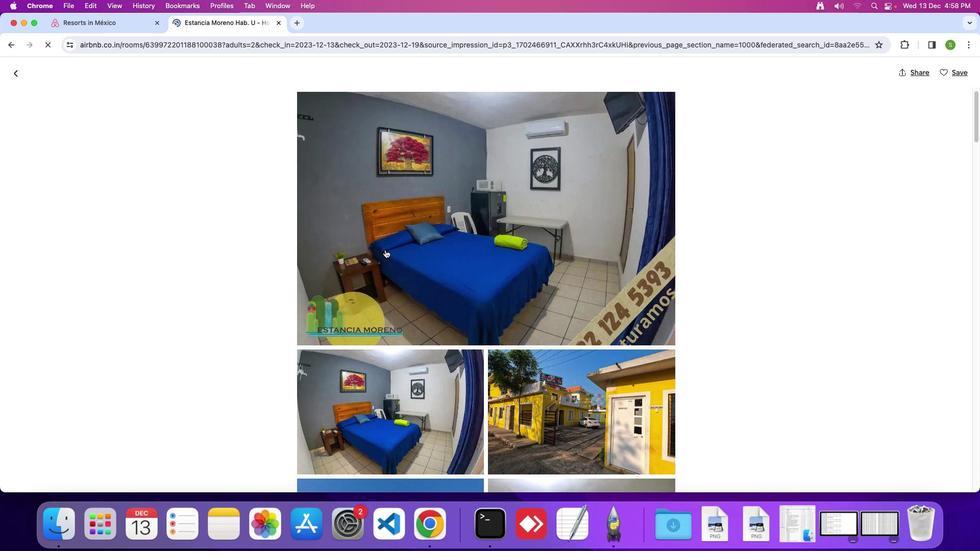 
Action: Mouse moved to (386, 249)
Screenshot: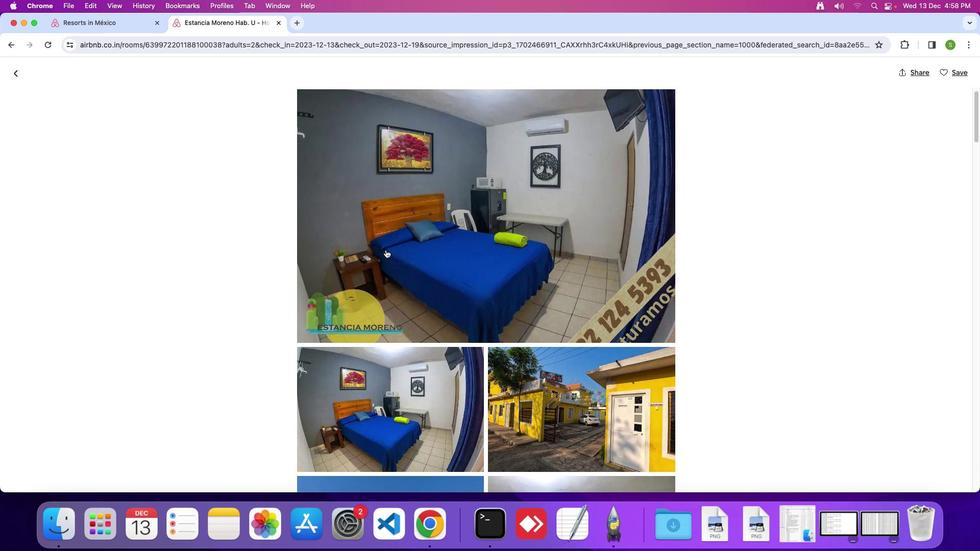
Action: Mouse scrolled (386, 249) with delta (0, 0)
Screenshot: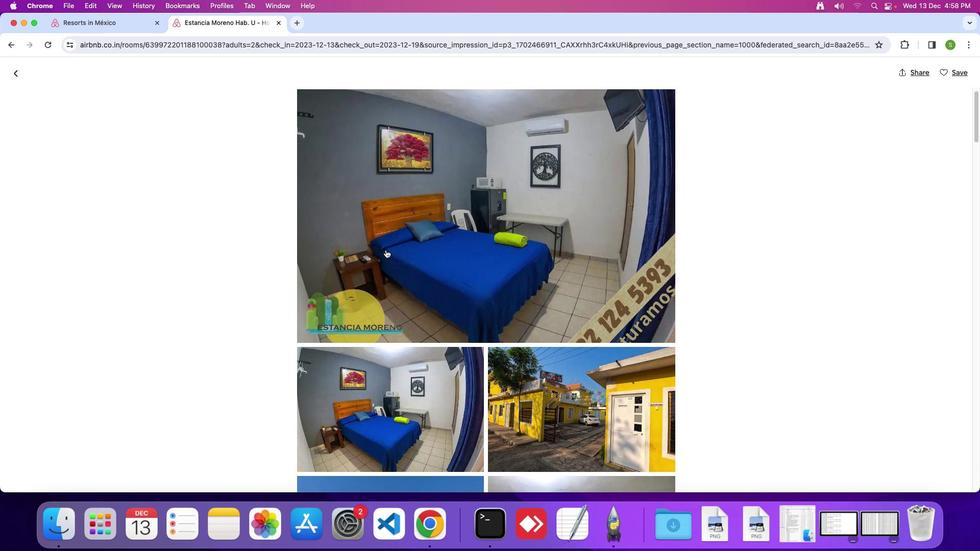
Action: Mouse scrolled (386, 249) with delta (0, 0)
Screenshot: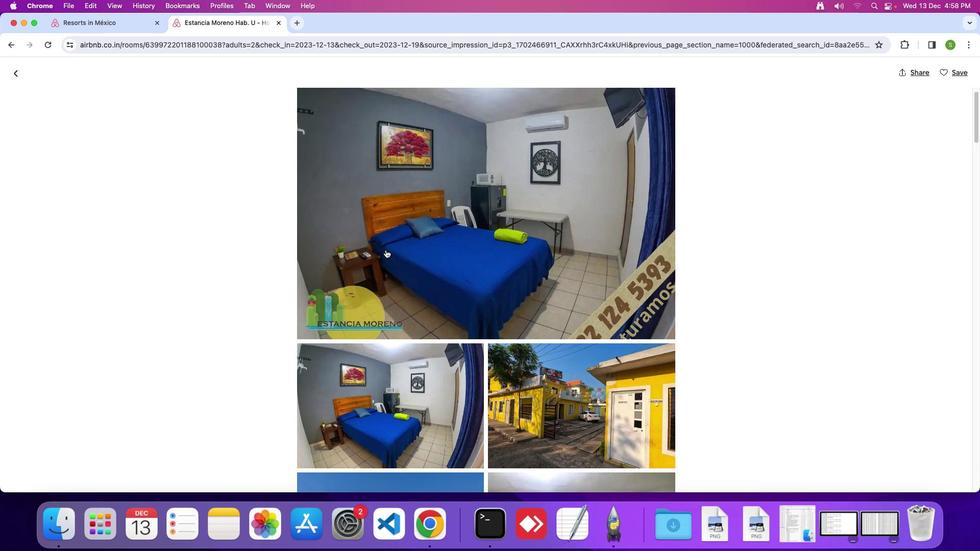 
Action: Mouse scrolled (386, 249) with delta (0, 0)
Screenshot: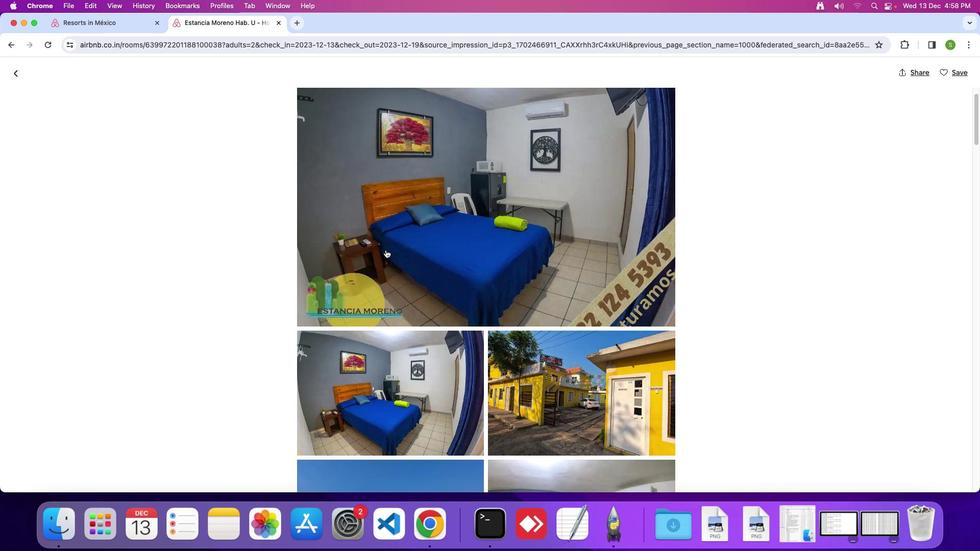 
Action: Mouse scrolled (386, 249) with delta (0, 0)
Screenshot: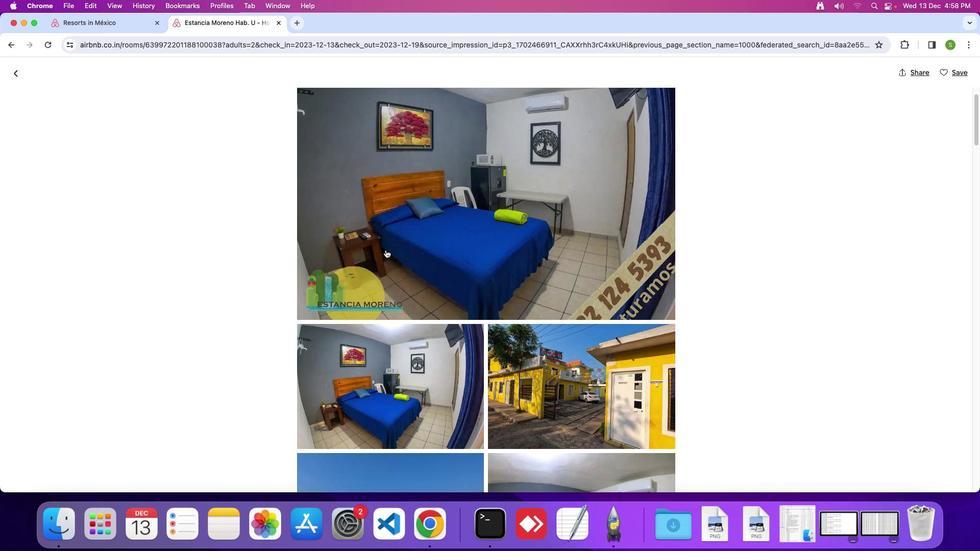 
Action: Mouse scrolled (386, 249) with delta (0, -1)
Screenshot: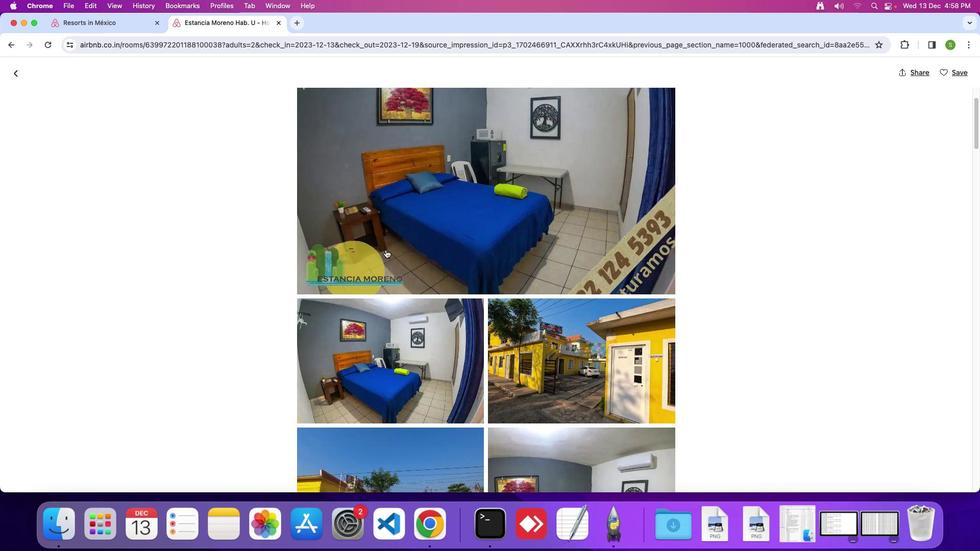 
Action: Mouse scrolled (386, 249) with delta (0, 0)
Screenshot: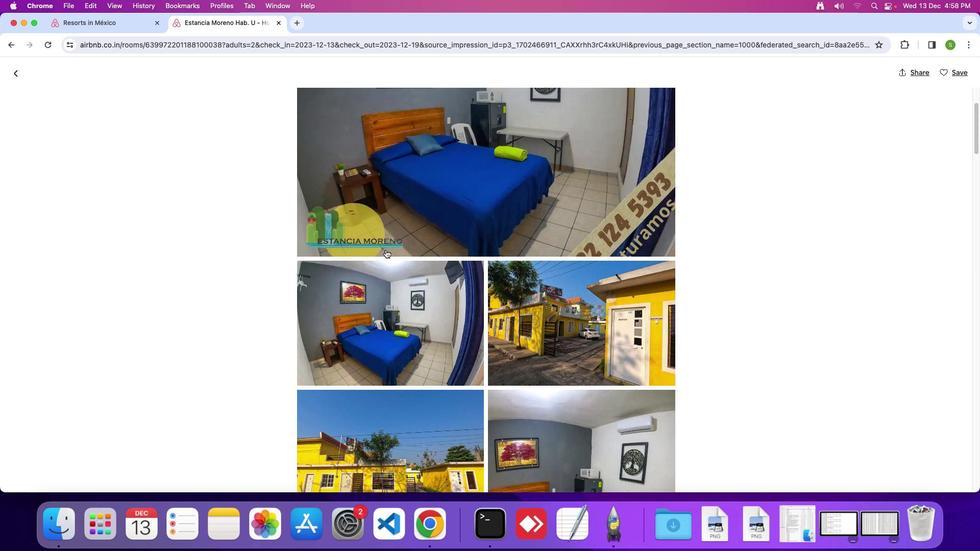 
Action: Mouse scrolled (386, 249) with delta (0, 0)
Screenshot: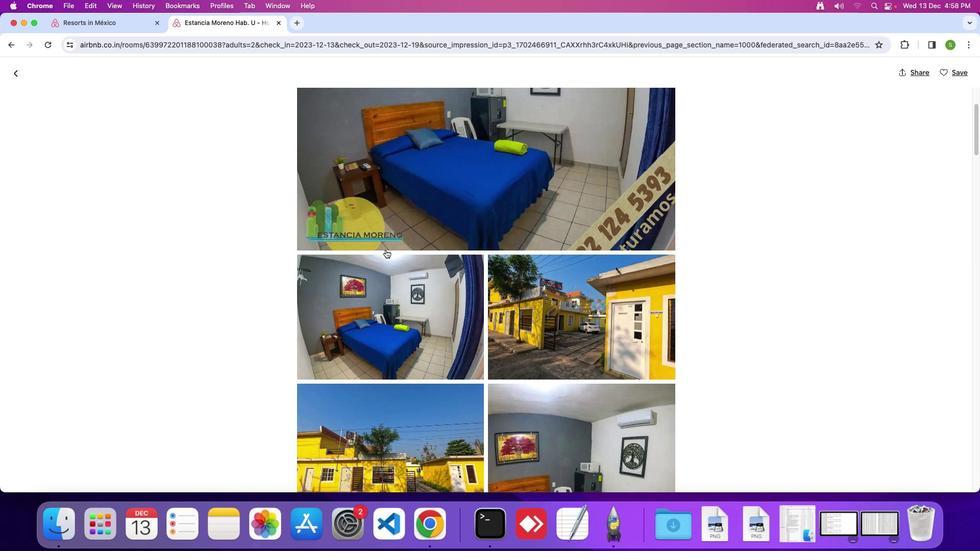 
Action: Mouse scrolled (386, 249) with delta (0, 0)
Screenshot: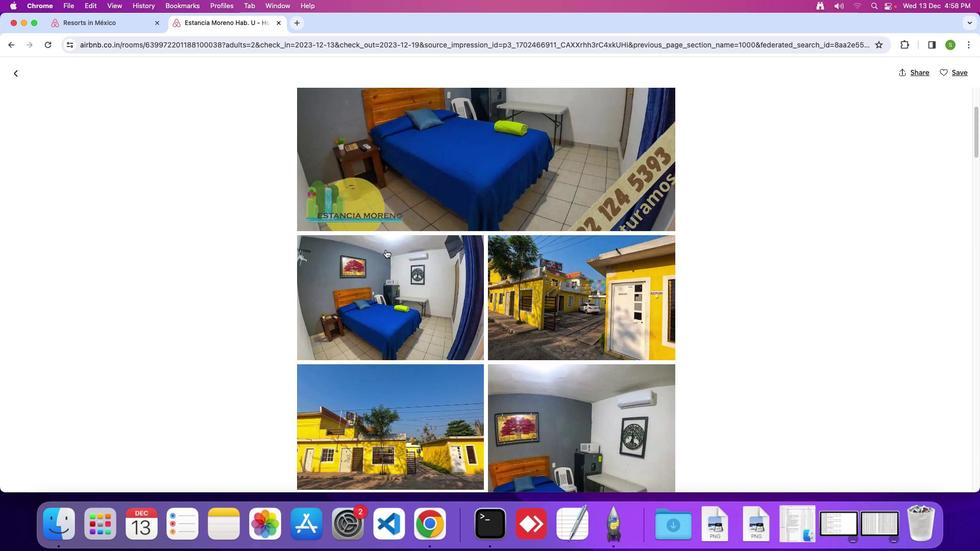 
Action: Mouse scrolled (386, 249) with delta (0, 0)
Screenshot: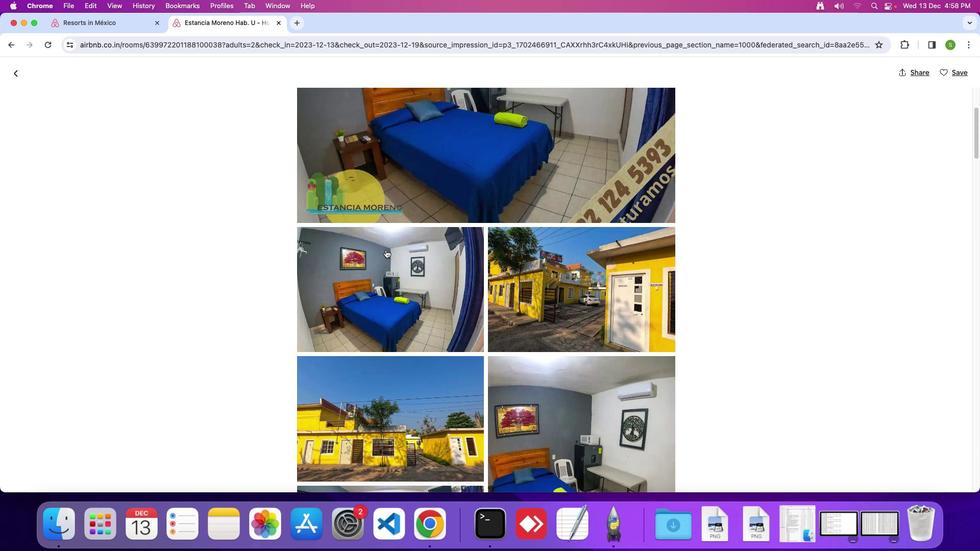 
Action: Mouse scrolled (386, 249) with delta (0, -1)
Screenshot: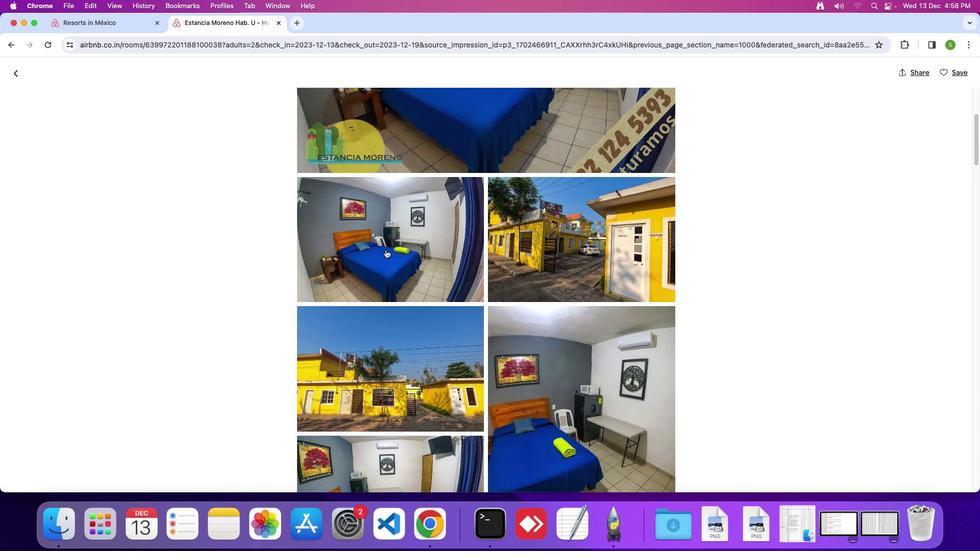 
Action: Mouse scrolled (386, 249) with delta (0, 0)
Screenshot: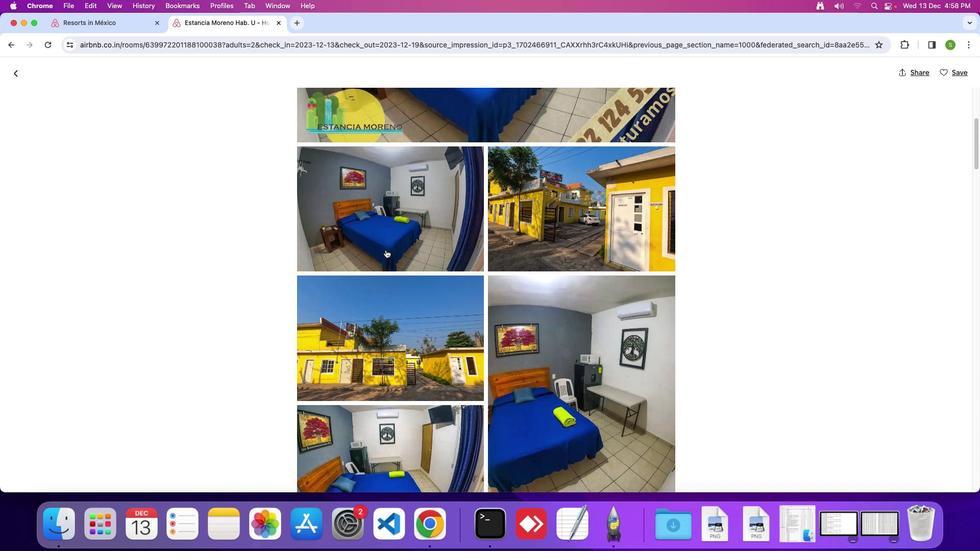 
Action: Mouse scrolled (386, 249) with delta (0, 0)
Screenshot: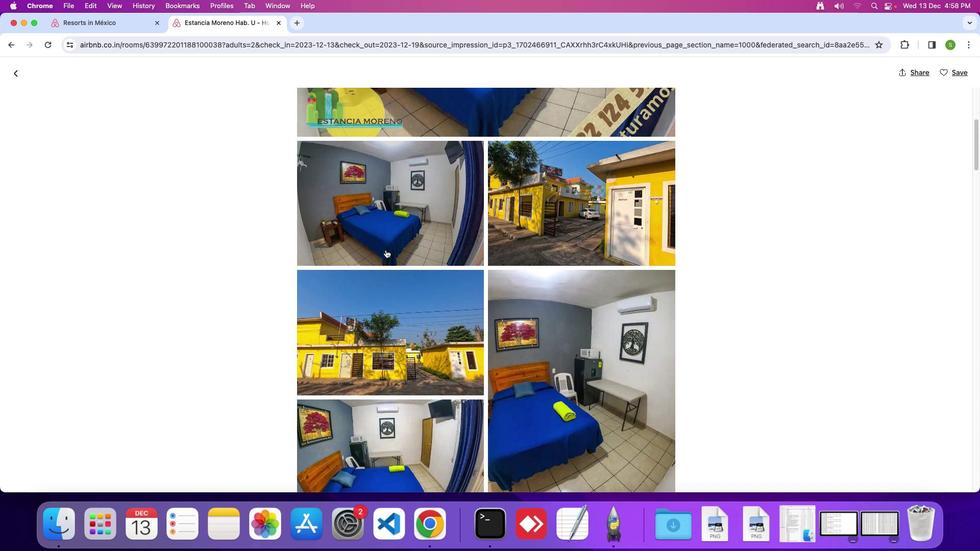 
Action: Mouse scrolled (386, 249) with delta (0, 0)
Screenshot: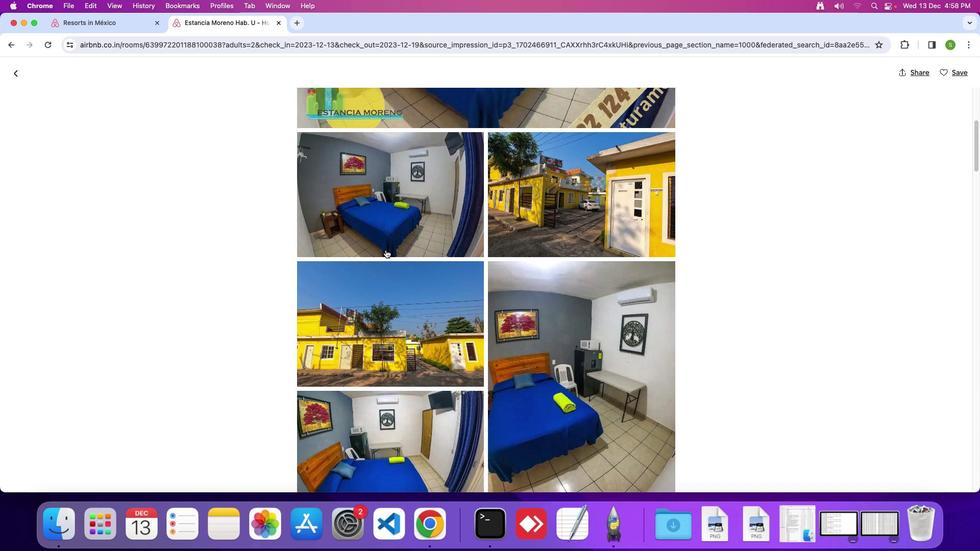 
Action: Mouse scrolled (386, 249) with delta (0, 0)
Screenshot: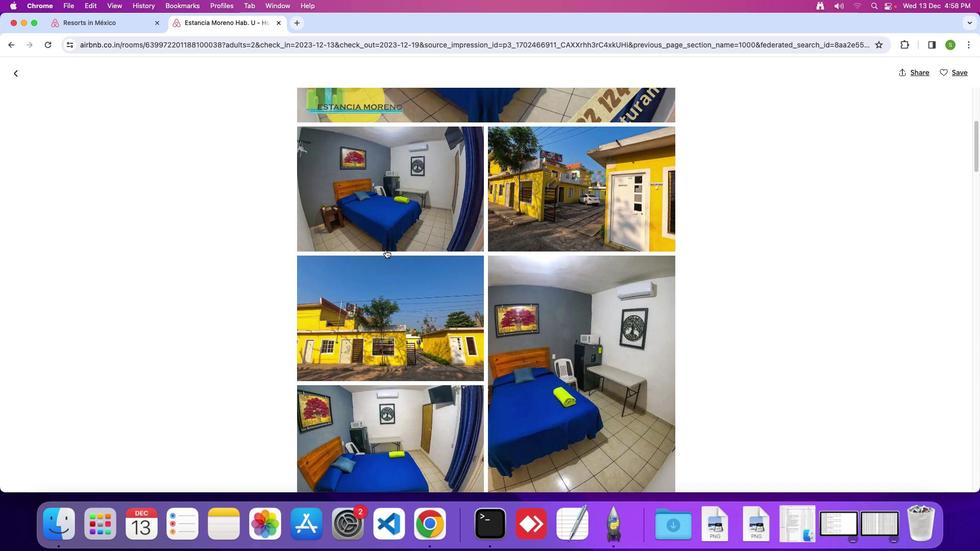 
Action: Mouse scrolled (386, 249) with delta (0, 0)
Screenshot: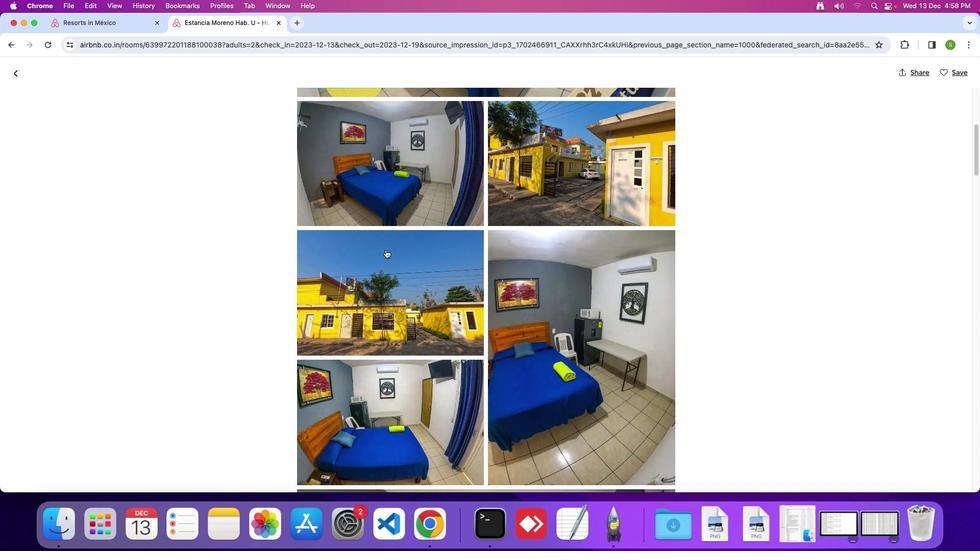 
Action: Mouse scrolled (386, 249) with delta (0, 0)
Screenshot: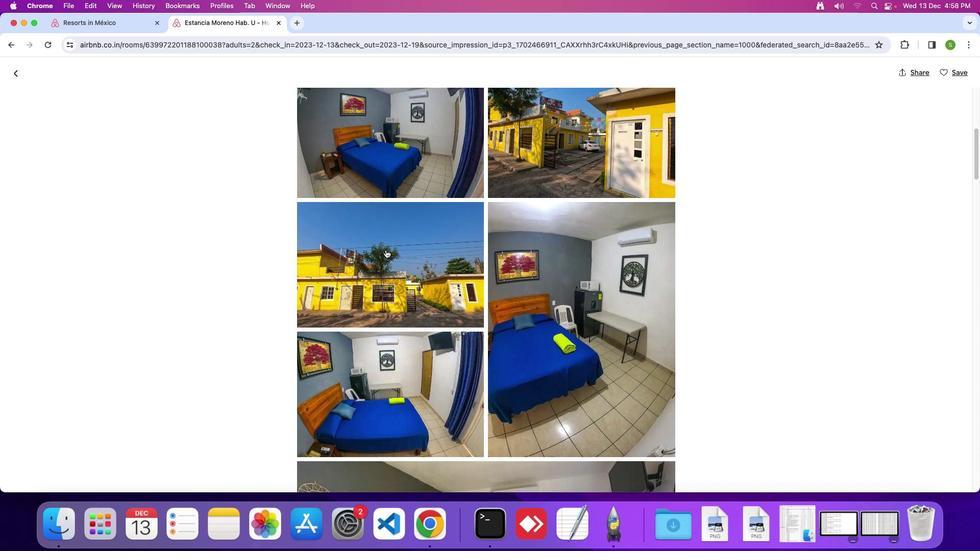 
Action: Mouse scrolled (386, 249) with delta (0, -2)
Screenshot: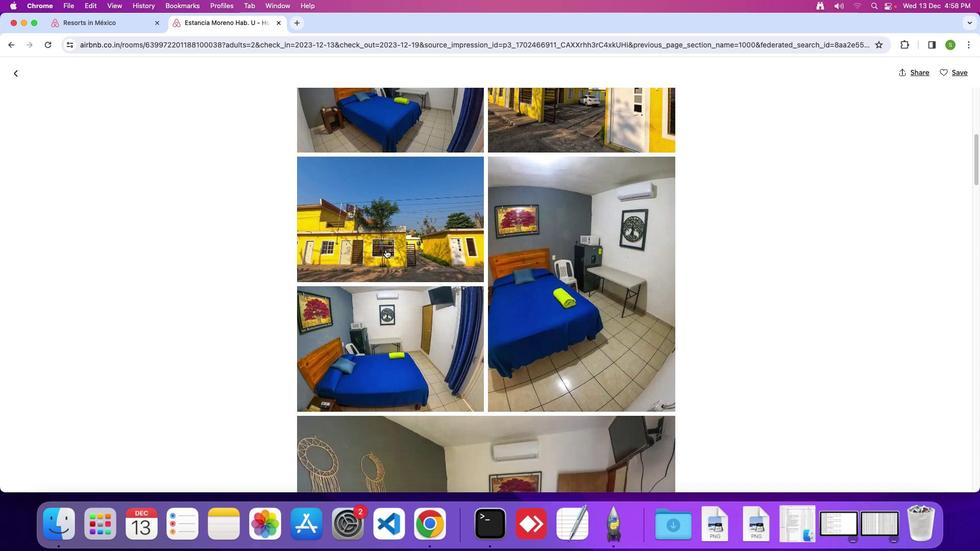 
Action: Mouse moved to (385, 249)
Screenshot: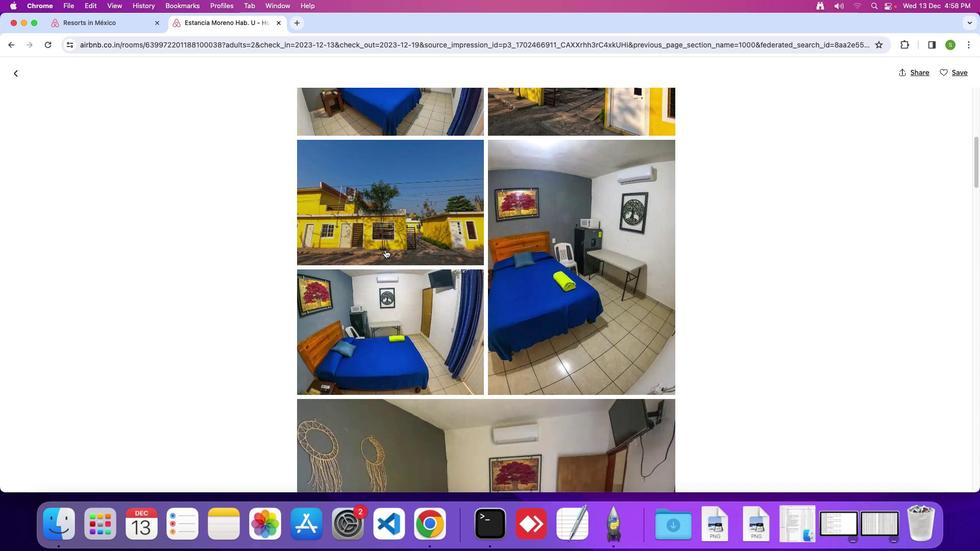 
Action: Mouse scrolled (385, 249) with delta (0, 0)
Screenshot: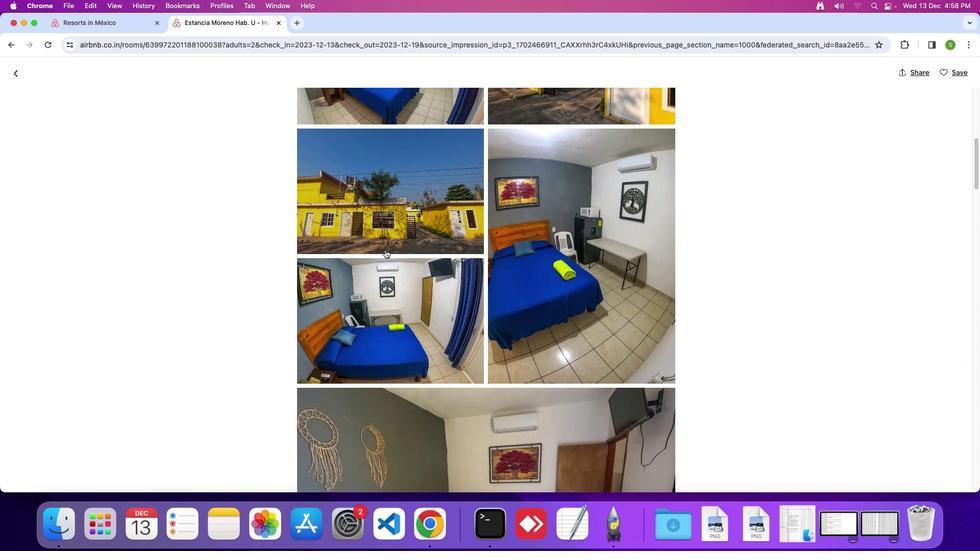 
Action: Mouse scrolled (385, 249) with delta (0, 0)
Screenshot: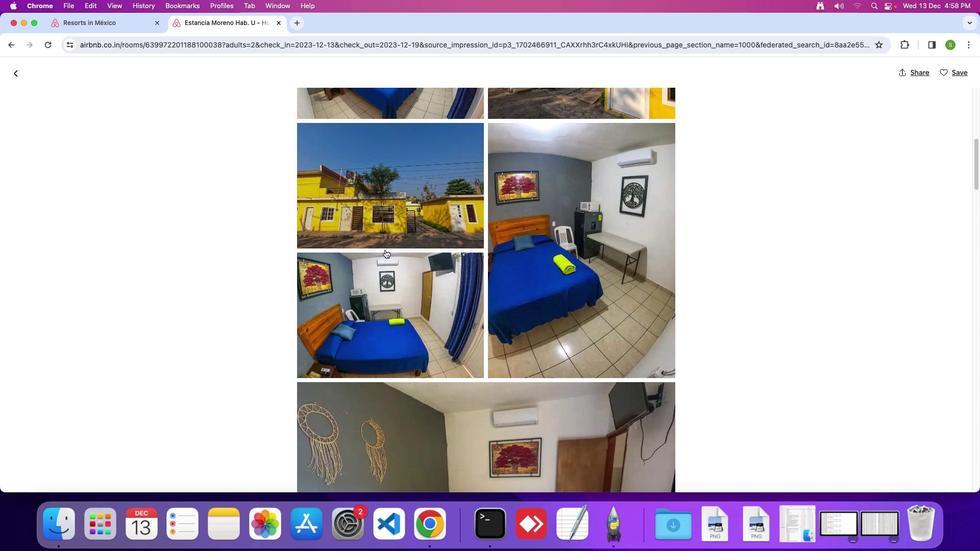 
Action: Mouse scrolled (385, 249) with delta (0, 0)
Screenshot: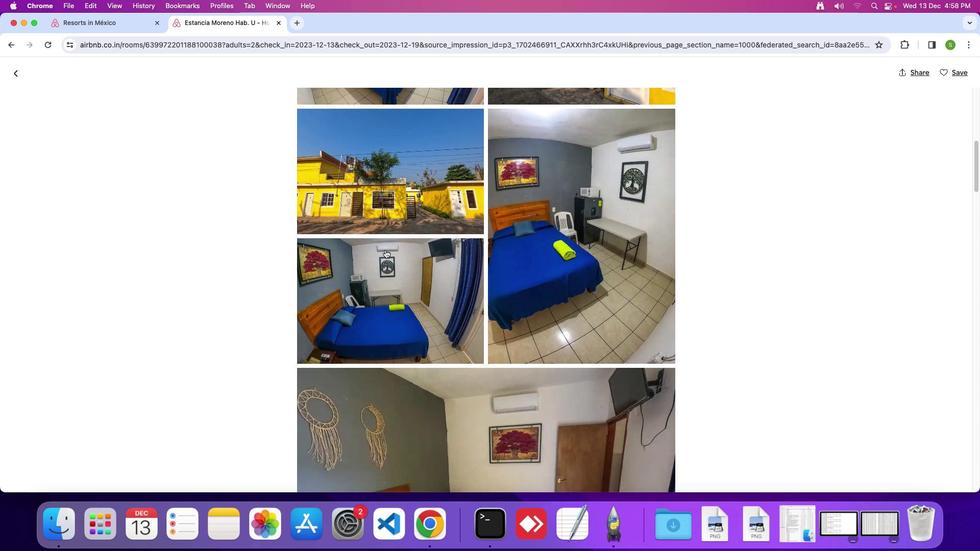 
Action: Mouse scrolled (385, 249) with delta (0, 0)
Screenshot: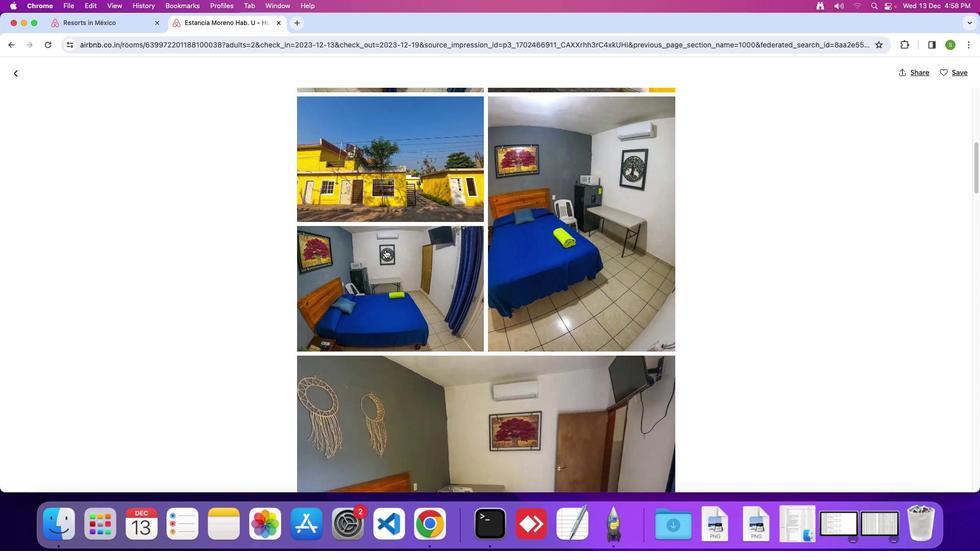 
Action: Mouse scrolled (385, 249) with delta (0, -1)
Screenshot: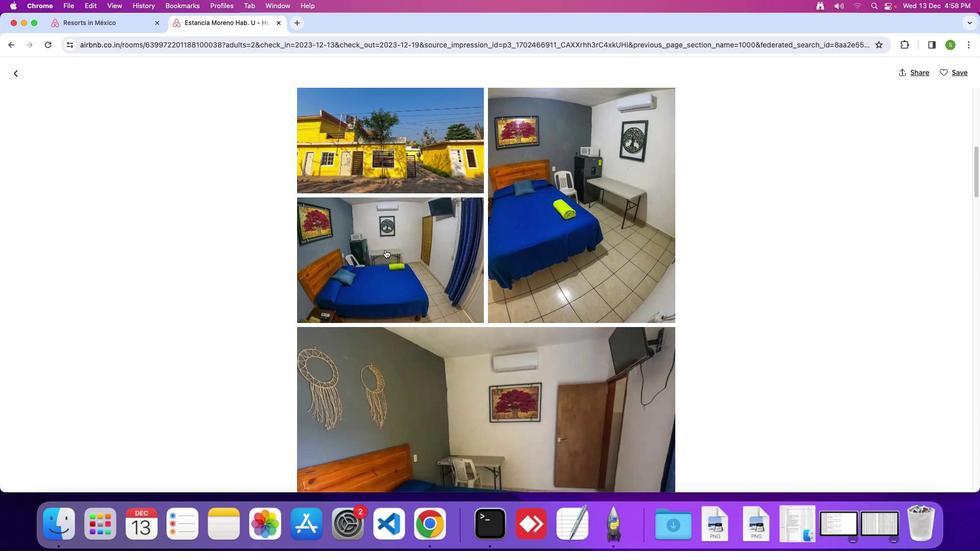 
Action: Mouse scrolled (385, 249) with delta (0, 0)
Screenshot: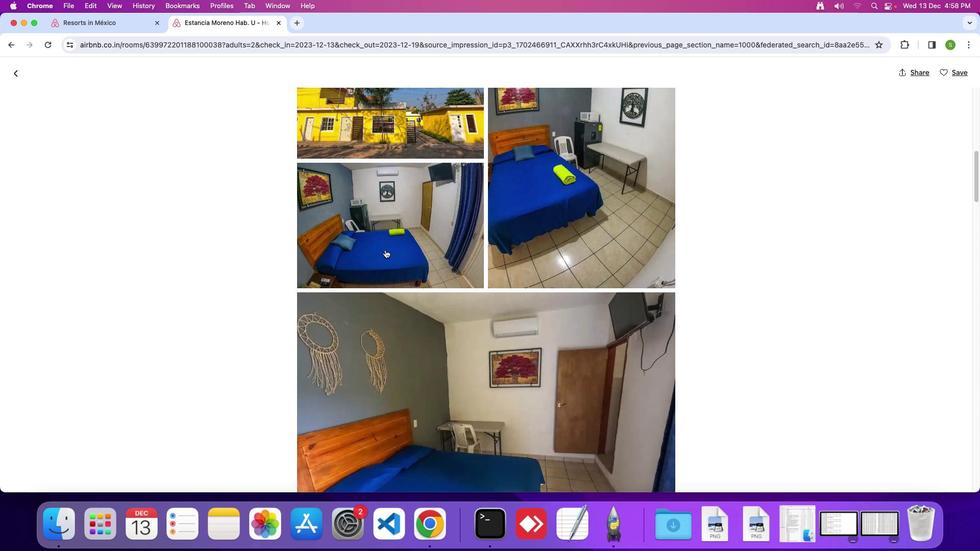 
Action: Mouse scrolled (385, 249) with delta (0, 0)
Screenshot: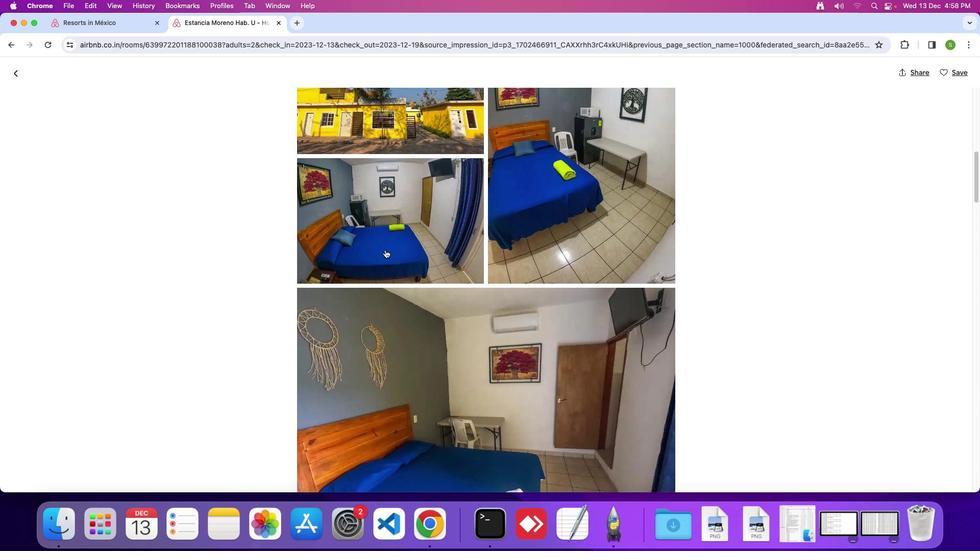
Action: Mouse scrolled (385, 249) with delta (0, 0)
Screenshot: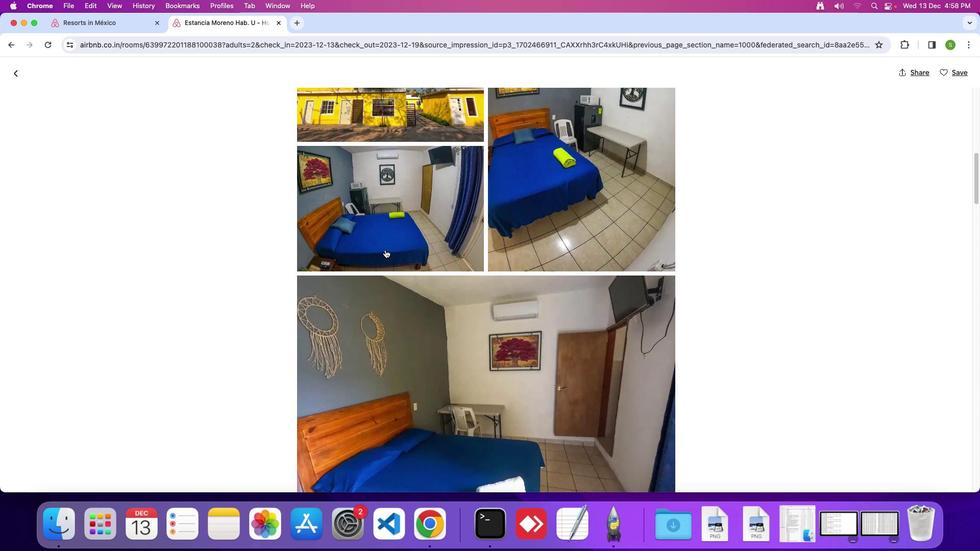
Action: Mouse scrolled (385, 249) with delta (0, 0)
Screenshot: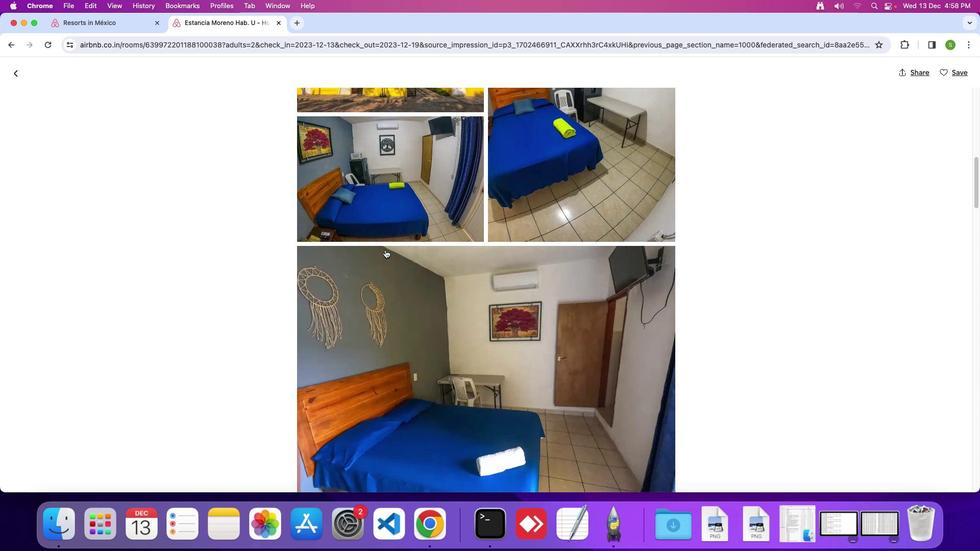 
Action: Mouse scrolled (385, 249) with delta (0, -1)
Screenshot: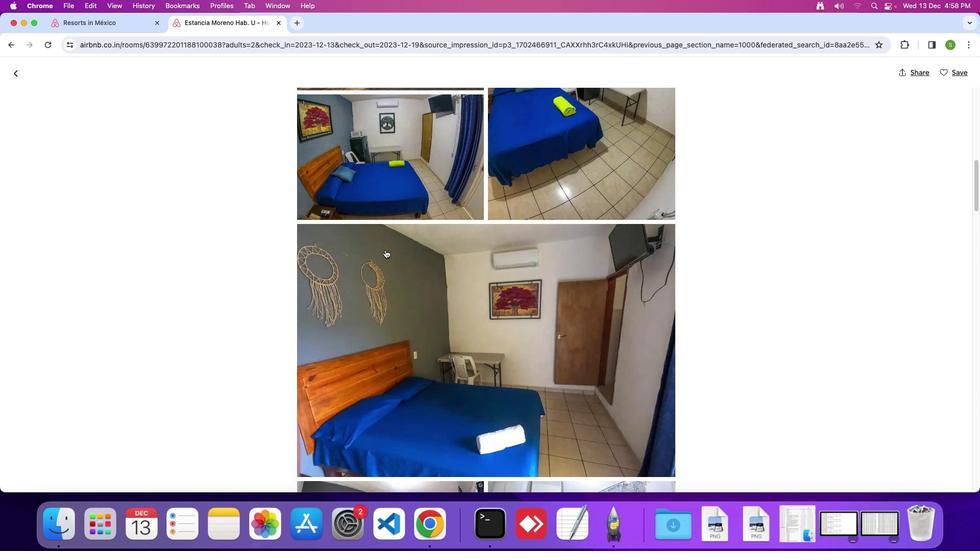 
Action: Mouse scrolled (385, 249) with delta (0, 0)
Screenshot: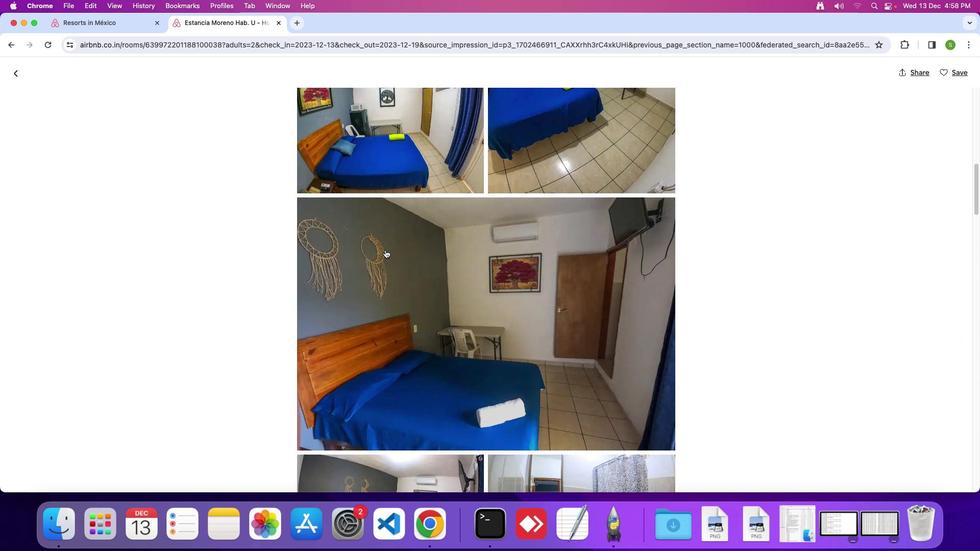 
Action: Mouse scrolled (385, 249) with delta (0, 0)
Screenshot: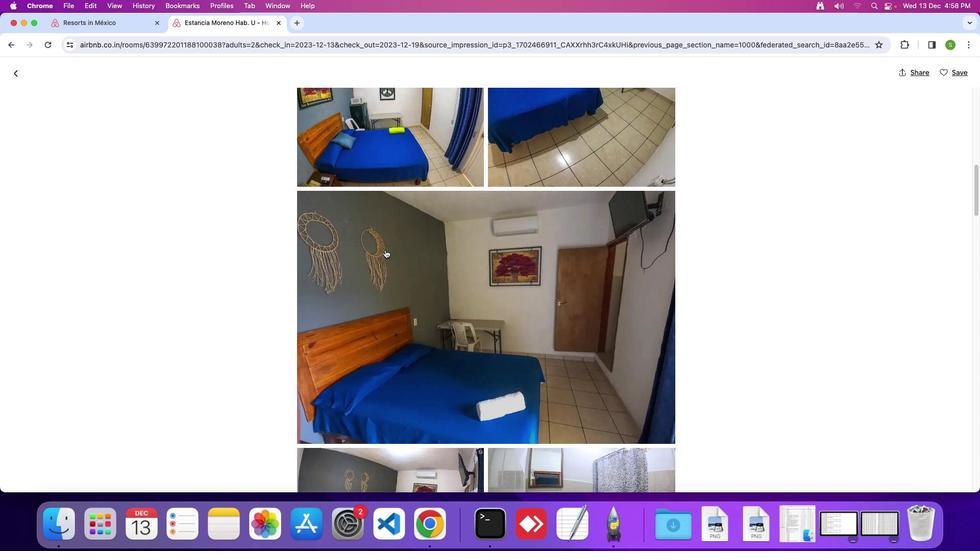 
Action: Mouse scrolled (385, 249) with delta (0, 0)
Screenshot: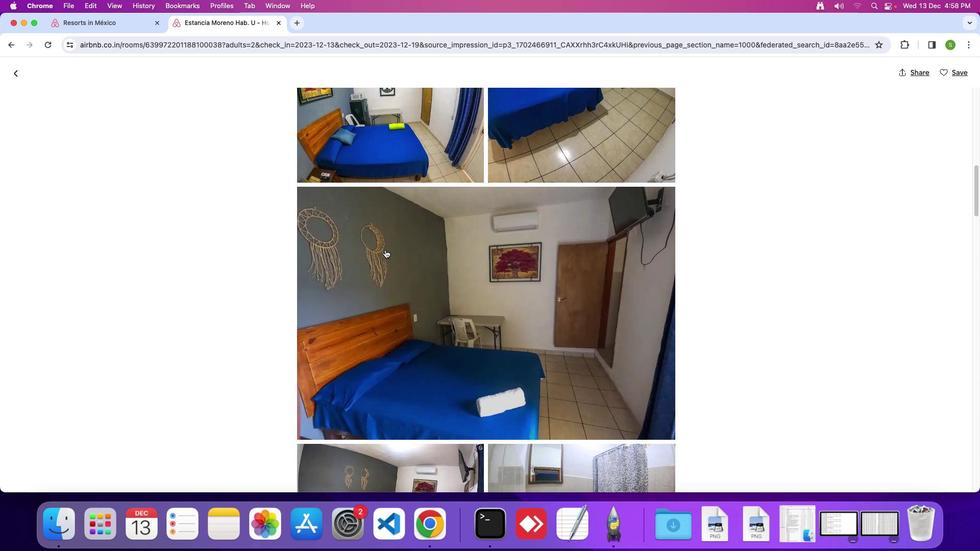
Action: Mouse scrolled (385, 249) with delta (0, 0)
Screenshot: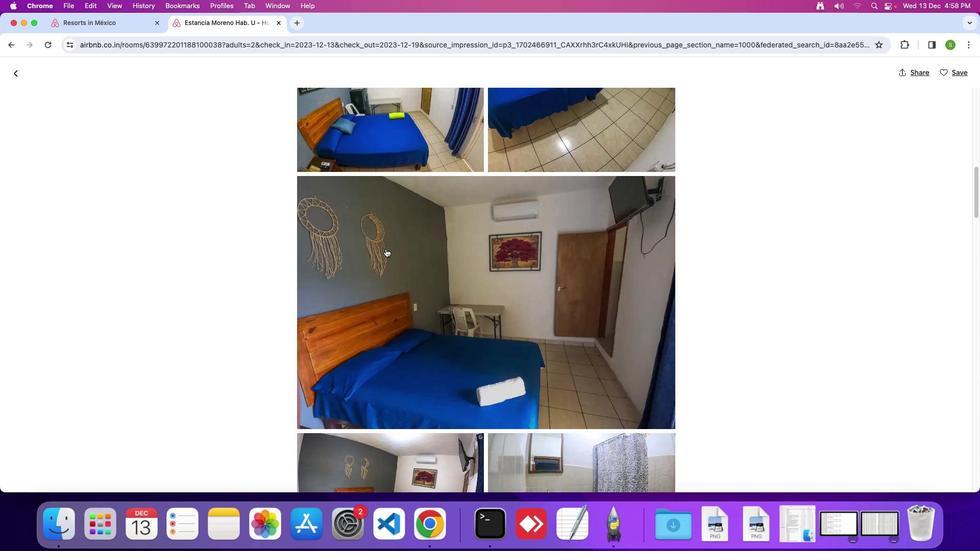 
Action: Mouse scrolled (385, 249) with delta (0, 0)
Screenshot: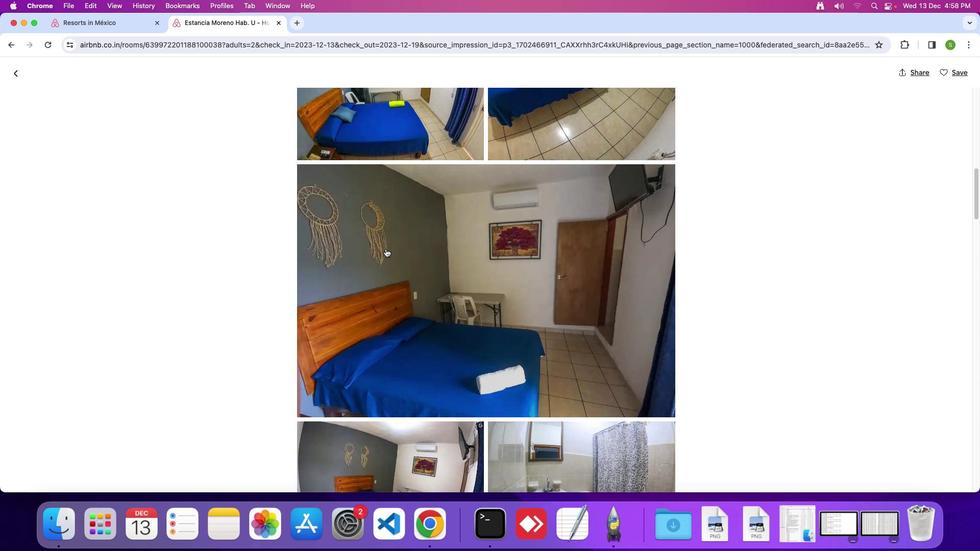
Action: Mouse moved to (386, 249)
Screenshot: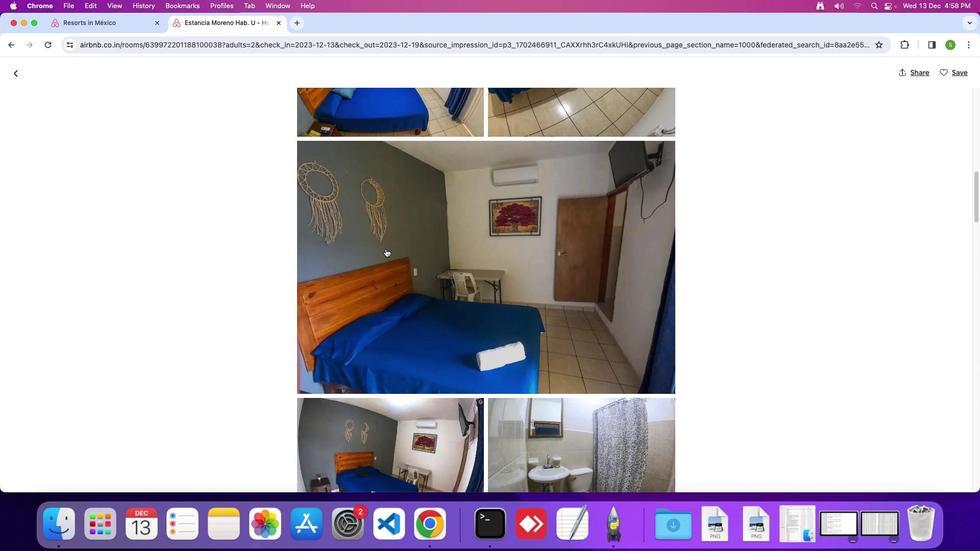 
Action: Mouse scrolled (386, 249) with delta (0, 0)
Screenshot: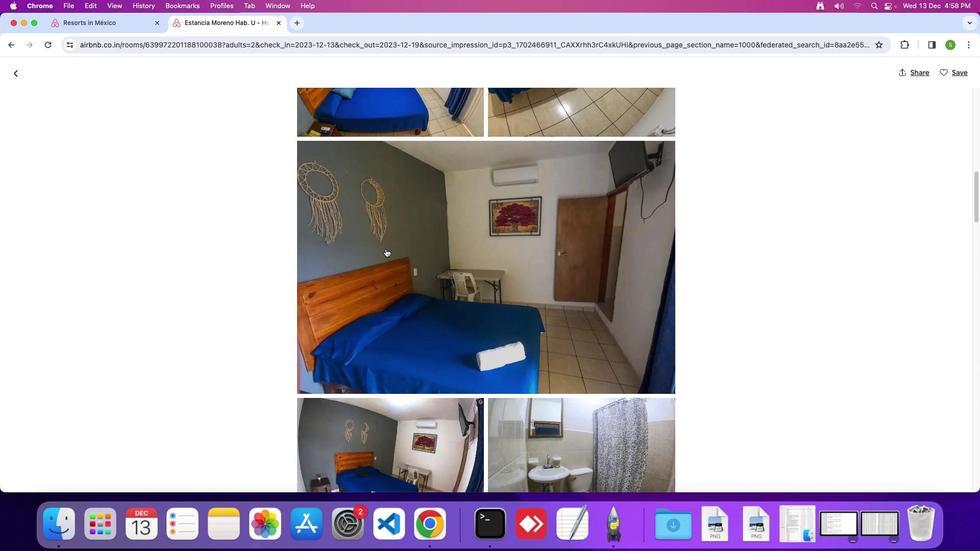 
Action: Mouse moved to (386, 249)
Screenshot: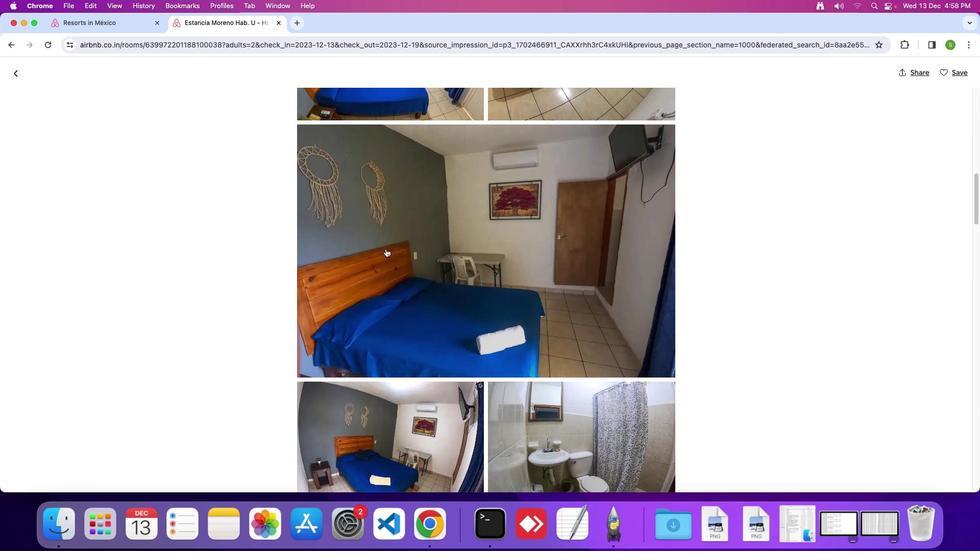 
Action: Mouse scrolled (386, 249) with delta (0, 0)
Screenshot: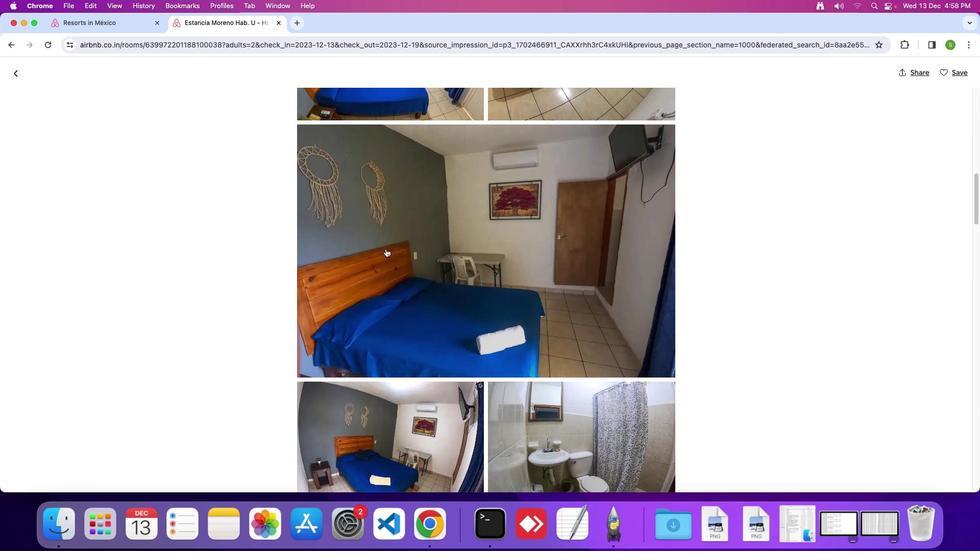 
Action: Mouse scrolled (386, 249) with delta (0, 0)
Screenshot: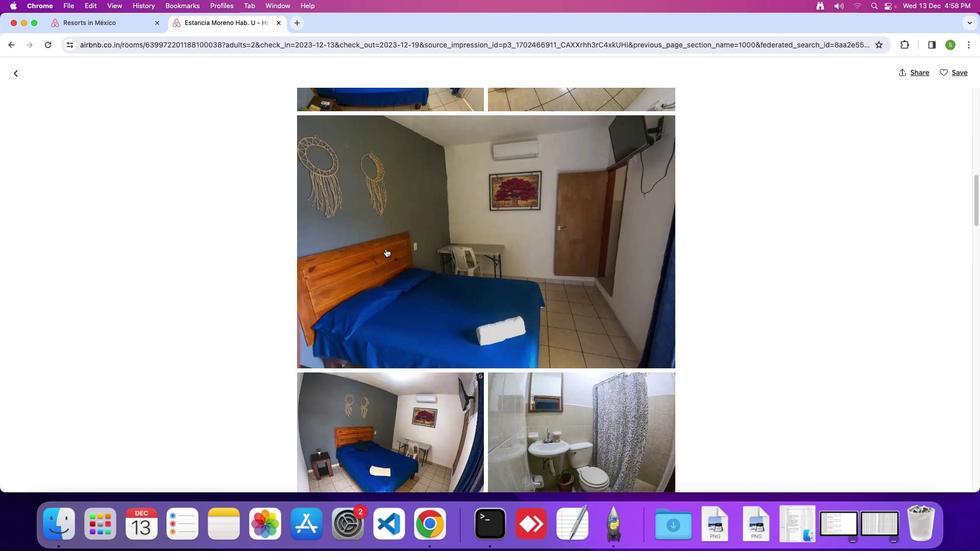 
Action: Mouse scrolled (386, 249) with delta (0, 0)
Screenshot: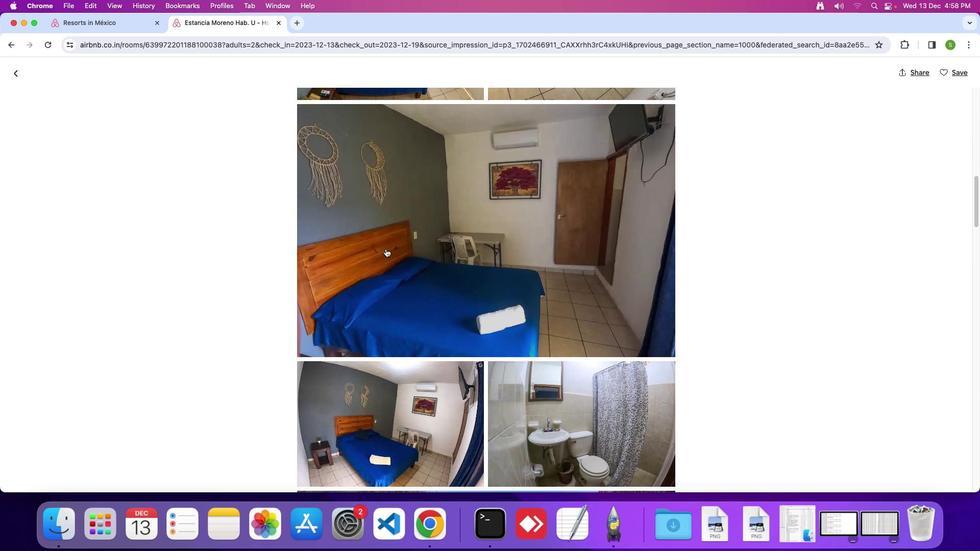 
Action: Mouse scrolled (386, 249) with delta (0, 0)
Screenshot: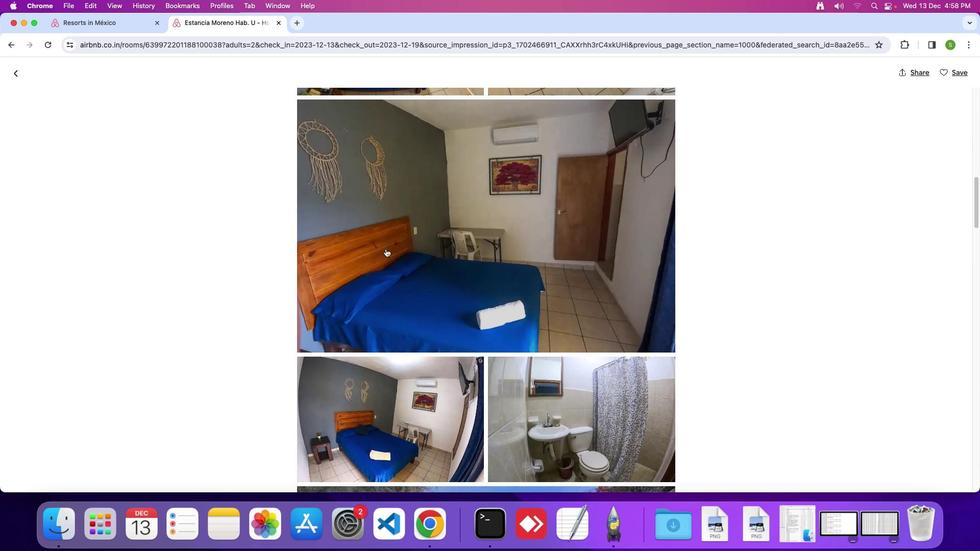 
Action: Mouse moved to (385, 248)
Screenshot: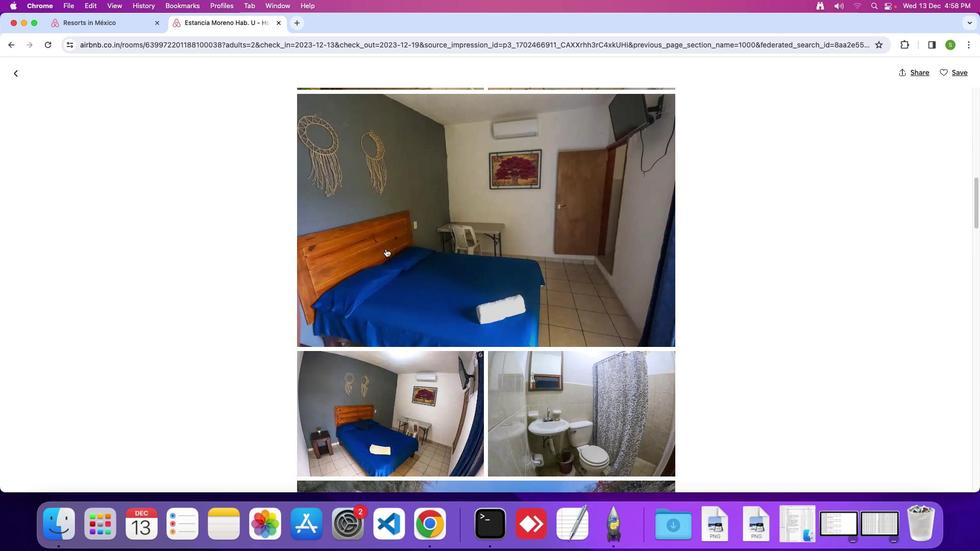 
Action: Mouse scrolled (385, 248) with delta (0, 0)
Screenshot: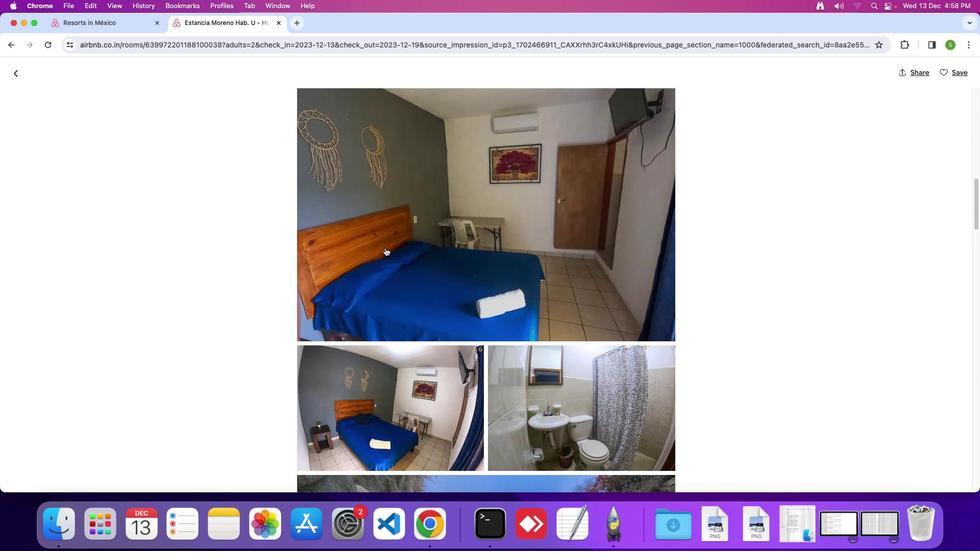 
Action: Mouse scrolled (385, 248) with delta (0, 0)
Screenshot: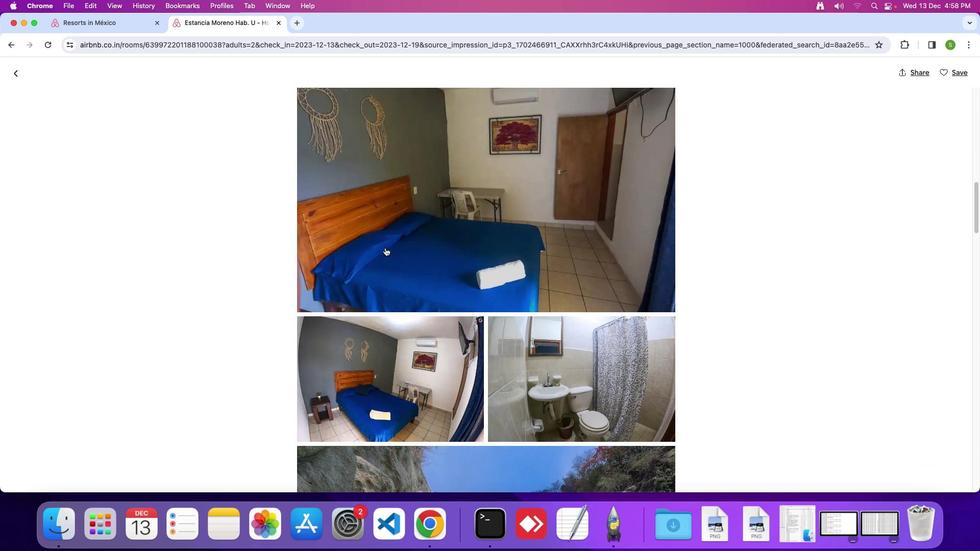 
Action: Mouse moved to (385, 248)
Screenshot: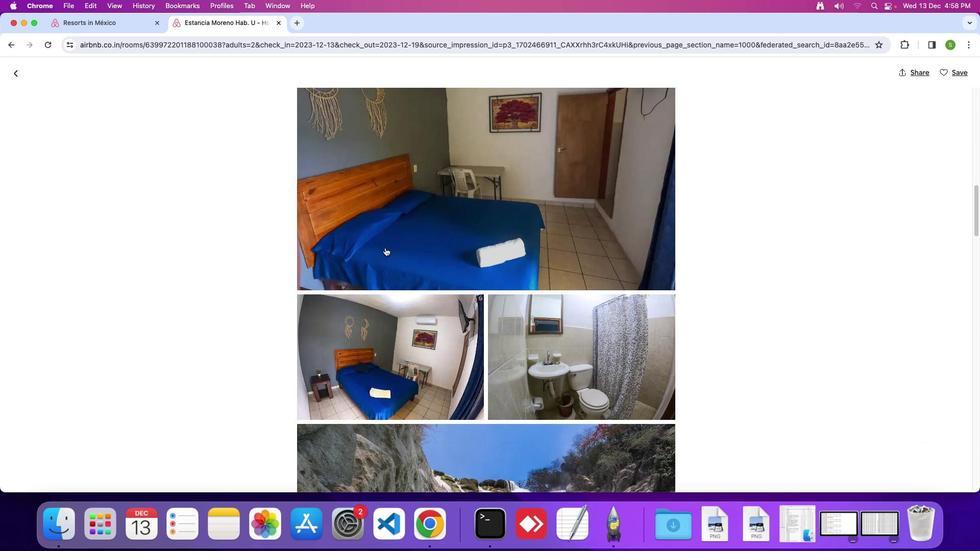 
Action: Mouse scrolled (385, 248) with delta (0, -1)
Screenshot: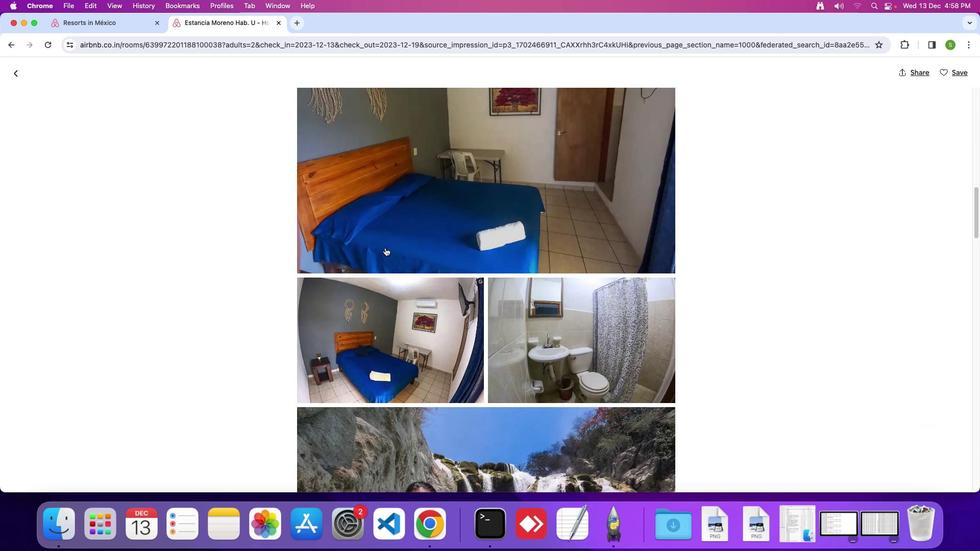 
Action: Mouse moved to (385, 247)
Screenshot: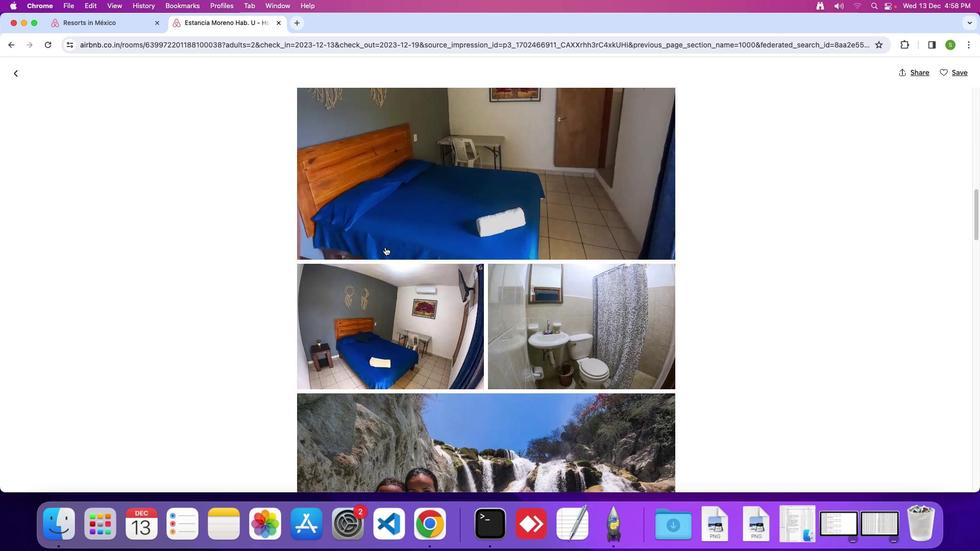
Action: Mouse scrolled (385, 247) with delta (0, 0)
Screenshot: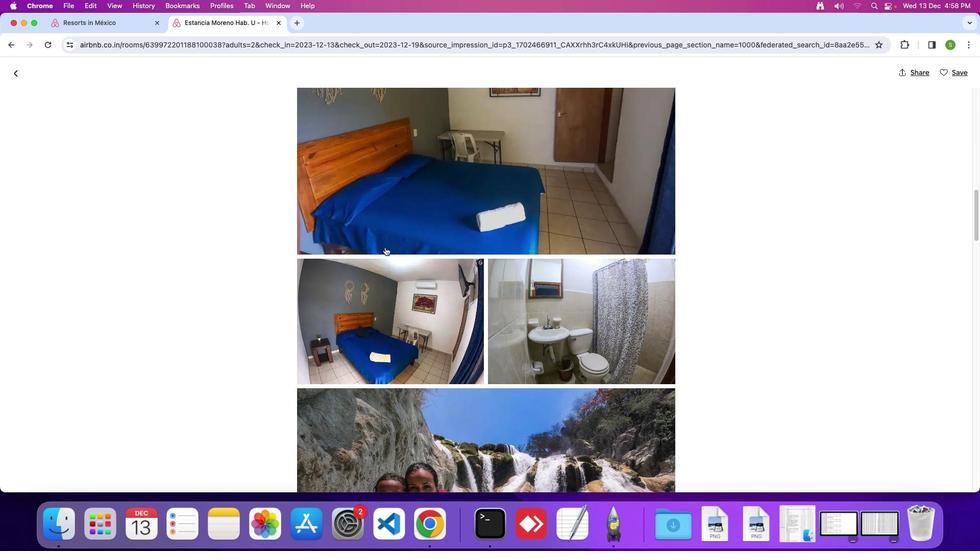 
Action: Mouse scrolled (385, 247) with delta (0, 0)
Screenshot: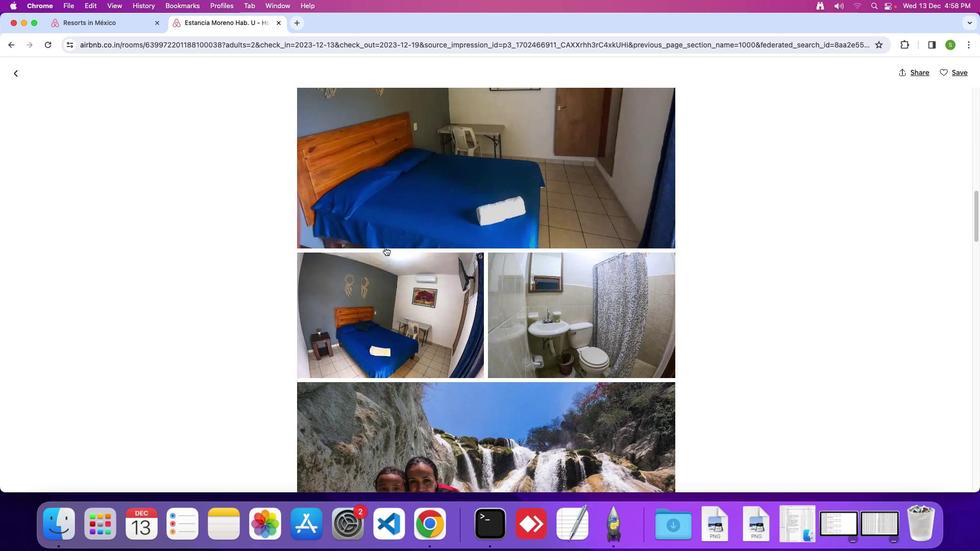 
Action: Mouse scrolled (385, 247) with delta (0, 0)
Screenshot: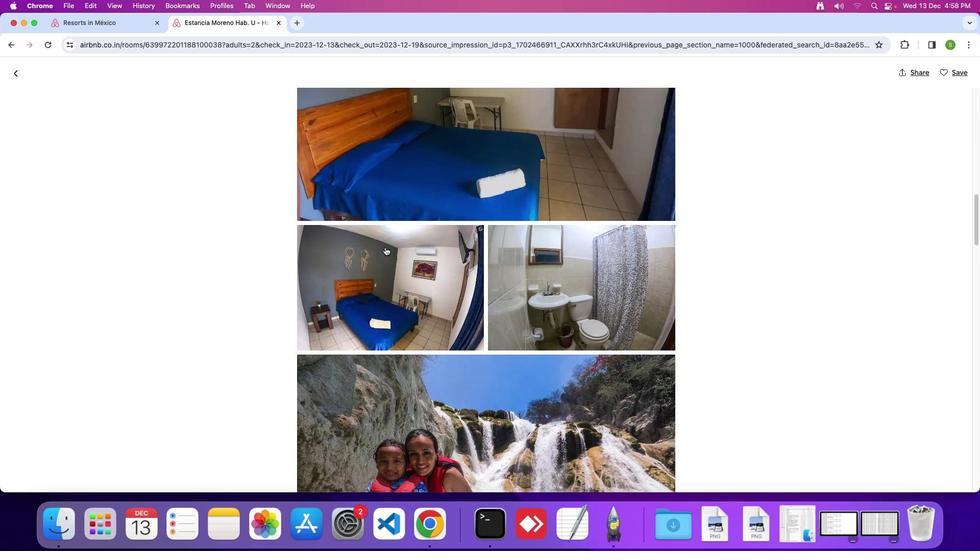 
Action: Mouse moved to (385, 247)
Screenshot: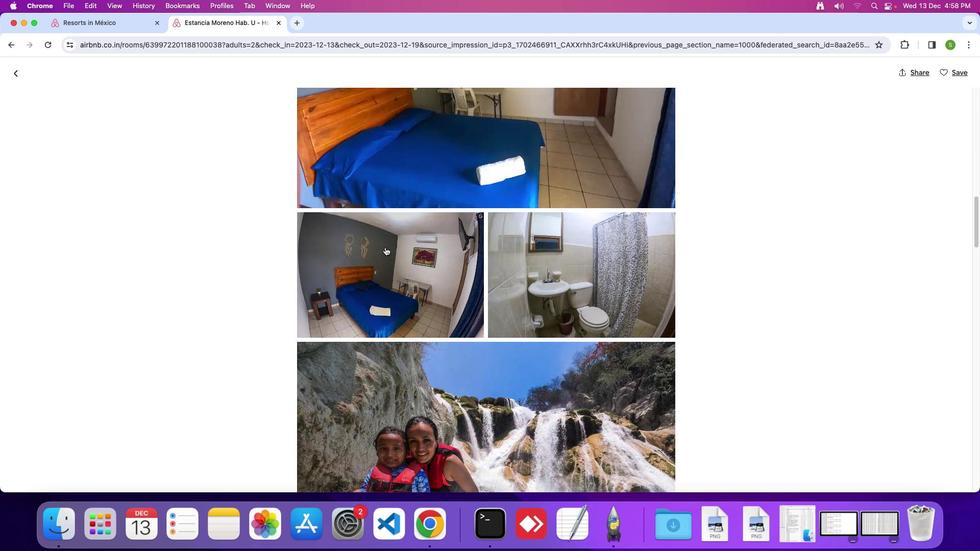 
Action: Mouse scrolled (385, 247) with delta (0, 0)
Screenshot: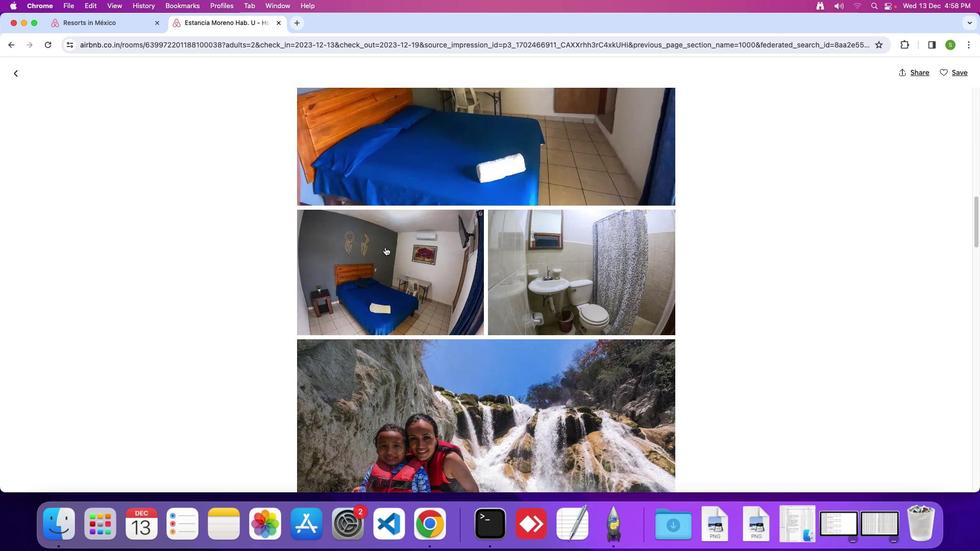
Action: Mouse scrolled (385, 247) with delta (0, 0)
Screenshot: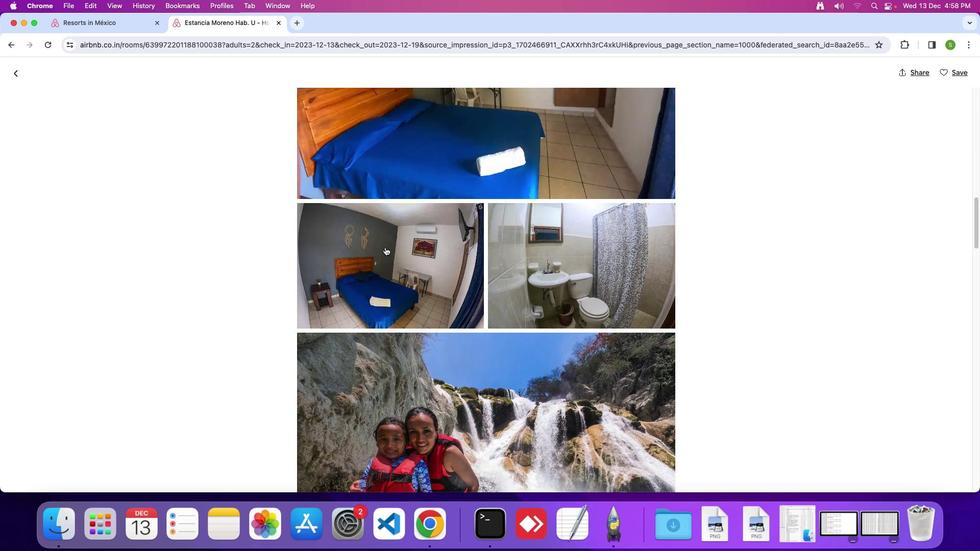 
Action: Mouse scrolled (385, 247) with delta (0, -1)
Screenshot: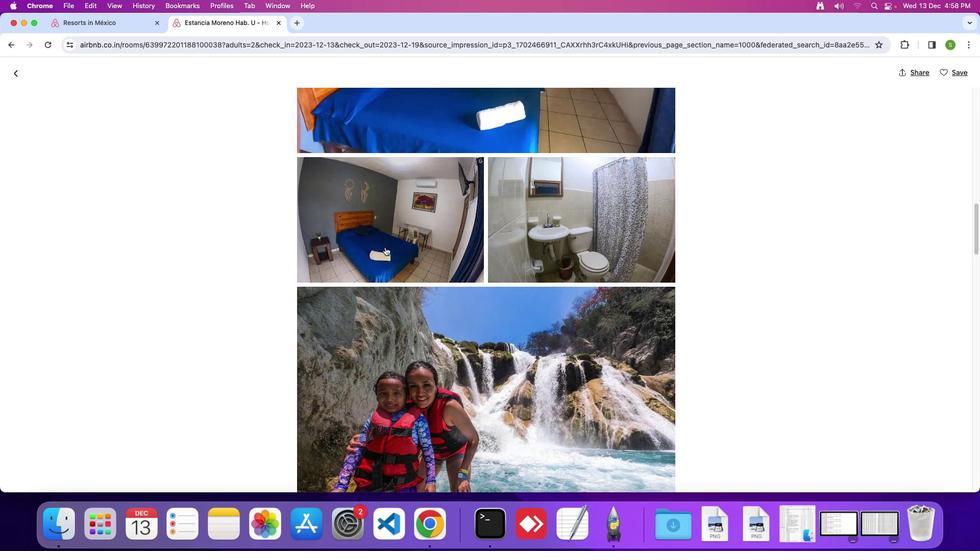 
Action: Mouse scrolled (385, 247) with delta (0, 0)
Screenshot: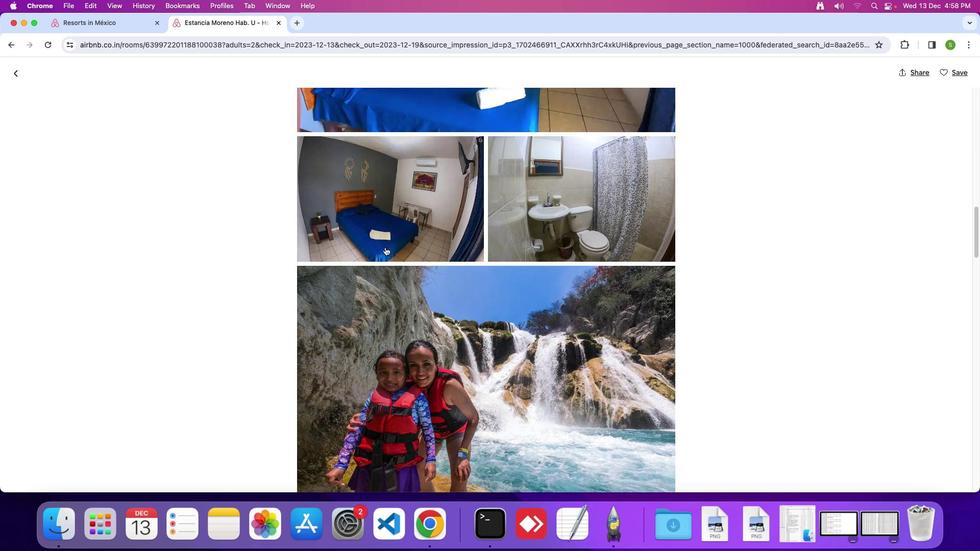 
Action: Mouse scrolled (385, 247) with delta (0, 0)
Screenshot: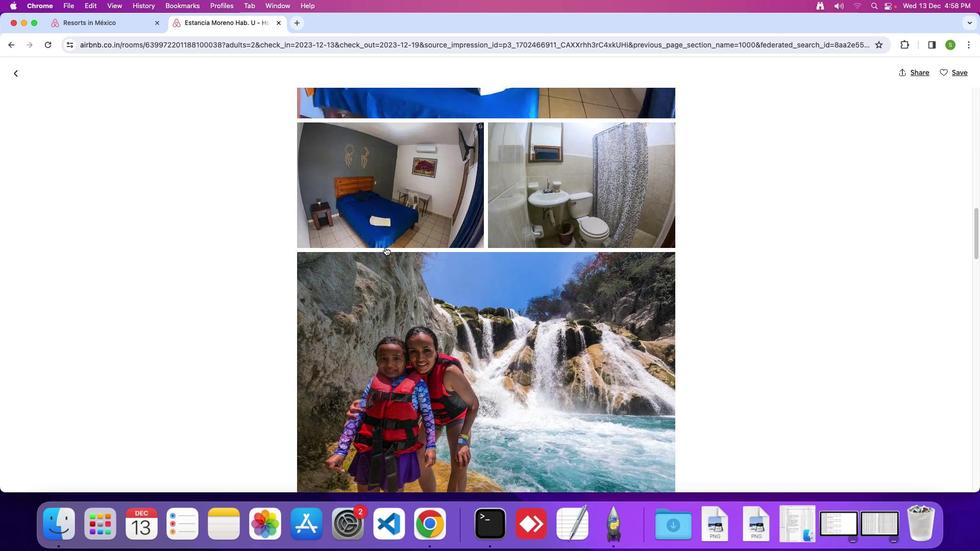 
Action: Mouse scrolled (385, 247) with delta (0, -1)
Screenshot: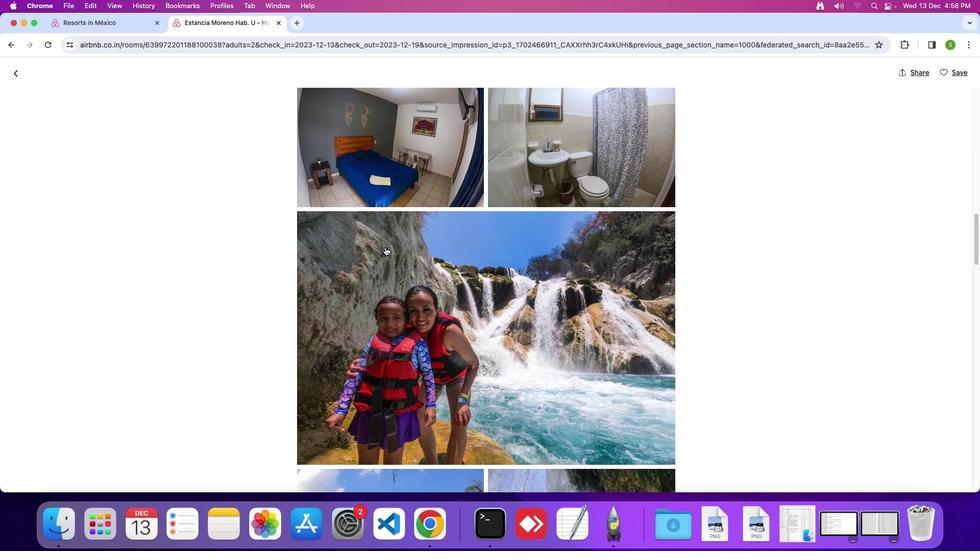 
Action: Mouse moved to (384, 245)
Screenshot: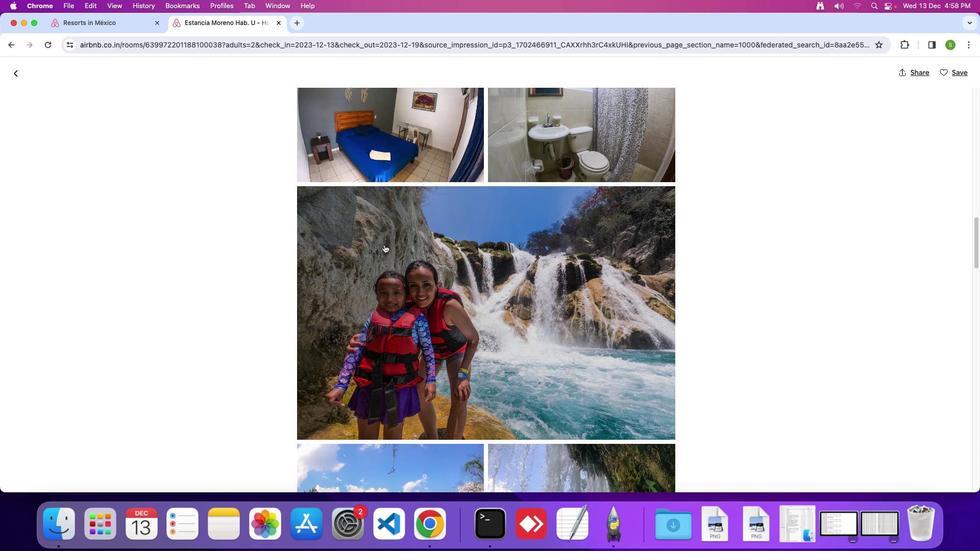 
Action: Mouse scrolled (384, 245) with delta (0, 0)
Screenshot: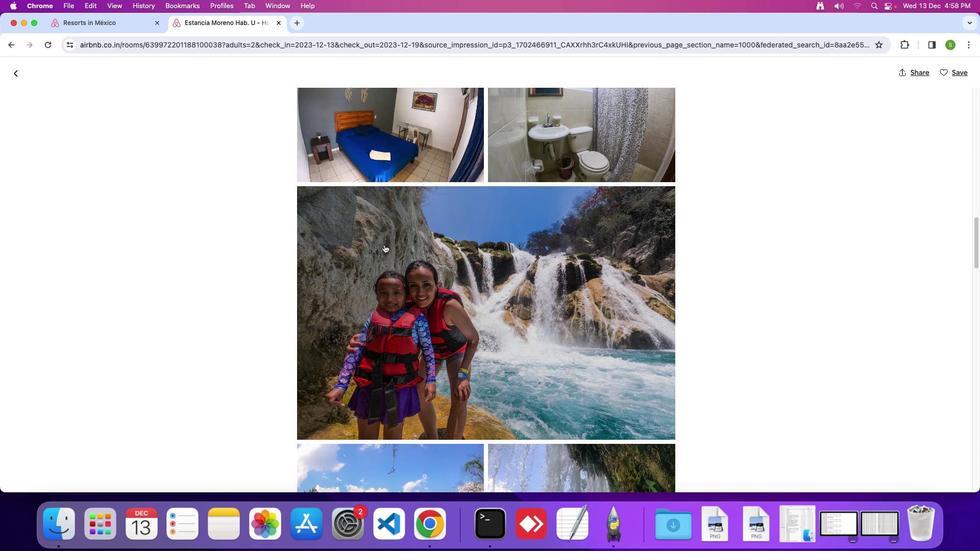 
Action: Mouse scrolled (384, 245) with delta (0, 0)
Screenshot: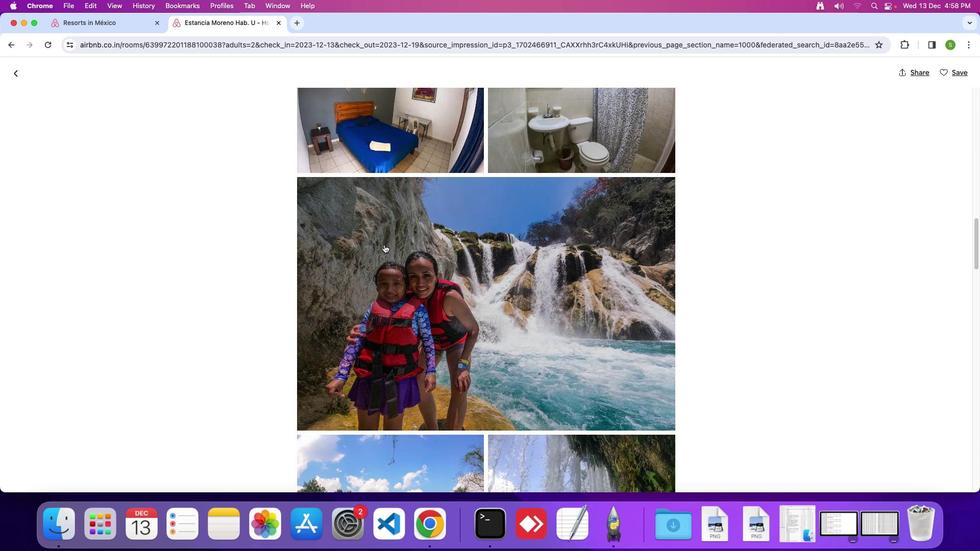 
Action: Mouse moved to (384, 244)
Screenshot: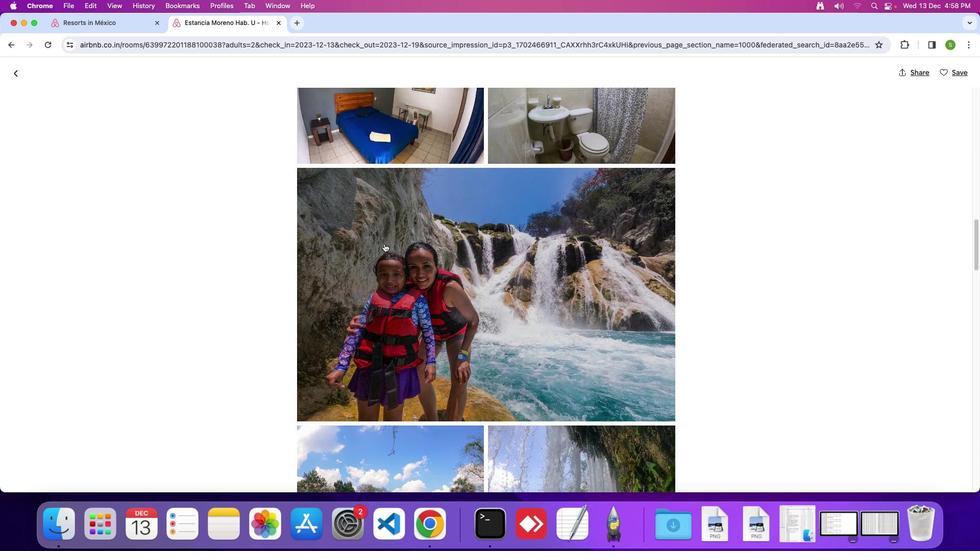 
Action: Mouse scrolled (384, 244) with delta (0, 0)
Screenshot: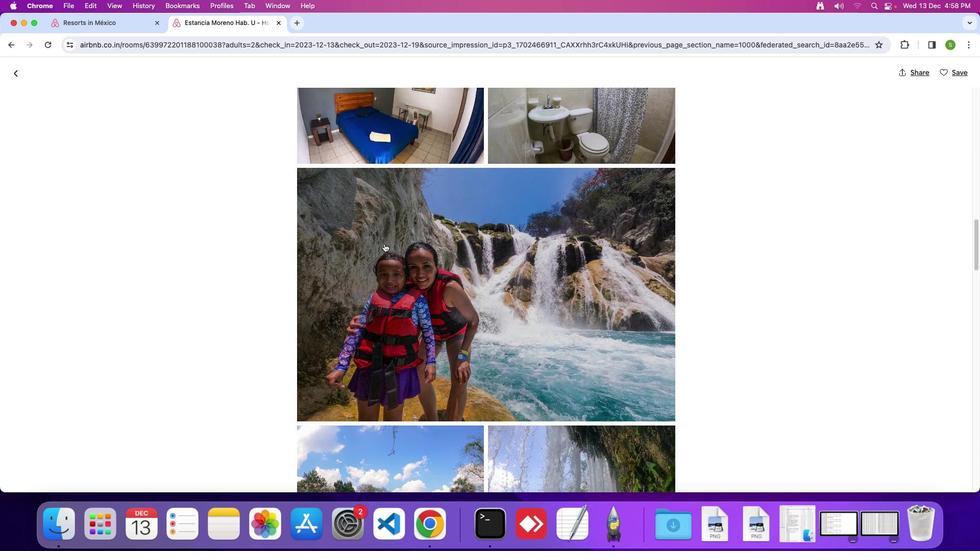 
Action: Mouse moved to (384, 244)
Screenshot: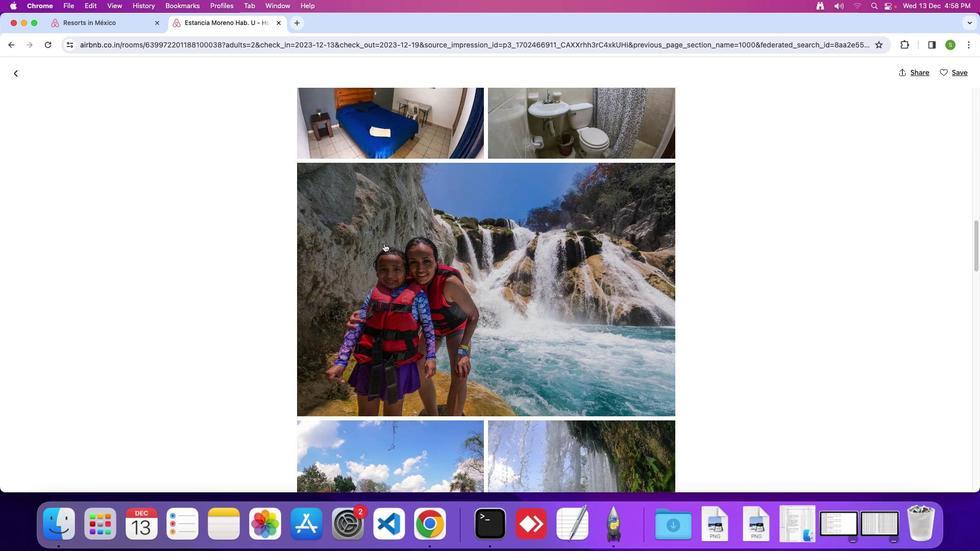 
Action: Mouse scrolled (384, 244) with delta (0, 0)
Screenshot: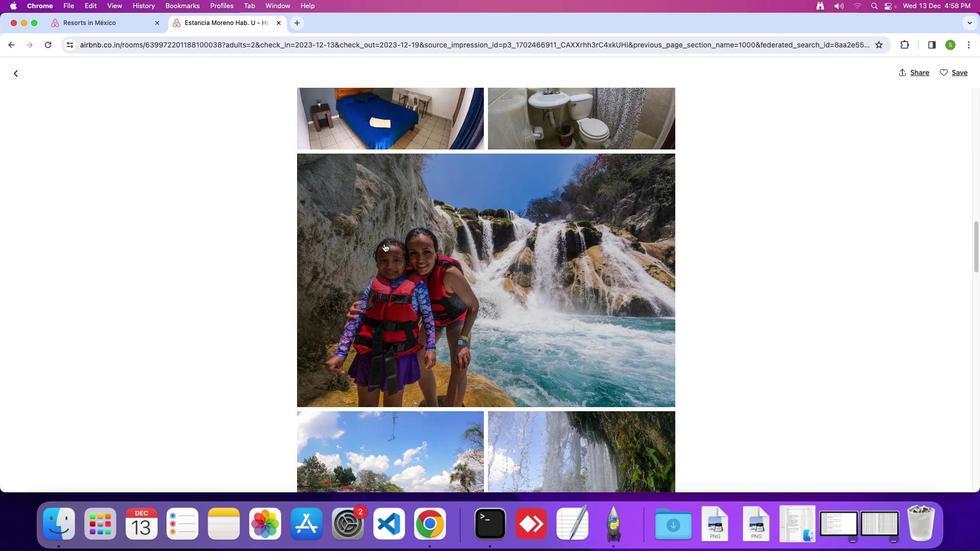 
Action: Mouse moved to (384, 244)
Screenshot: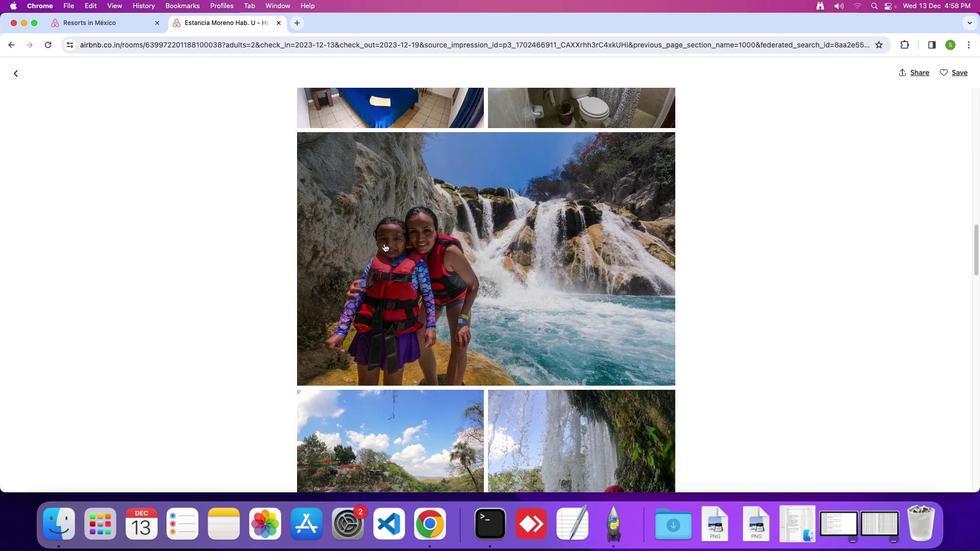 
Action: Mouse scrolled (384, 244) with delta (0, -1)
Screenshot: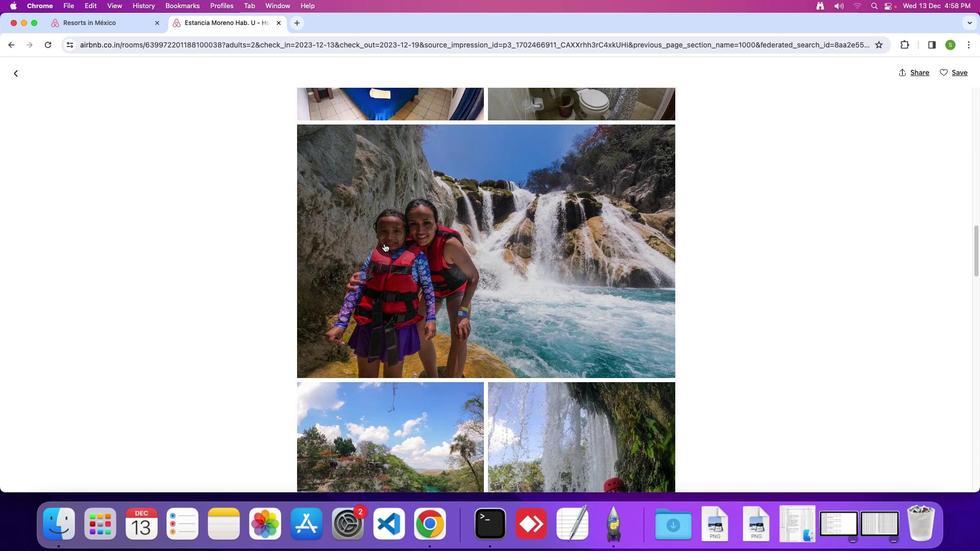 
Action: Mouse scrolled (384, 244) with delta (0, 0)
Screenshot: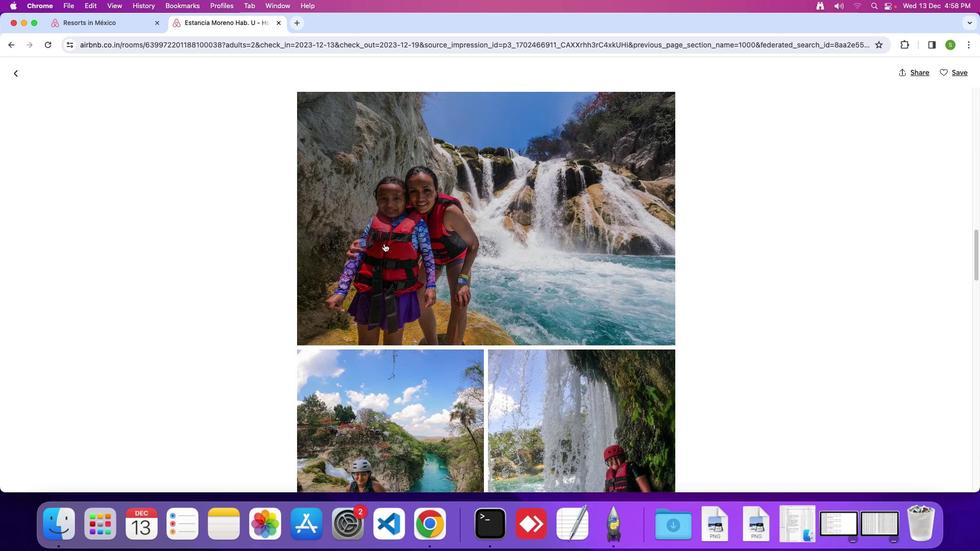 
Action: Mouse scrolled (384, 244) with delta (0, 0)
Screenshot: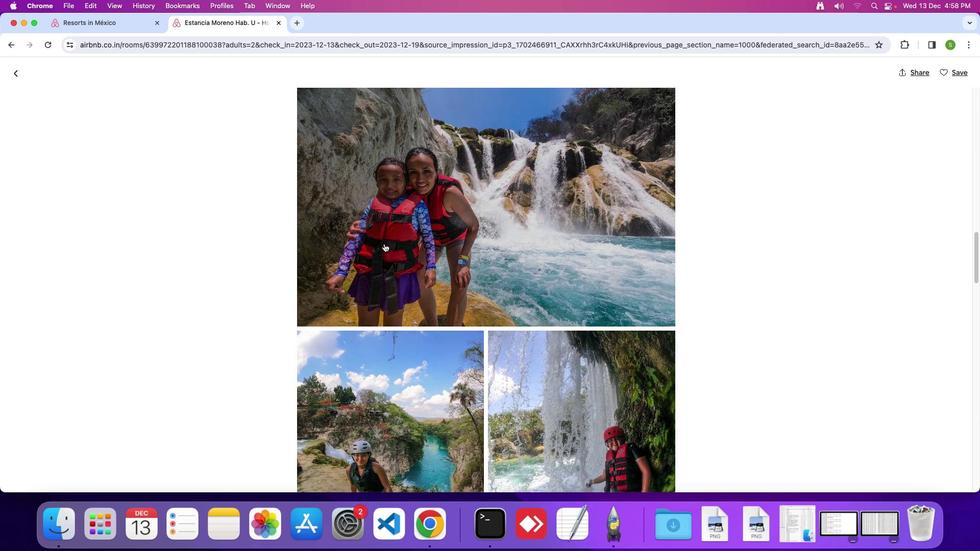 
Action: Mouse scrolled (384, 244) with delta (0, -1)
Screenshot: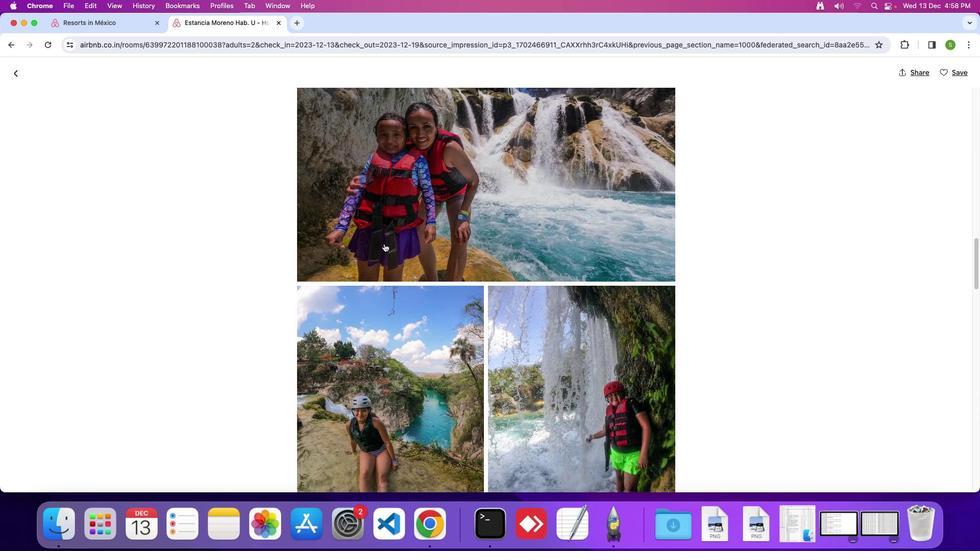 
Action: Mouse moved to (384, 242)
Screenshot: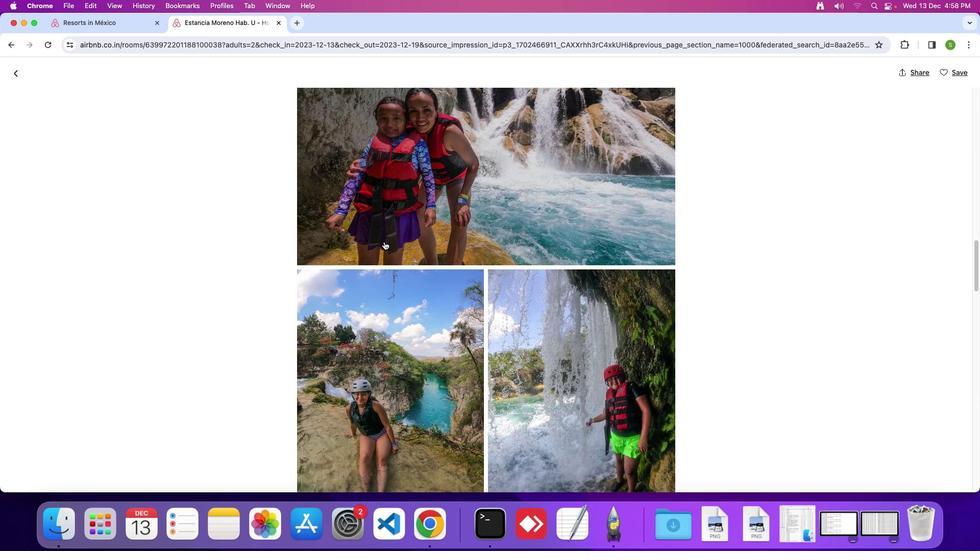 
Action: Mouse scrolled (384, 242) with delta (0, 0)
Screenshot: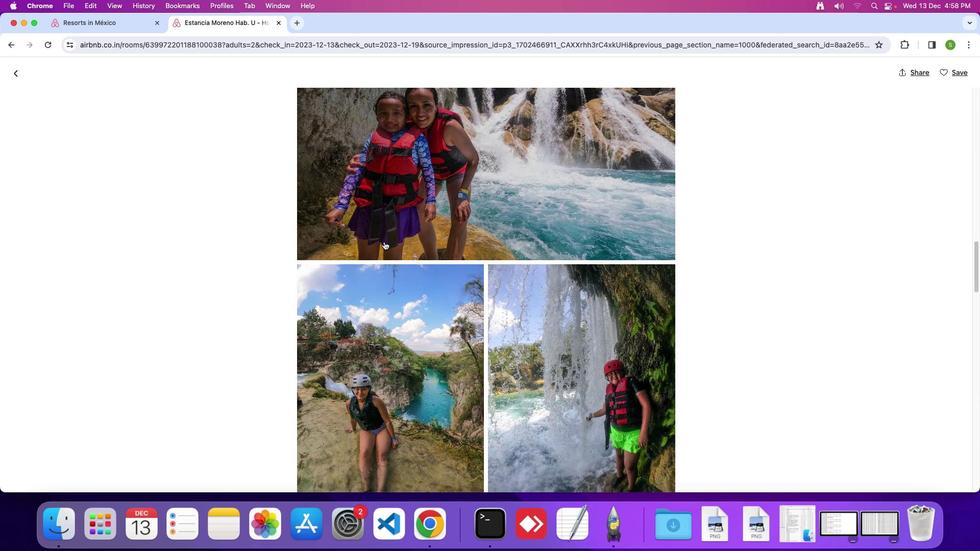 
Action: Mouse scrolled (384, 242) with delta (0, 0)
Screenshot: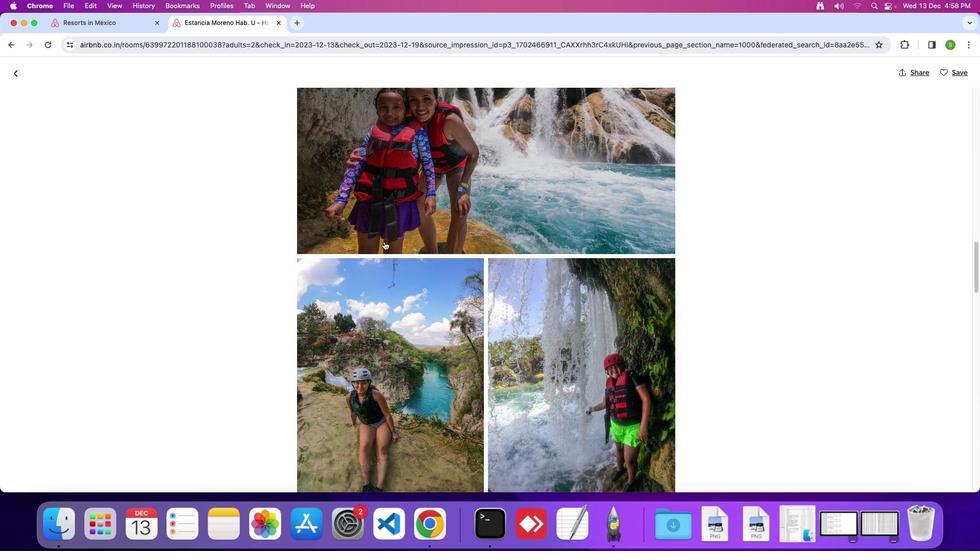
Action: Mouse scrolled (384, 242) with delta (0, 0)
Screenshot: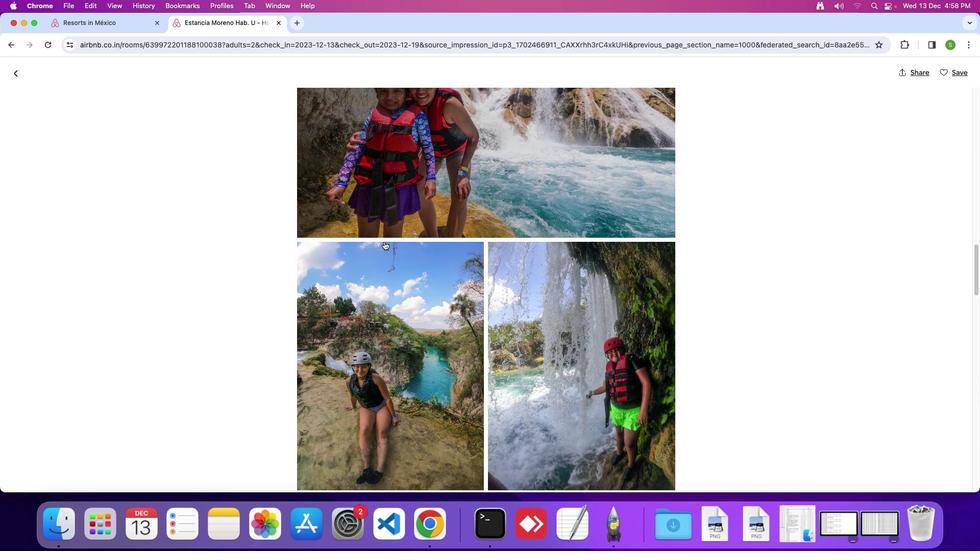 
Action: Mouse scrolled (384, 242) with delta (0, 0)
Screenshot: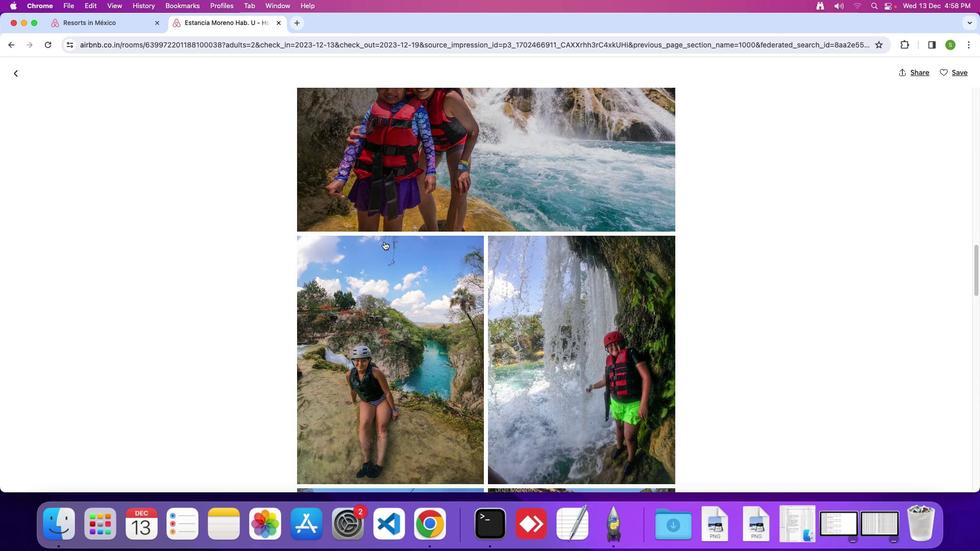 
Action: Mouse scrolled (384, 242) with delta (0, 0)
Screenshot: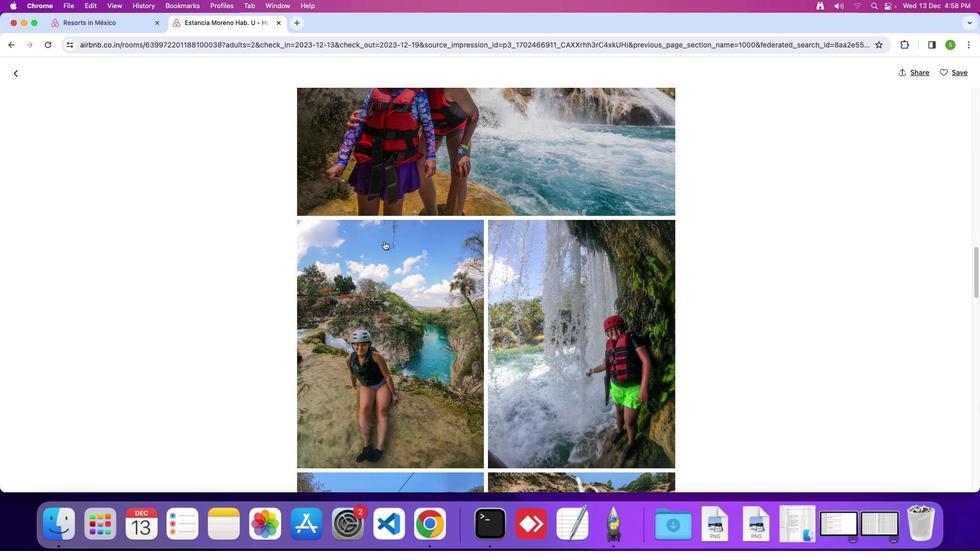 
Action: Mouse scrolled (384, 242) with delta (0, 0)
Screenshot: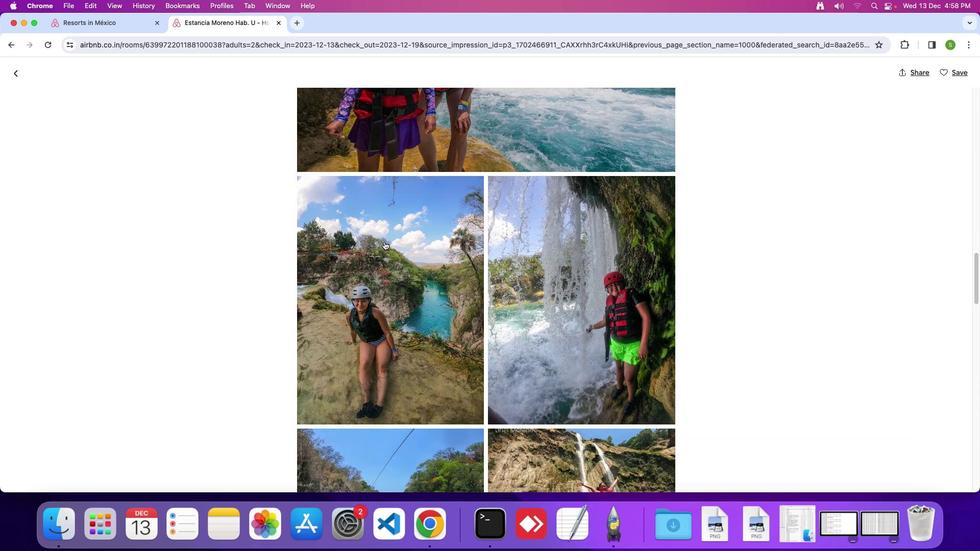 
Action: Mouse scrolled (384, 242) with delta (0, -1)
Screenshot: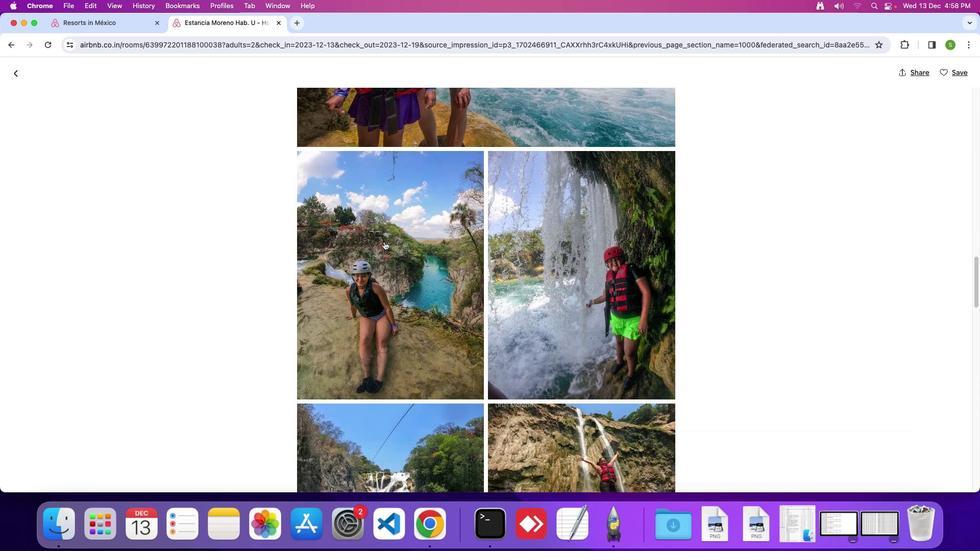 
Action: Mouse scrolled (384, 242) with delta (0, 0)
Screenshot: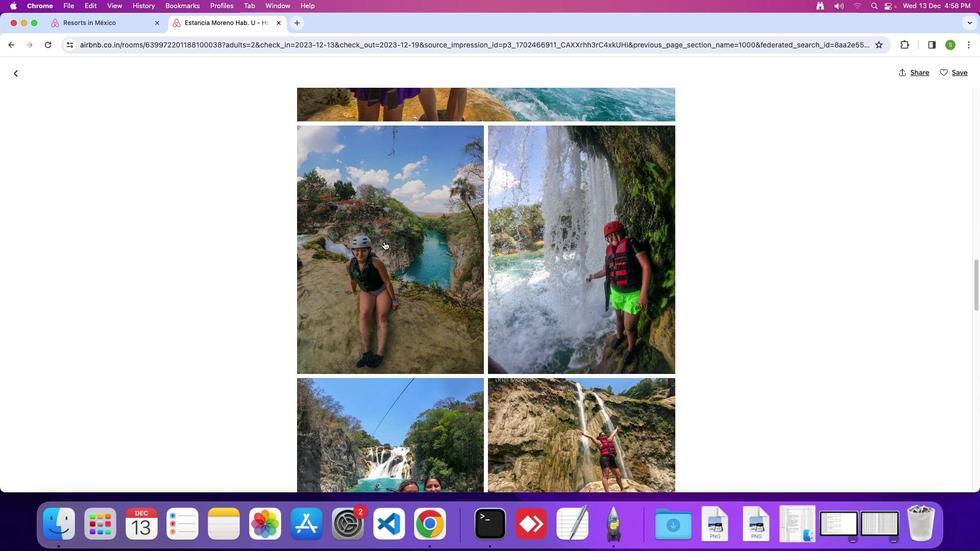 
Action: Mouse scrolled (384, 242) with delta (0, 0)
Screenshot: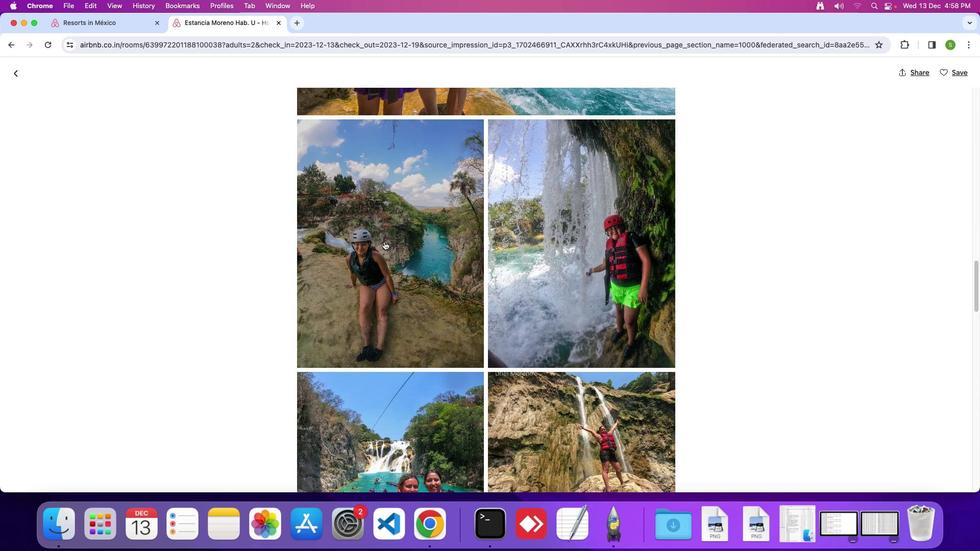 
Action: Mouse scrolled (384, 242) with delta (0, 0)
Screenshot: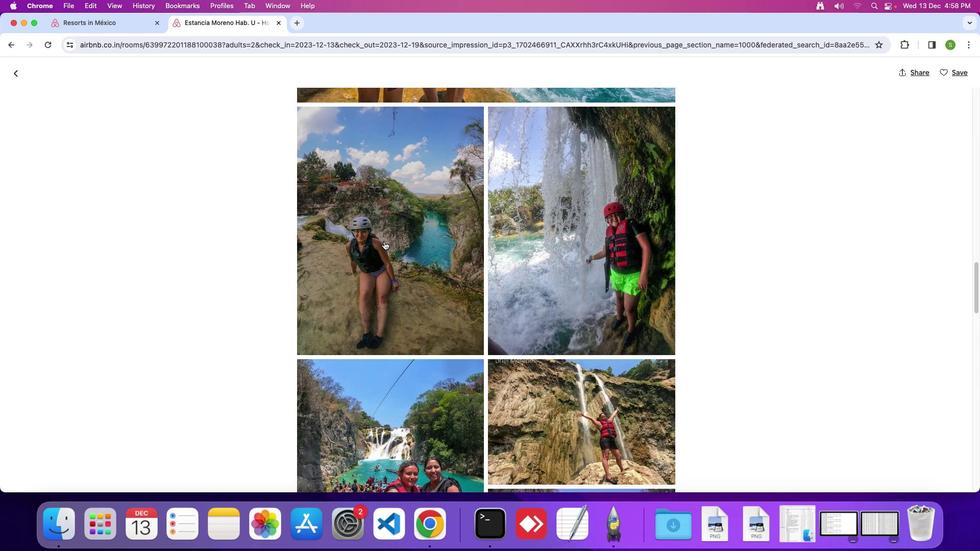 
Action: Mouse scrolled (384, 242) with delta (0, 0)
Screenshot: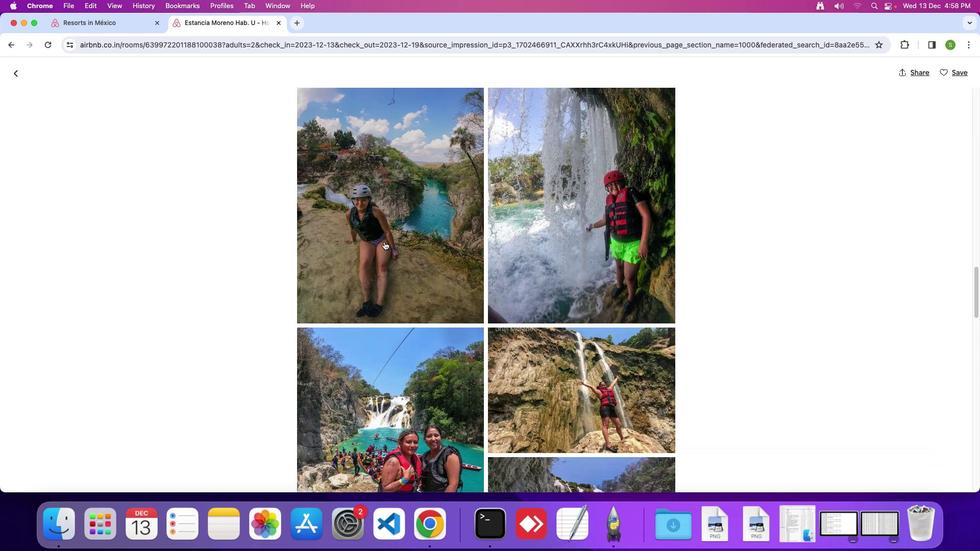
Action: Mouse scrolled (384, 242) with delta (0, -1)
Screenshot: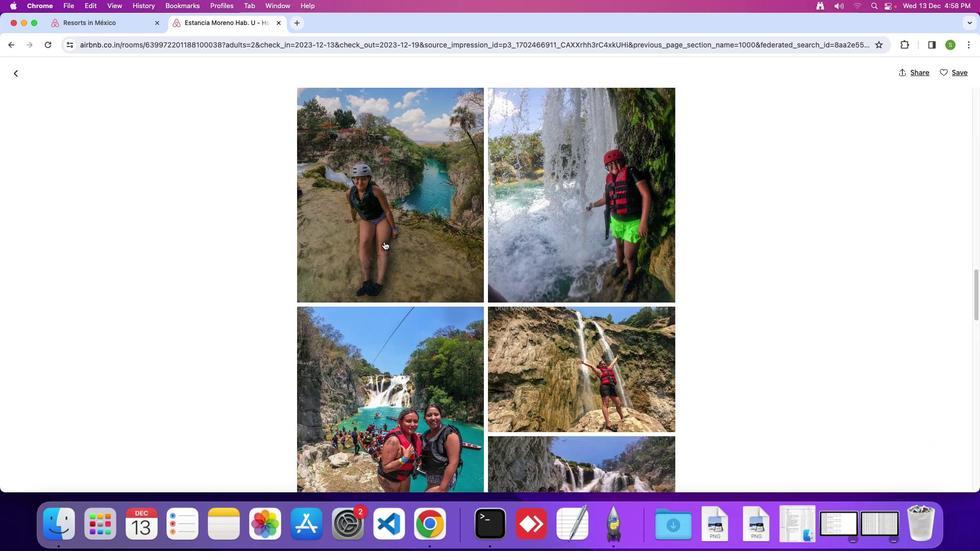 
Action: Mouse scrolled (384, 242) with delta (0, 0)
Screenshot: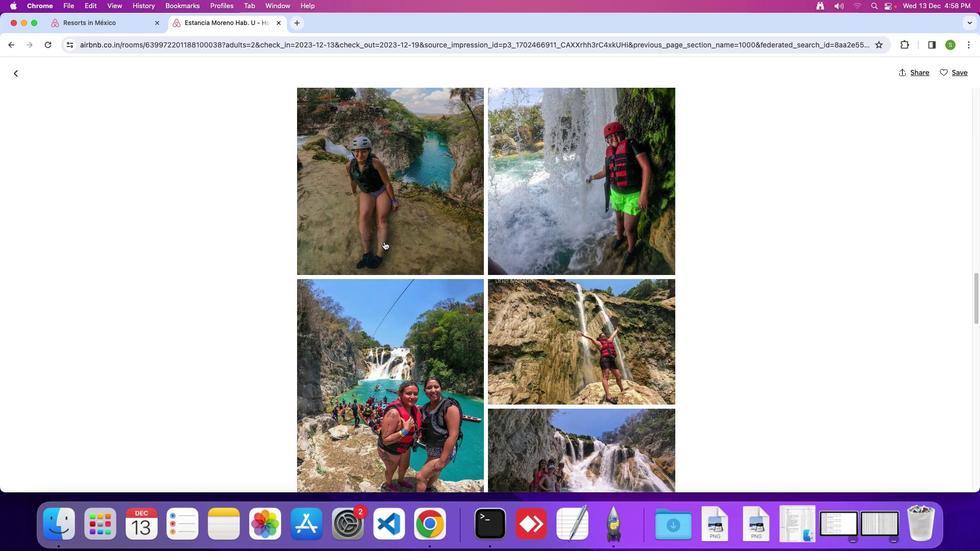 
Action: Mouse scrolled (384, 242) with delta (0, 0)
Screenshot: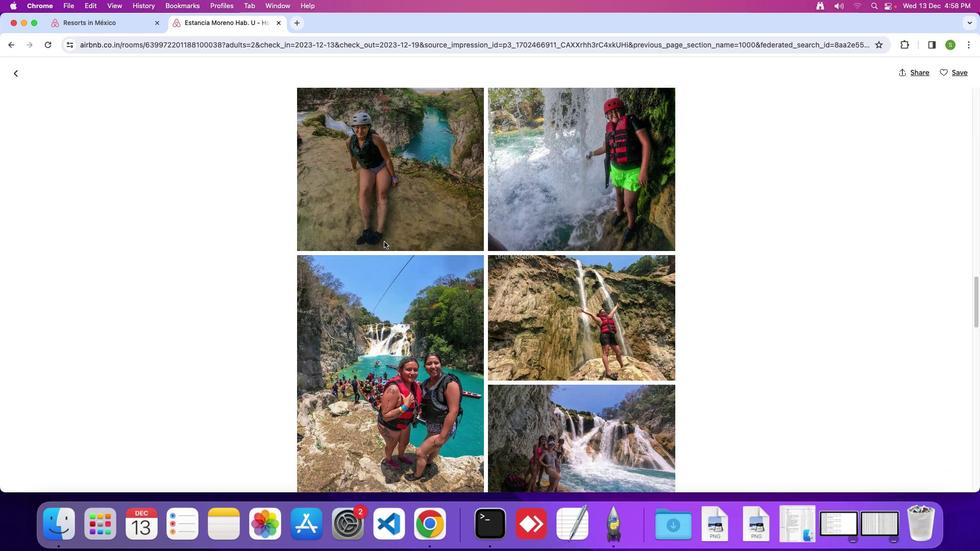 
Action: Mouse scrolled (384, 242) with delta (0, -1)
Screenshot: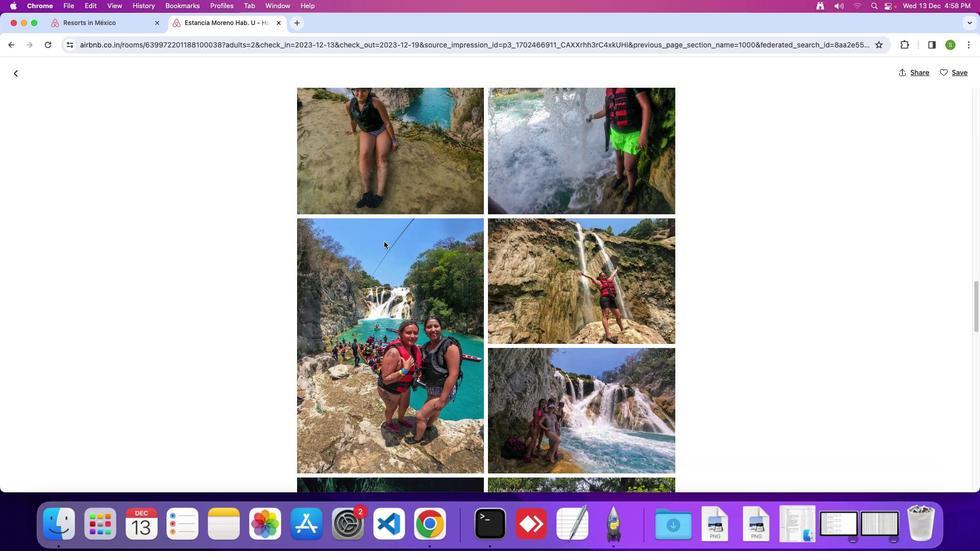 
Action: Mouse scrolled (384, 242) with delta (0, 0)
Screenshot: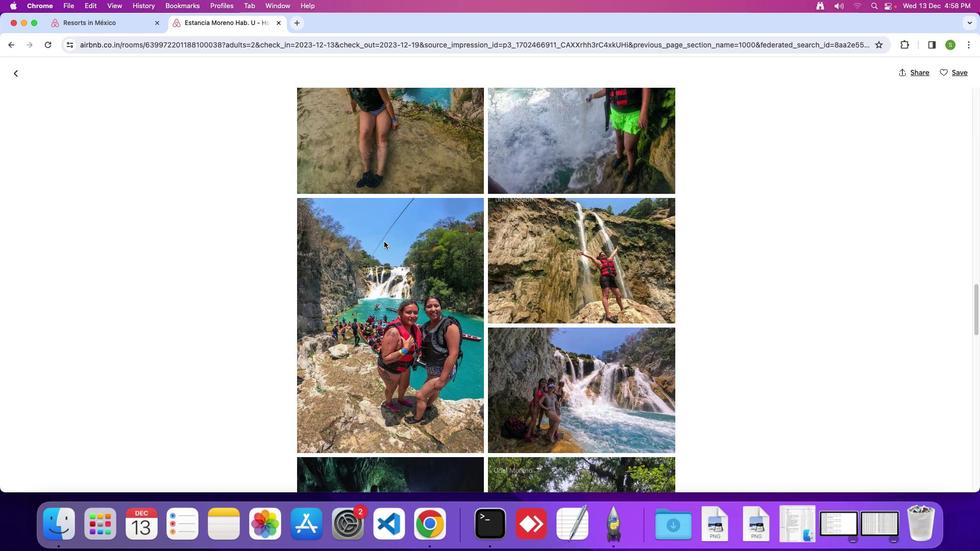 
Action: Mouse scrolled (384, 242) with delta (0, 0)
Screenshot: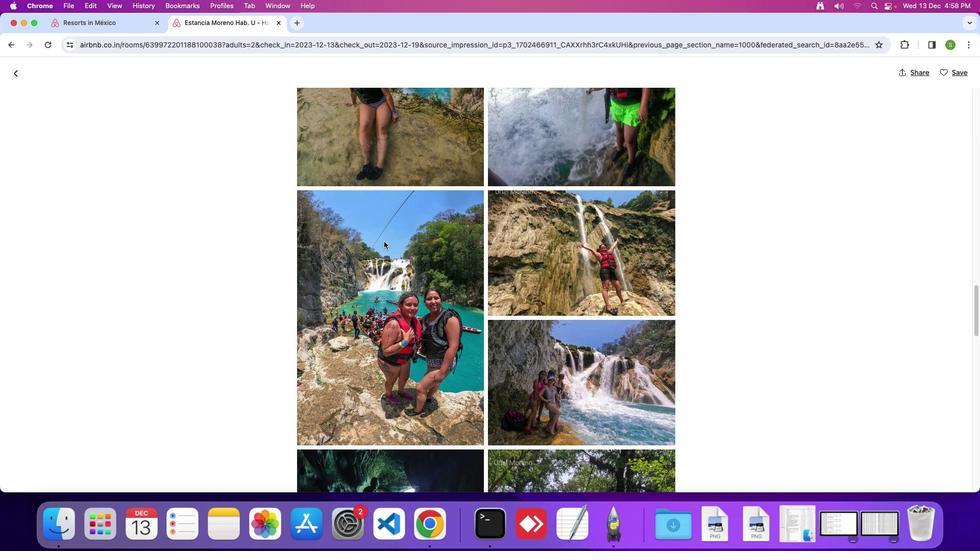 
Action: Mouse scrolled (384, 242) with delta (0, 0)
Screenshot: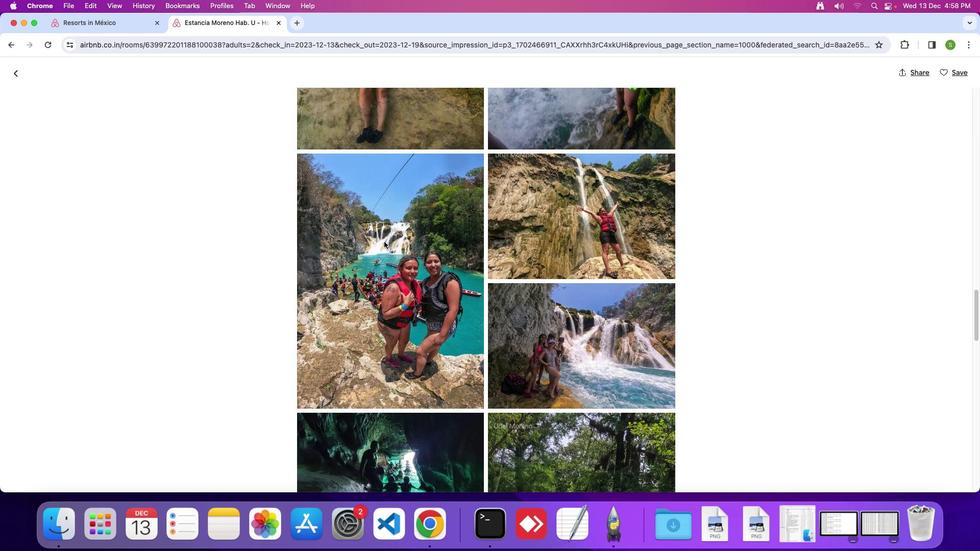 
Action: Mouse scrolled (384, 242) with delta (0, 0)
Screenshot: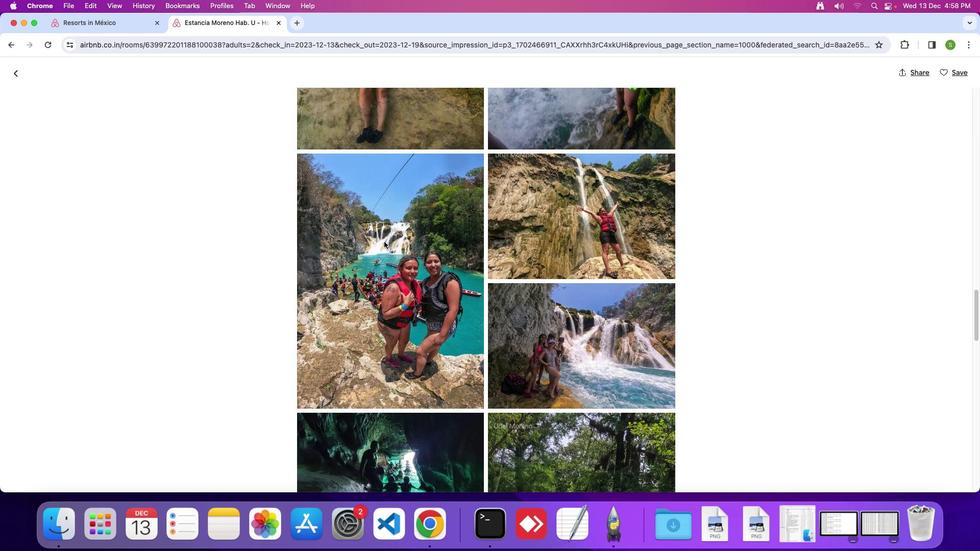 
Action: Mouse scrolled (384, 242) with delta (0, -1)
Screenshot: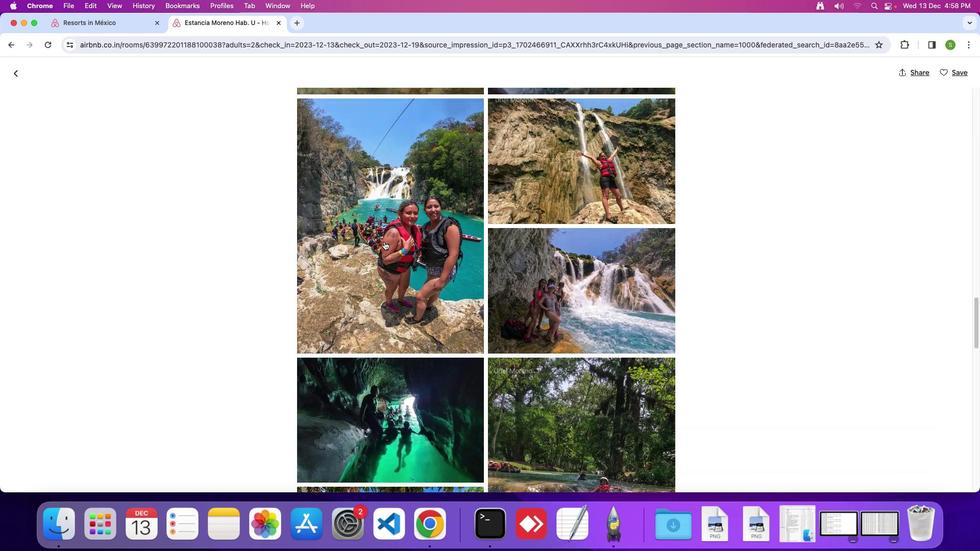 
Action: Mouse scrolled (384, 242) with delta (0, 0)
Screenshot: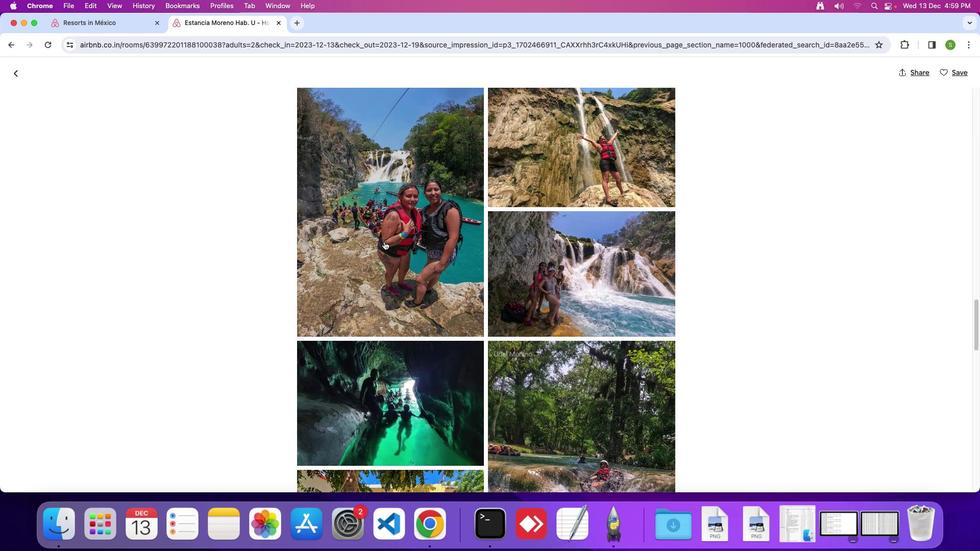 
Action: Mouse scrolled (384, 242) with delta (0, 0)
Screenshot: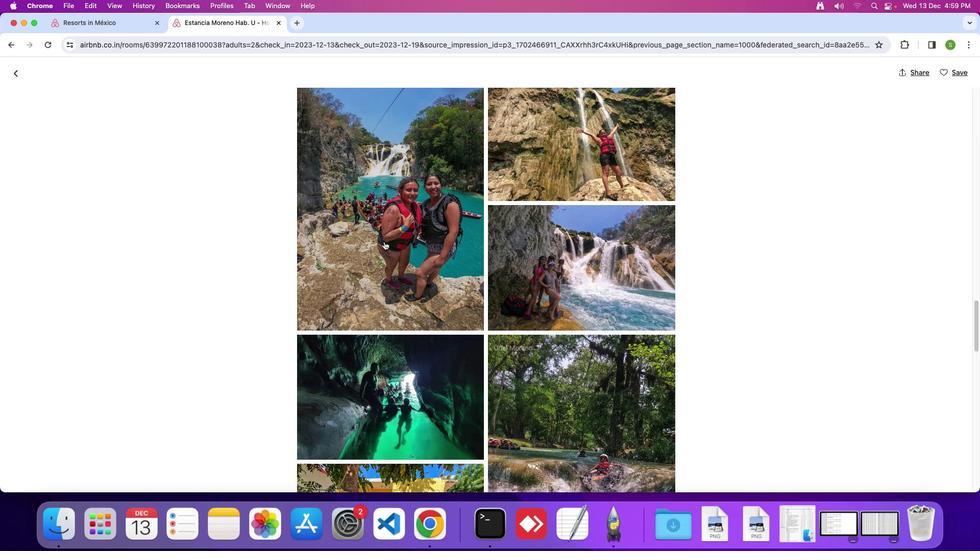 
Action: Mouse moved to (383, 242)
Screenshot: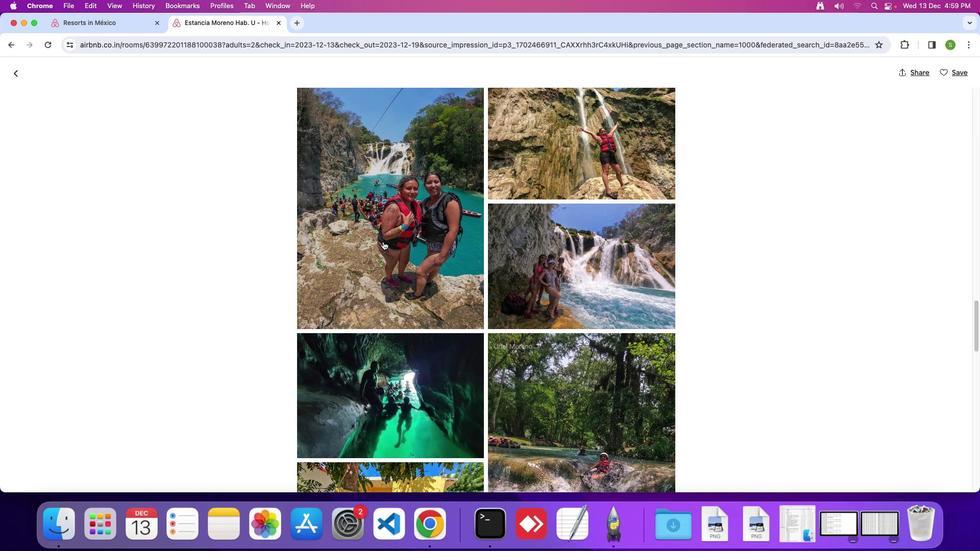 
Action: Mouse scrolled (383, 242) with delta (0, 0)
Screenshot: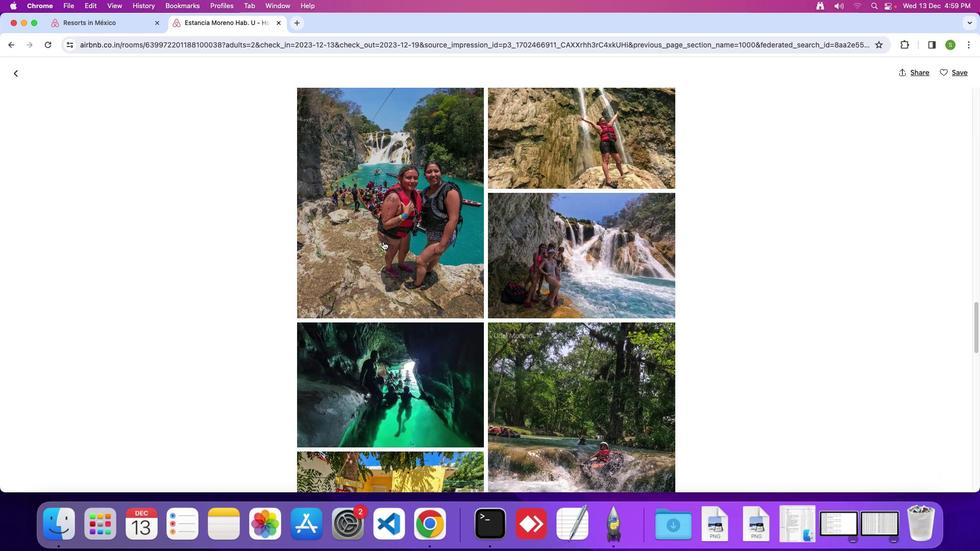 
Action: Mouse scrolled (383, 242) with delta (0, 0)
Screenshot: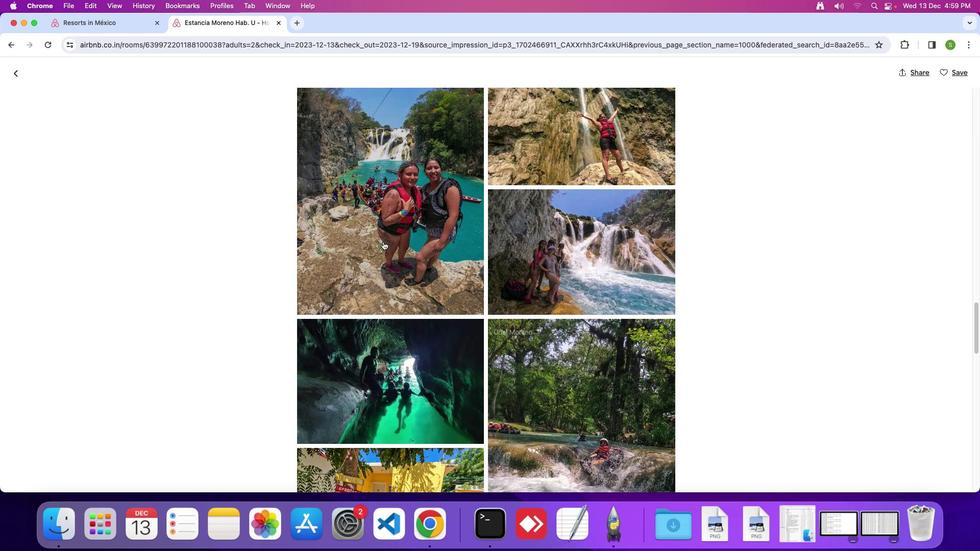 
Action: Mouse scrolled (383, 242) with delta (0, -1)
Screenshot: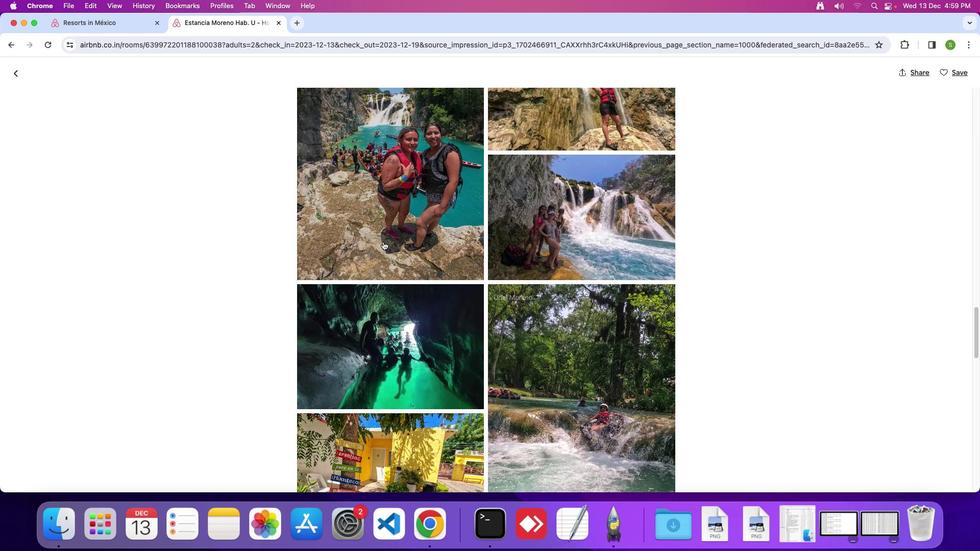 
Action: Mouse scrolled (383, 242) with delta (0, 0)
Screenshot: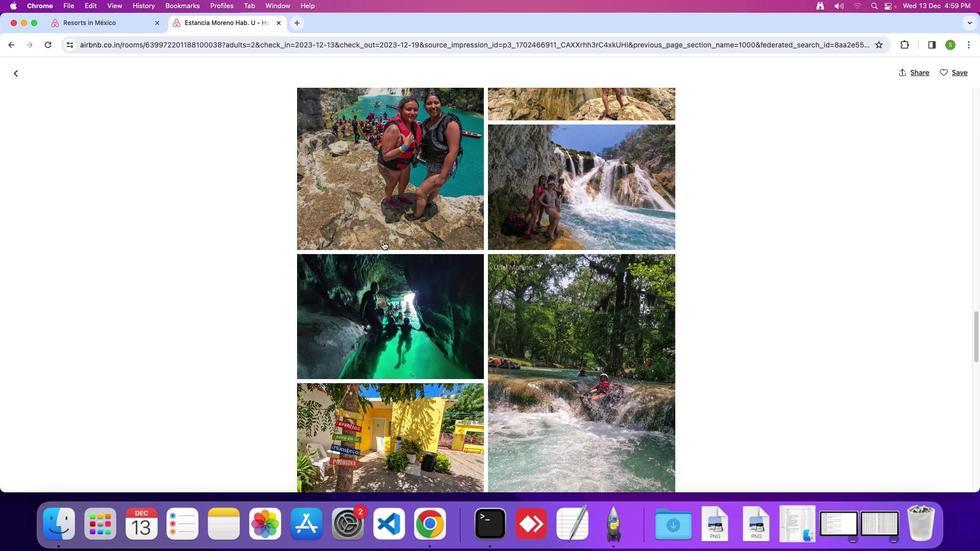 
Action: Mouse scrolled (383, 242) with delta (0, 0)
Screenshot: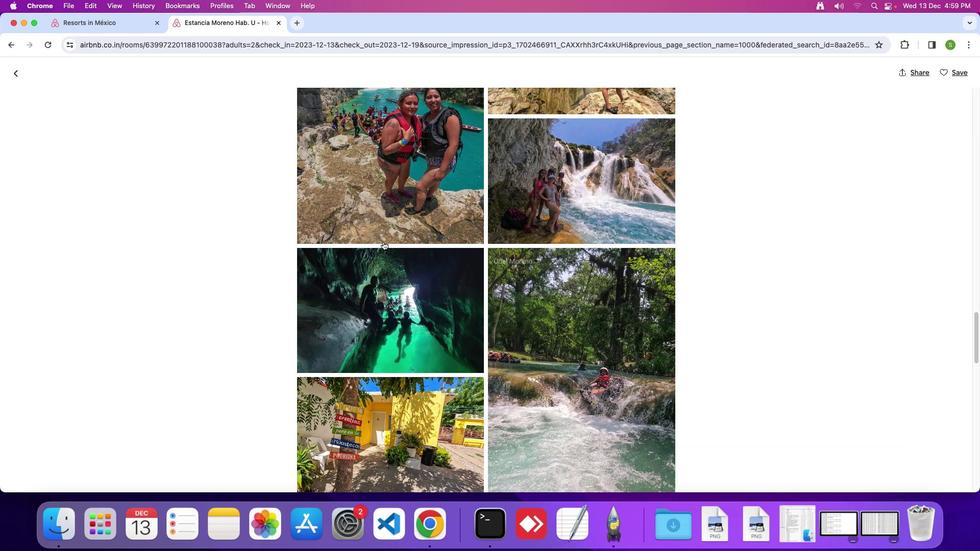 
Action: Mouse scrolled (383, 242) with delta (0, 0)
Screenshot: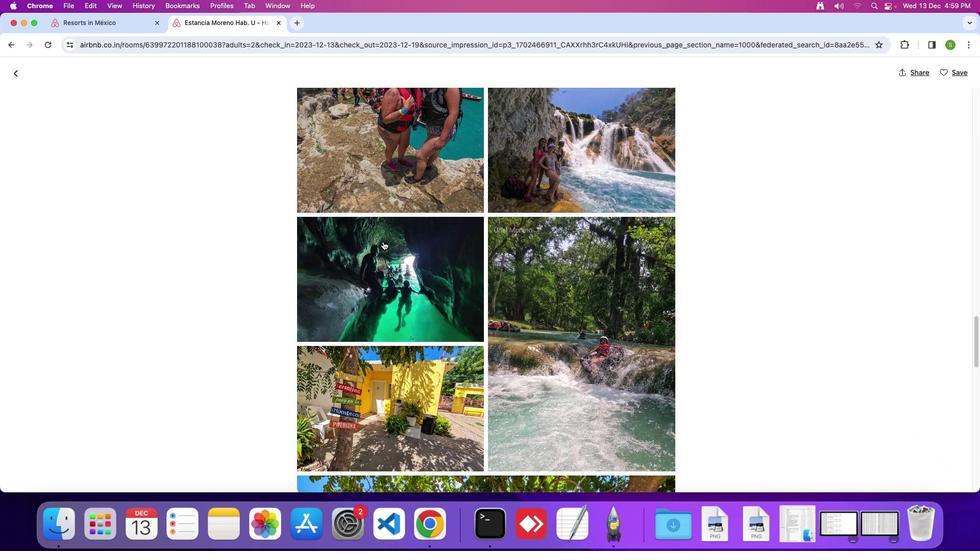 
Action: Mouse scrolled (383, 242) with delta (0, 0)
Screenshot: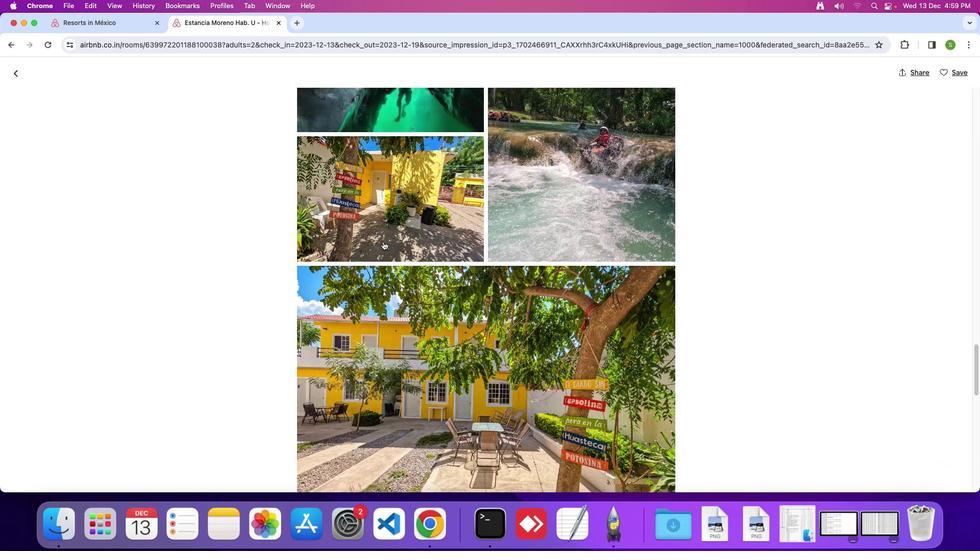 
Action: Mouse scrolled (383, 242) with delta (0, -2)
Screenshot: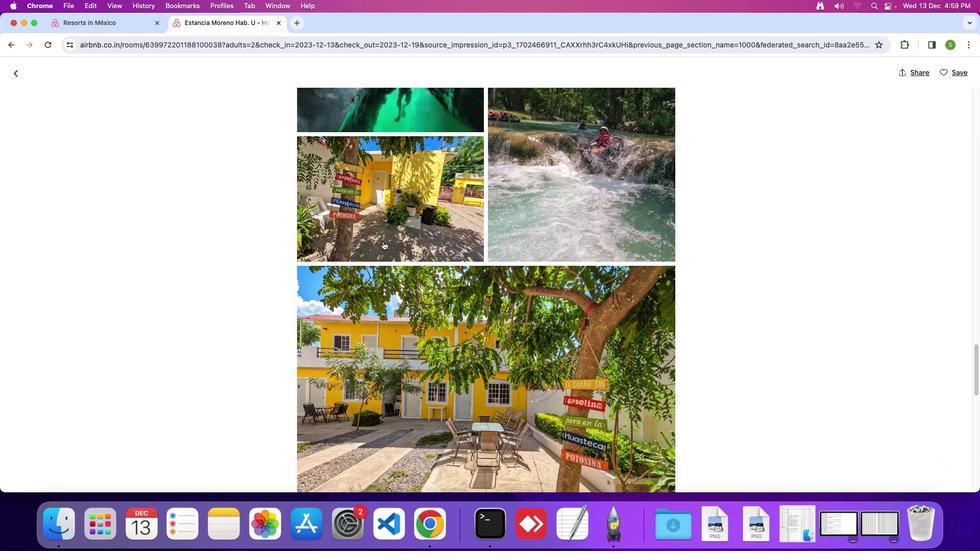 
Action: Mouse scrolled (383, 242) with delta (0, -3)
Screenshot: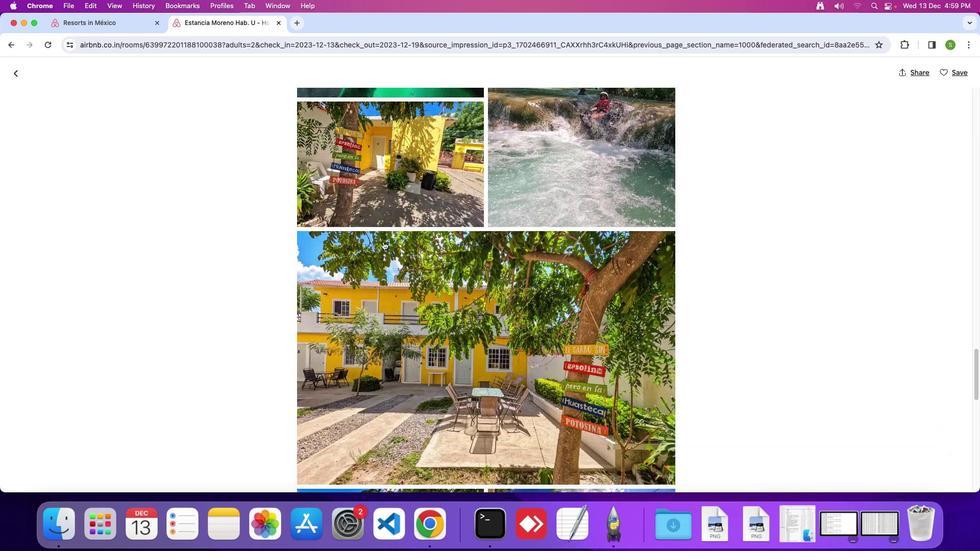 
Action: Mouse scrolled (383, 242) with delta (0, 0)
Screenshot: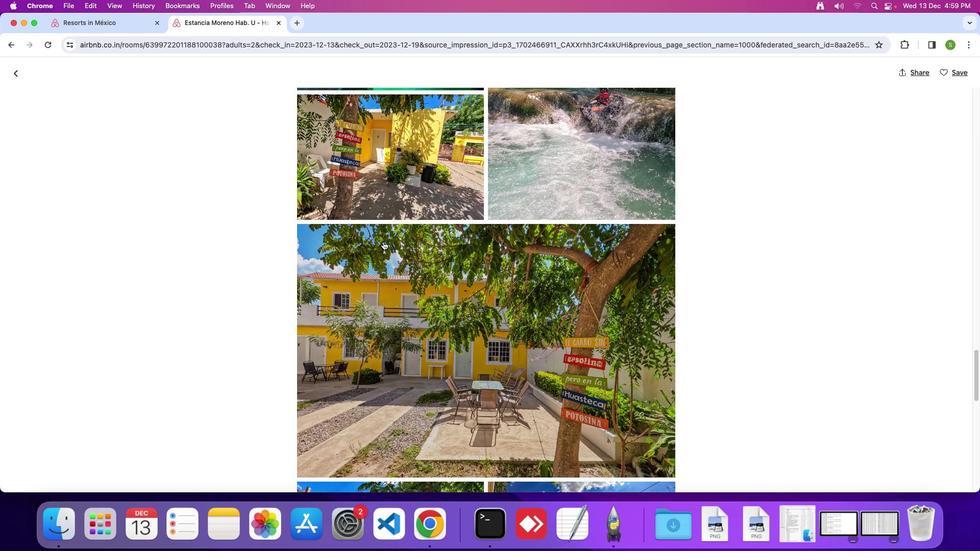 
Action: Mouse scrolled (383, 242) with delta (0, 0)
Screenshot: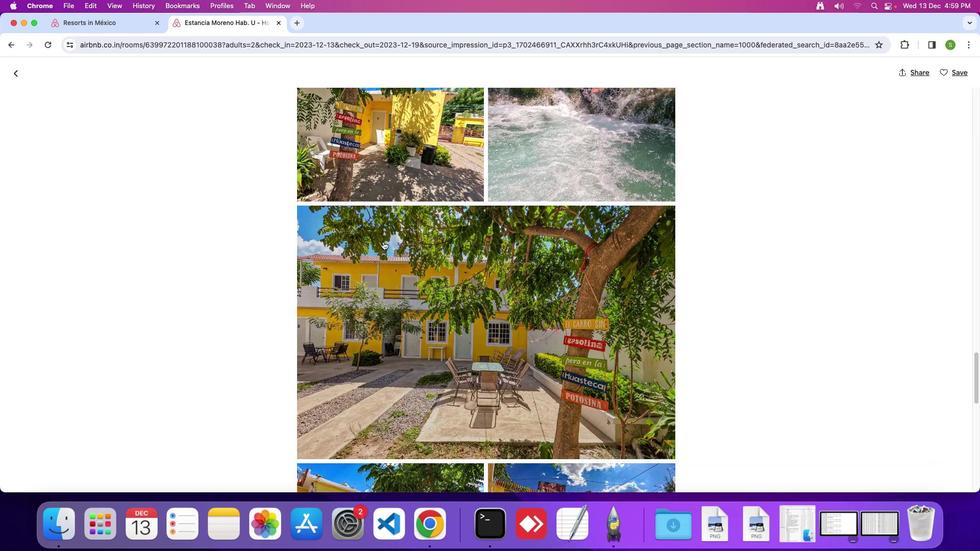 
Action: Mouse scrolled (383, 242) with delta (0, -2)
Screenshot: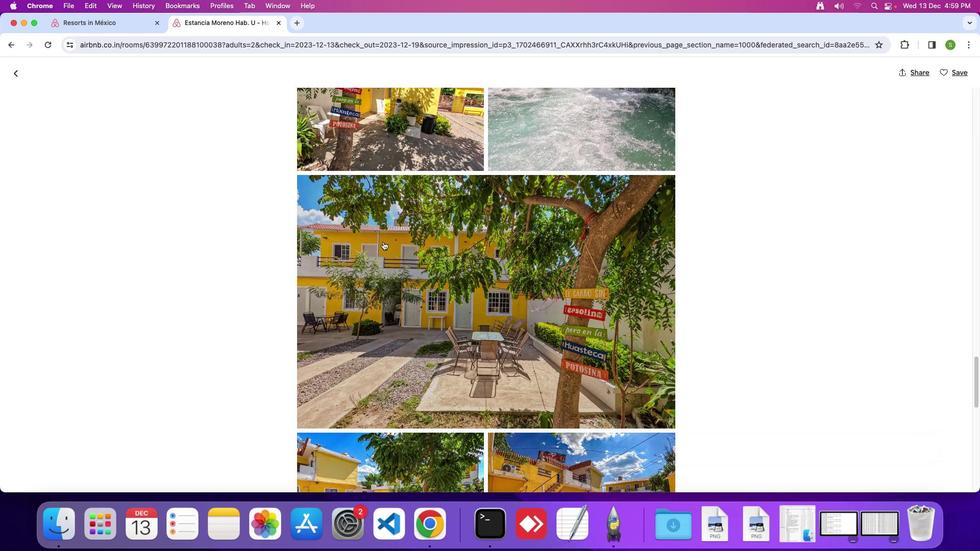 
Action: Mouse scrolled (383, 242) with delta (0, 0)
Screenshot: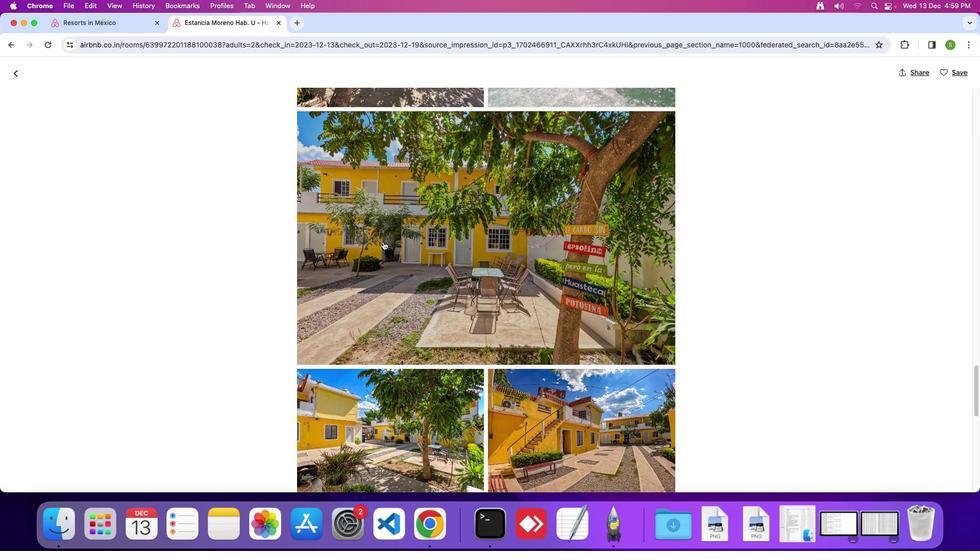 
Action: Mouse scrolled (383, 242) with delta (0, 0)
Screenshot: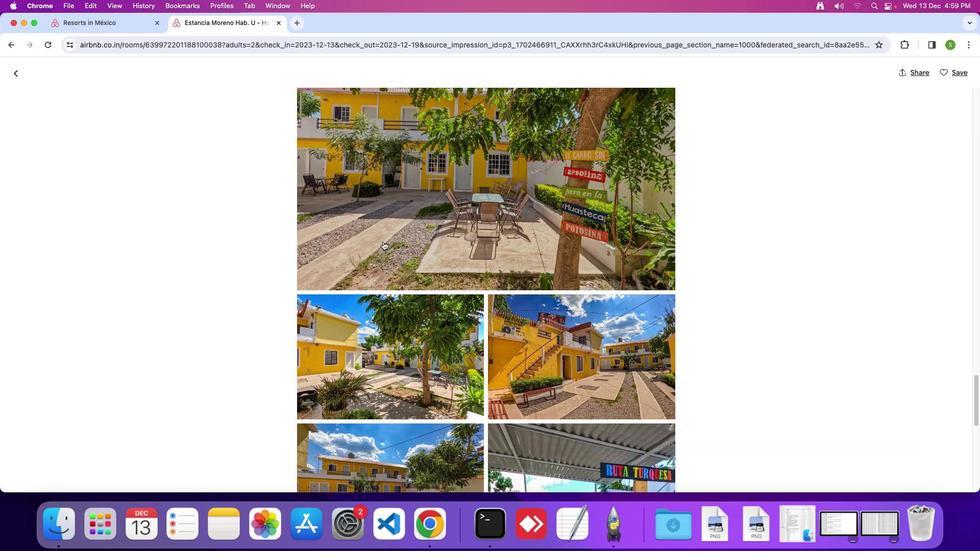 
Action: Mouse scrolled (383, 242) with delta (0, -1)
Screenshot: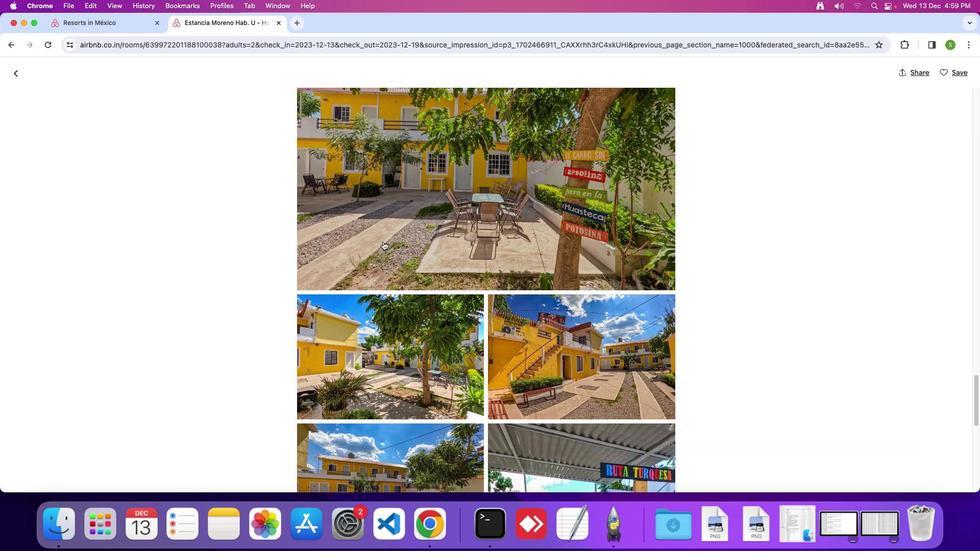 
Action: Mouse scrolled (383, 242) with delta (0, 0)
Screenshot: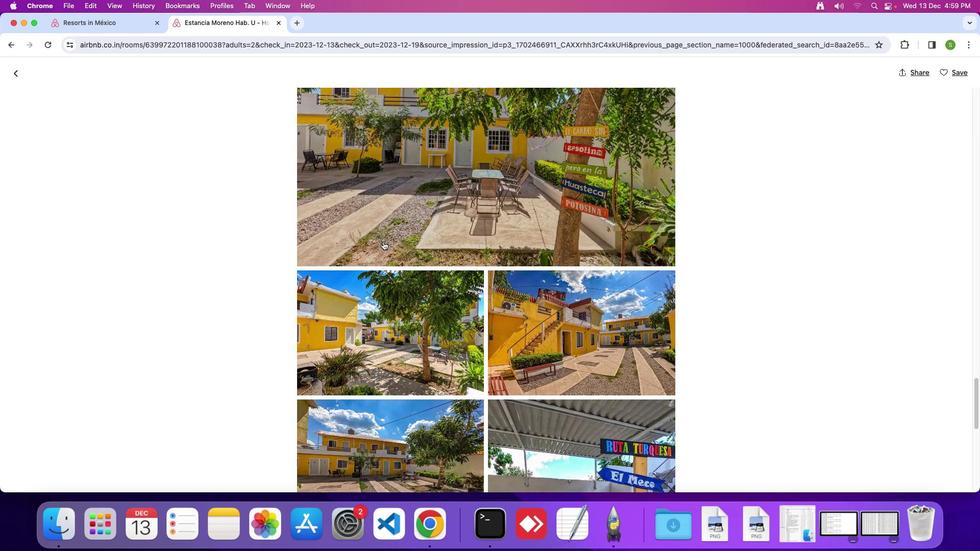 
Action: Mouse scrolled (383, 242) with delta (0, 0)
Screenshot: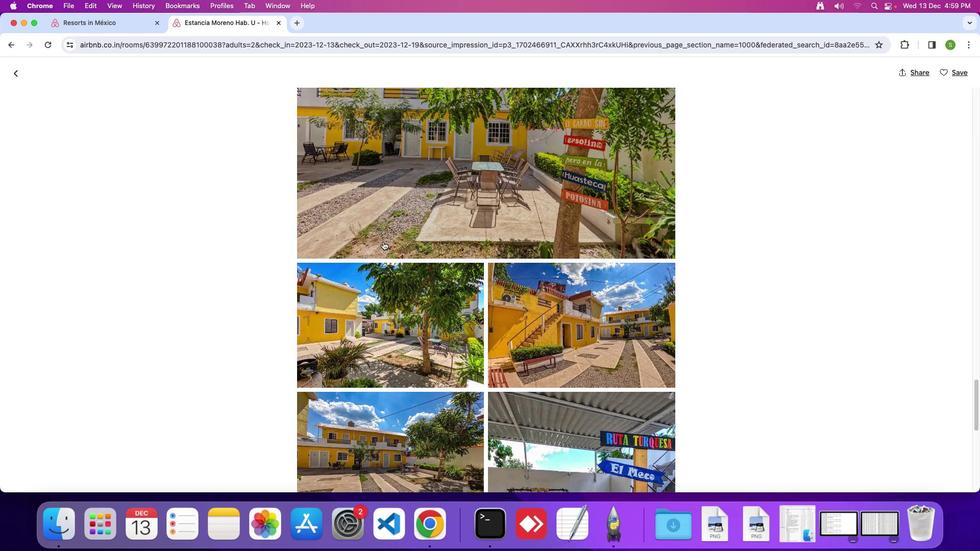 
Action: Mouse scrolled (383, 242) with delta (0, -1)
Screenshot: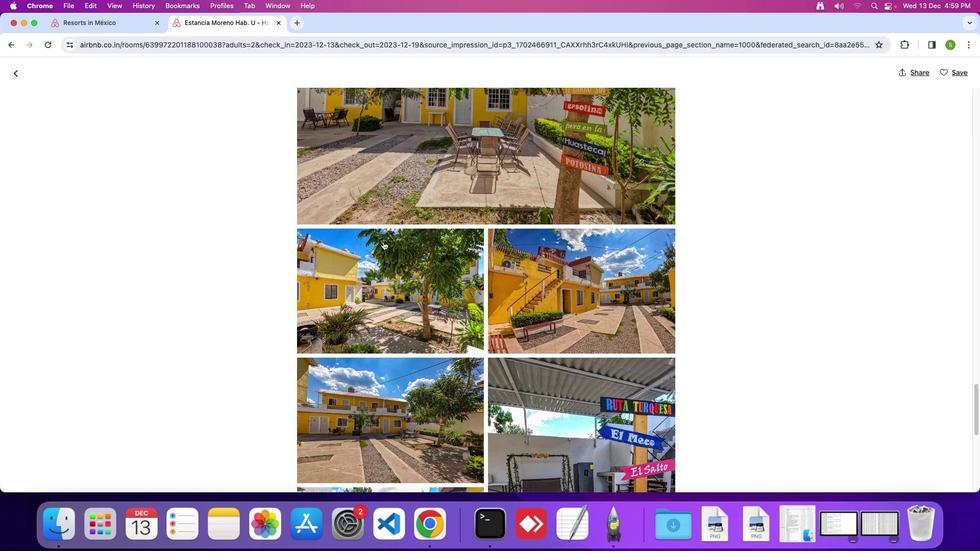 
Action: Mouse scrolled (383, 242) with delta (0, 0)
Screenshot: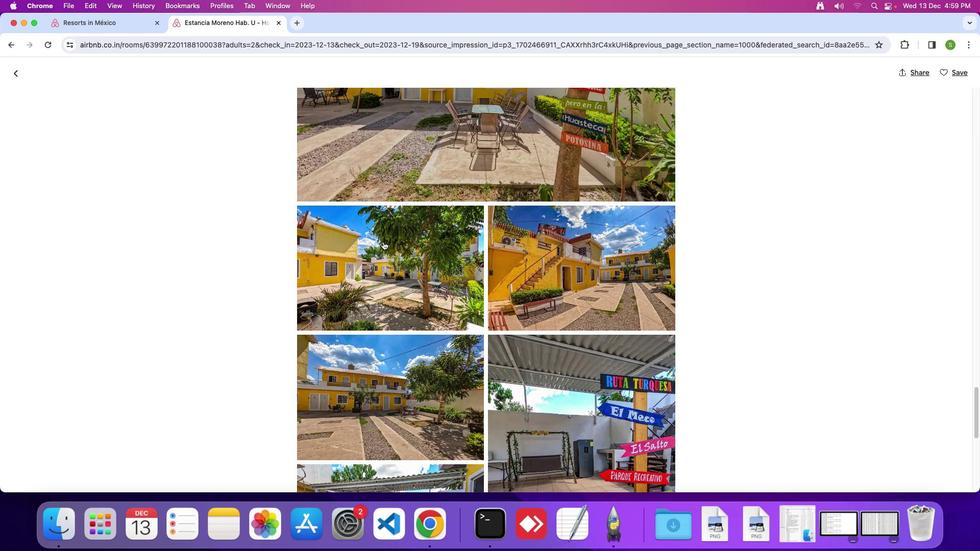
Action: Mouse scrolled (383, 242) with delta (0, 0)
Screenshot: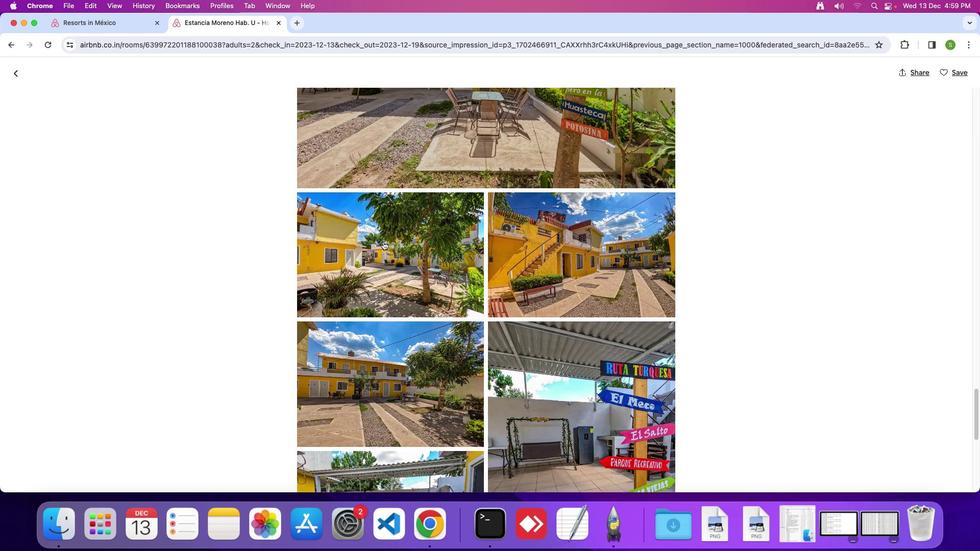 
Action: Mouse scrolled (383, 242) with delta (0, -1)
Screenshot: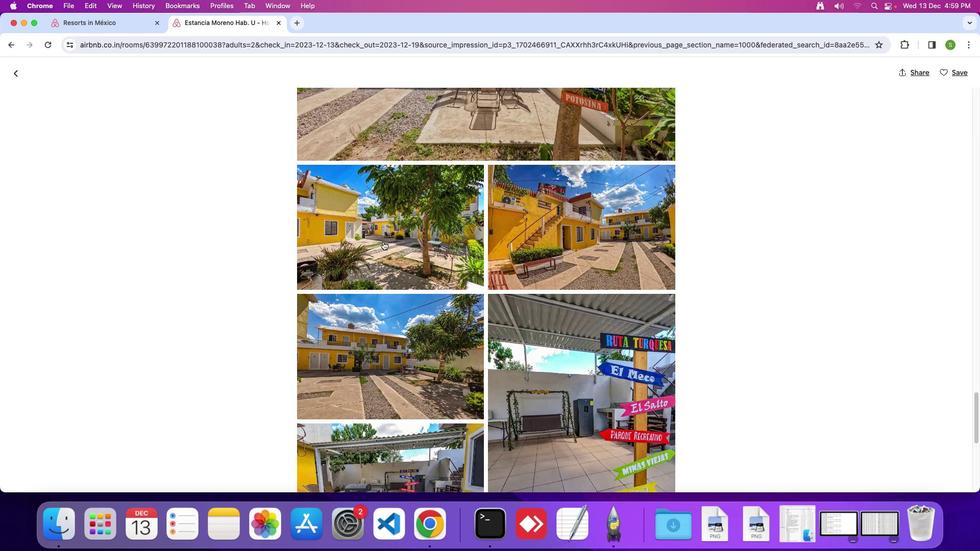 
Action: Mouse scrolled (383, 242) with delta (0, 0)
Screenshot: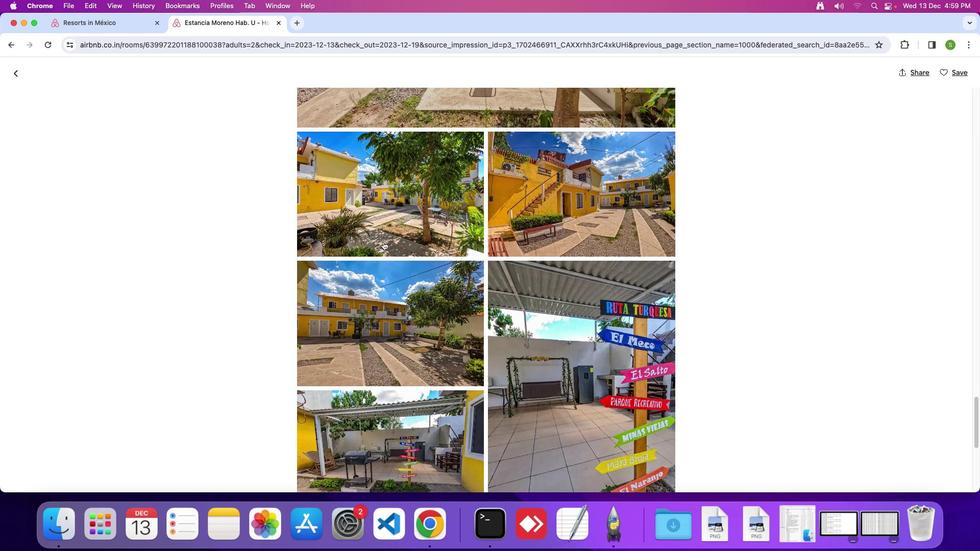 
Action: Mouse scrolled (383, 242) with delta (0, 0)
Screenshot: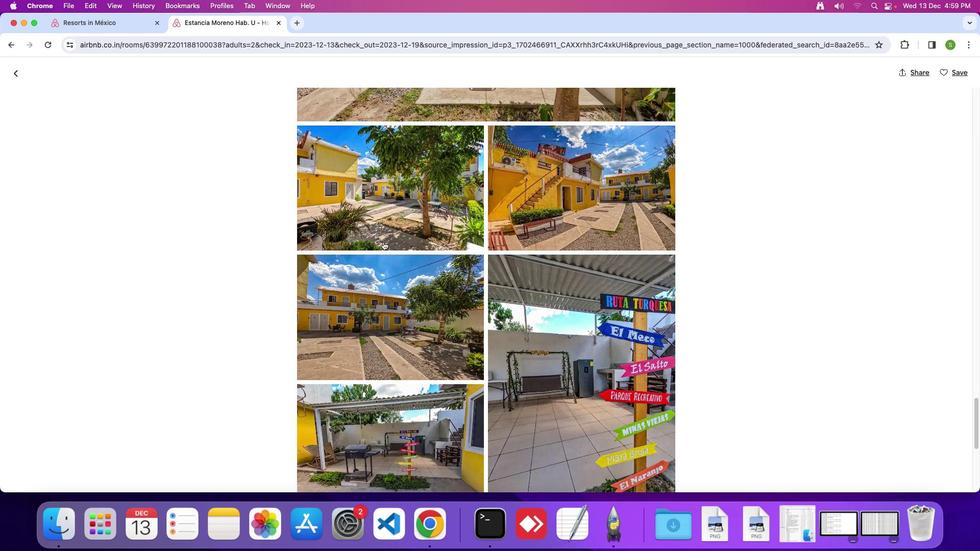 
Action: Mouse scrolled (383, 242) with delta (0, 0)
Screenshot: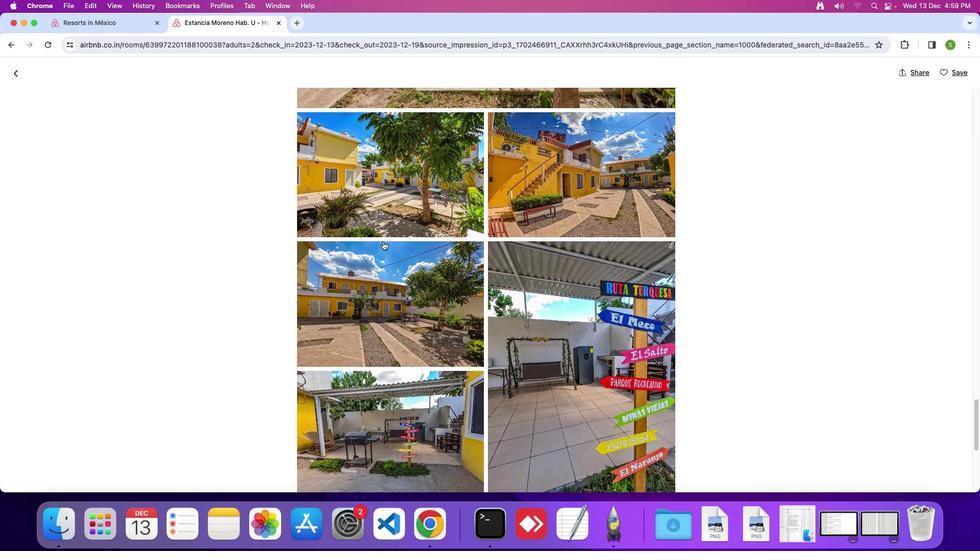 
Action: Mouse scrolled (383, 242) with delta (0, 0)
Screenshot: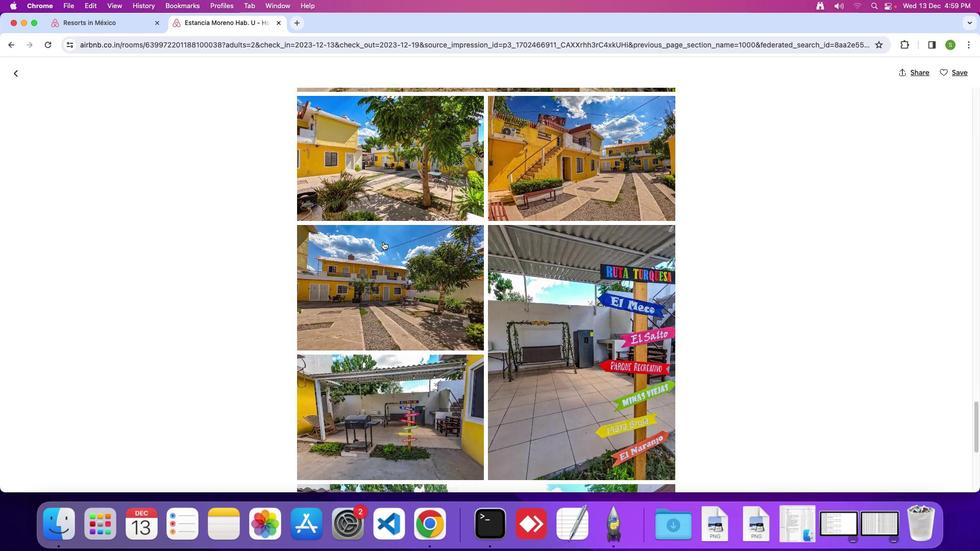 
Action: Mouse scrolled (383, 242) with delta (0, -1)
Screenshot: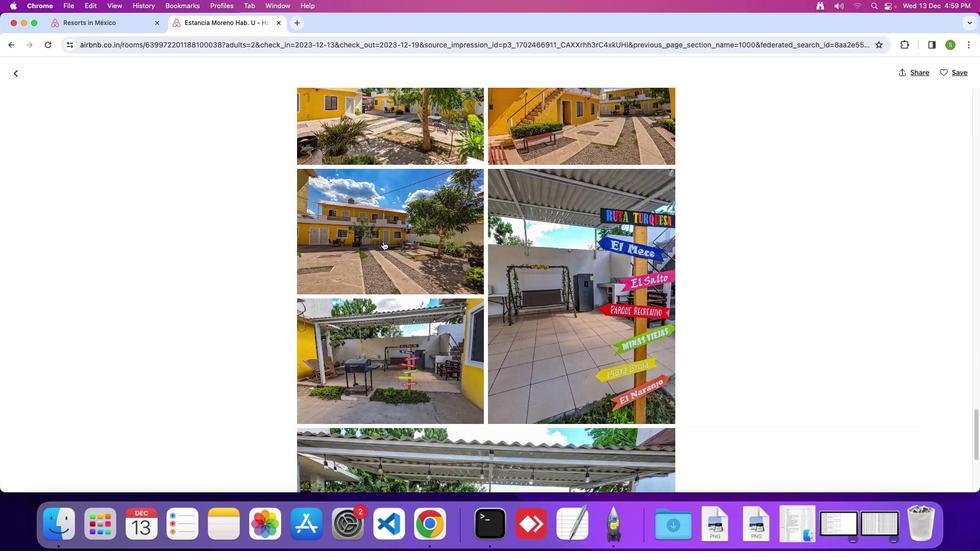 
Action: Mouse scrolled (383, 242) with delta (0, 0)
Screenshot: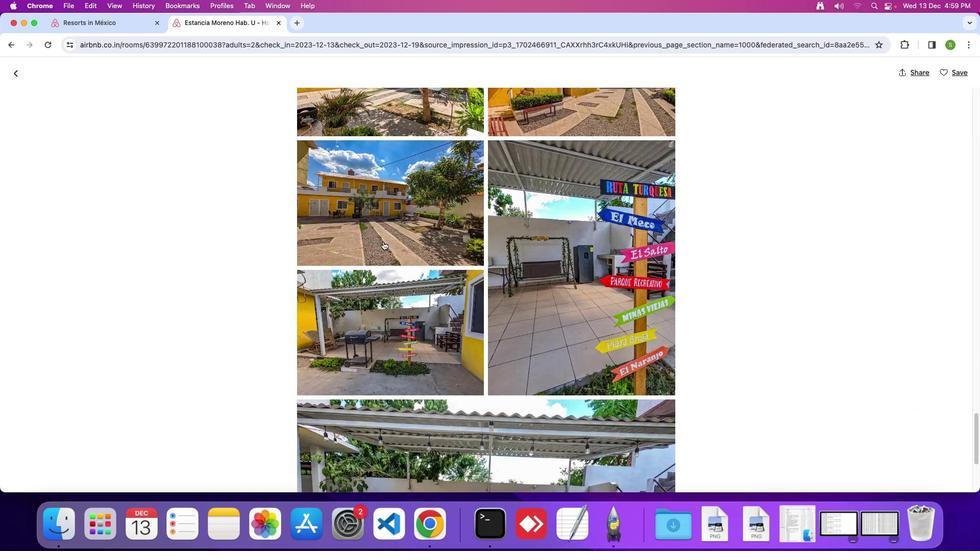 
Action: Mouse scrolled (383, 242) with delta (0, 0)
Screenshot: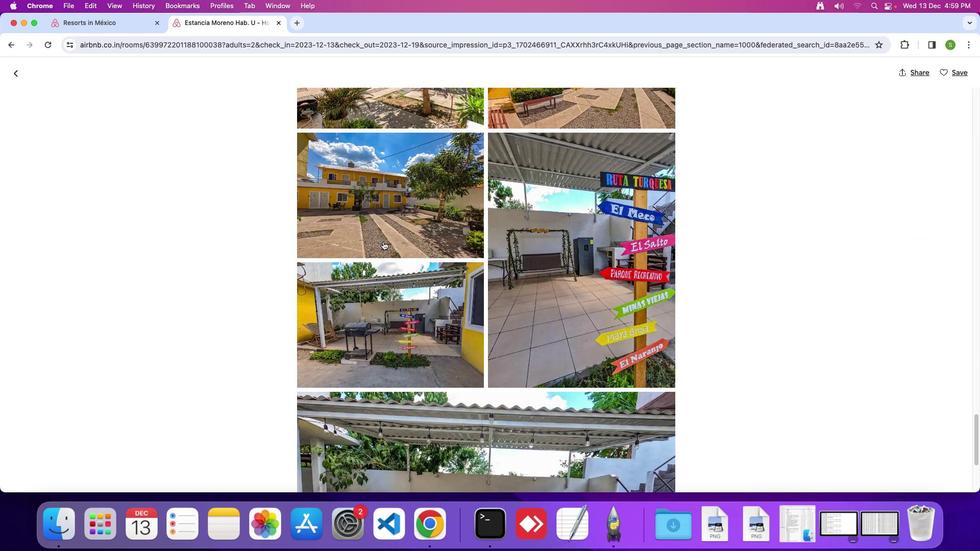 
Action: Mouse scrolled (383, 242) with delta (0, -1)
Screenshot: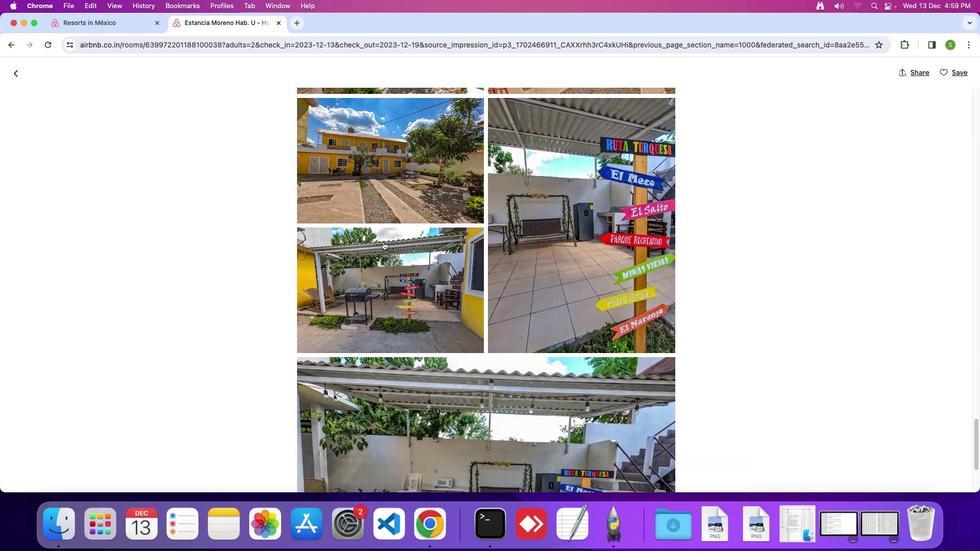 
Action: Mouse scrolled (383, 242) with delta (0, 0)
Screenshot: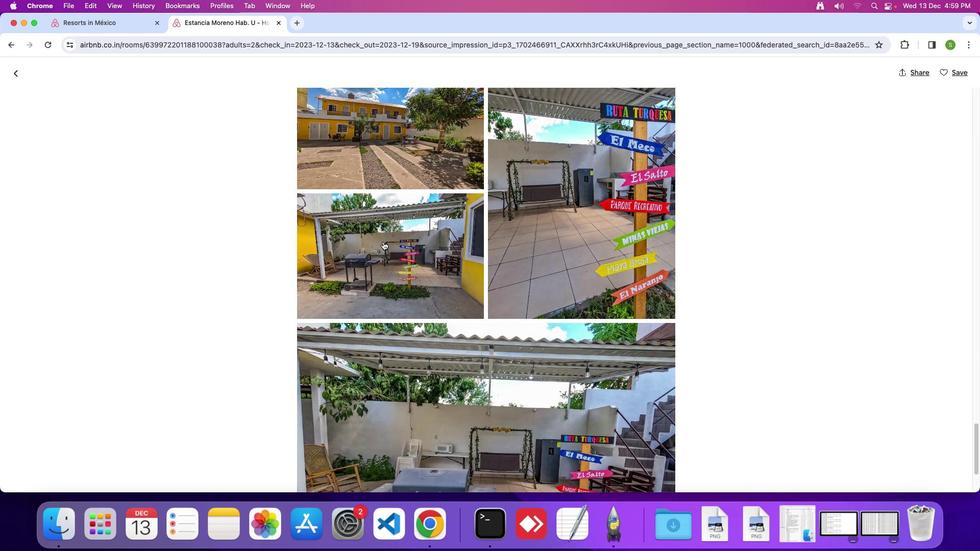 
Action: Mouse scrolled (383, 242) with delta (0, 0)
Screenshot: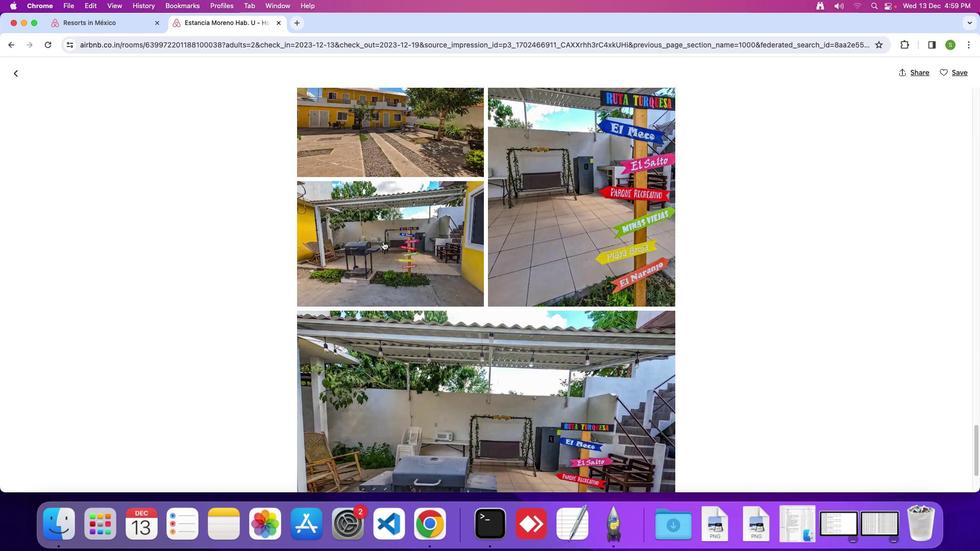 
Action: Mouse scrolled (383, 242) with delta (0, 0)
Screenshot: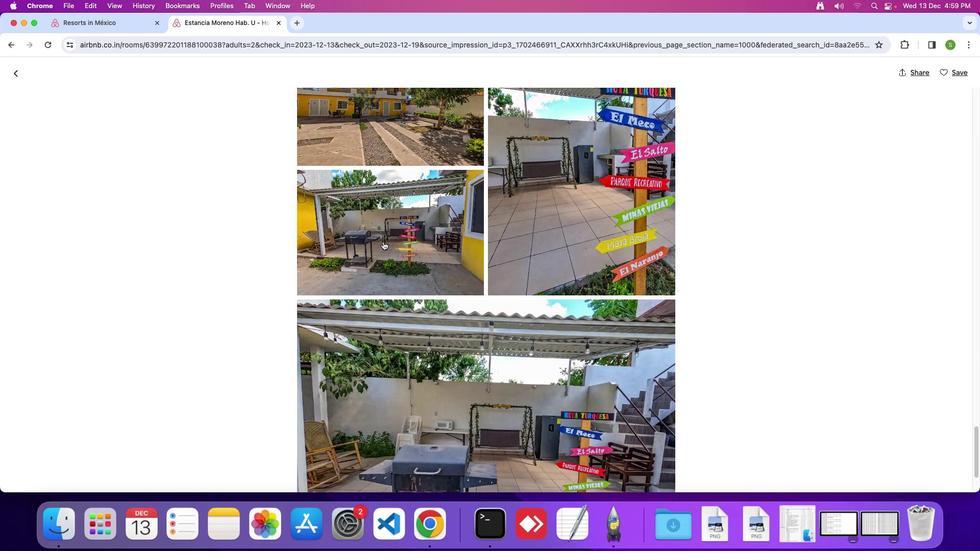 
Action: Mouse scrolled (383, 242) with delta (0, 0)
Screenshot: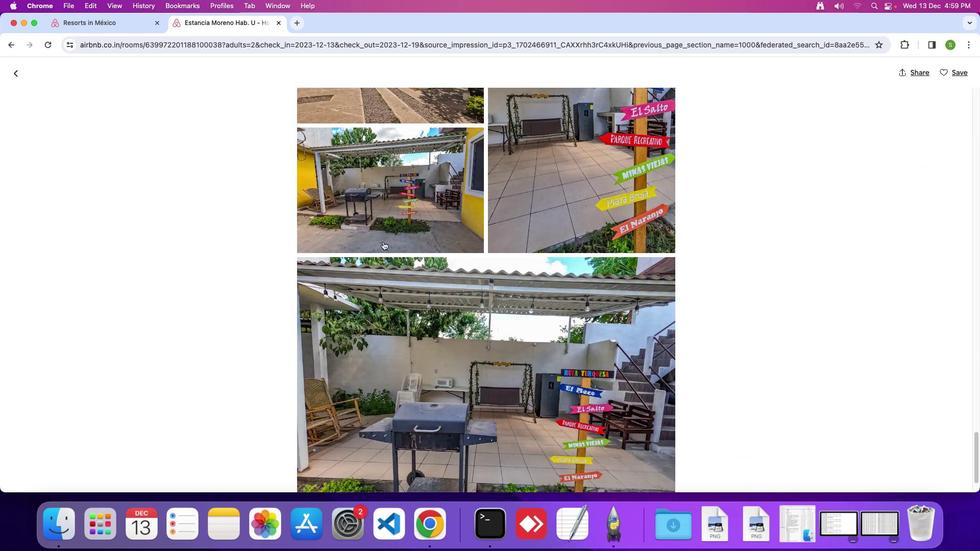 
Action: Mouse scrolled (383, 242) with delta (0, -1)
Screenshot: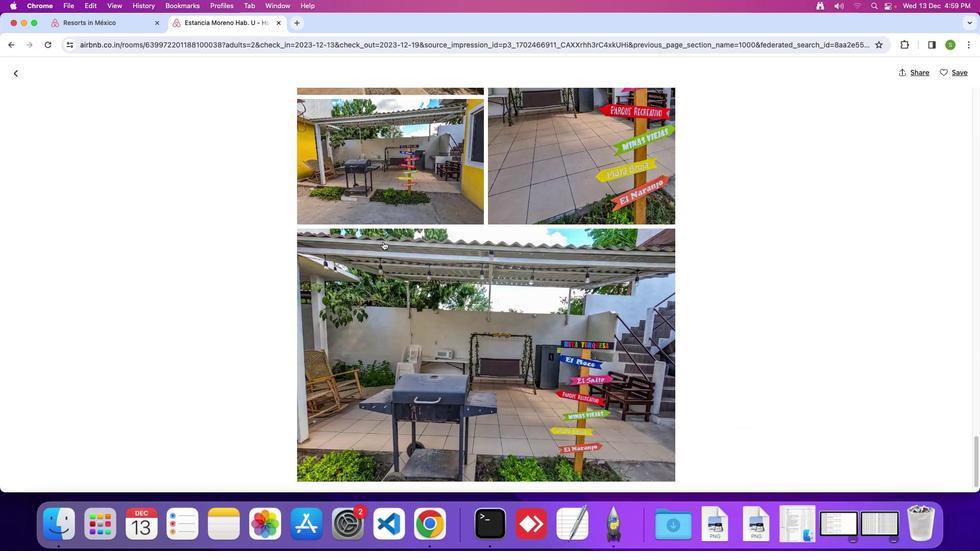 
Action: Mouse scrolled (383, 242) with delta (0, -2)
Screenshot: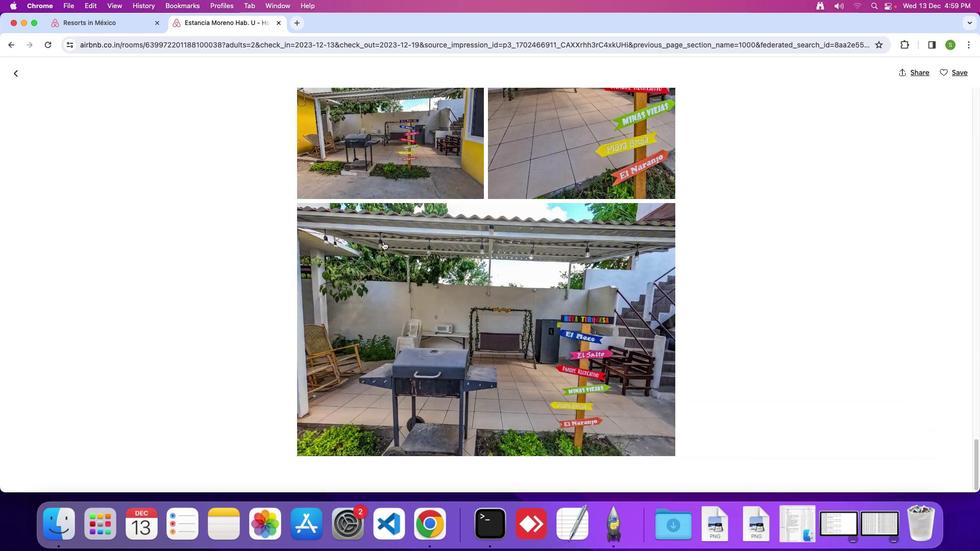
Action: Mouse scrolled (383, 242) with delta (0, 0)
Screenshot: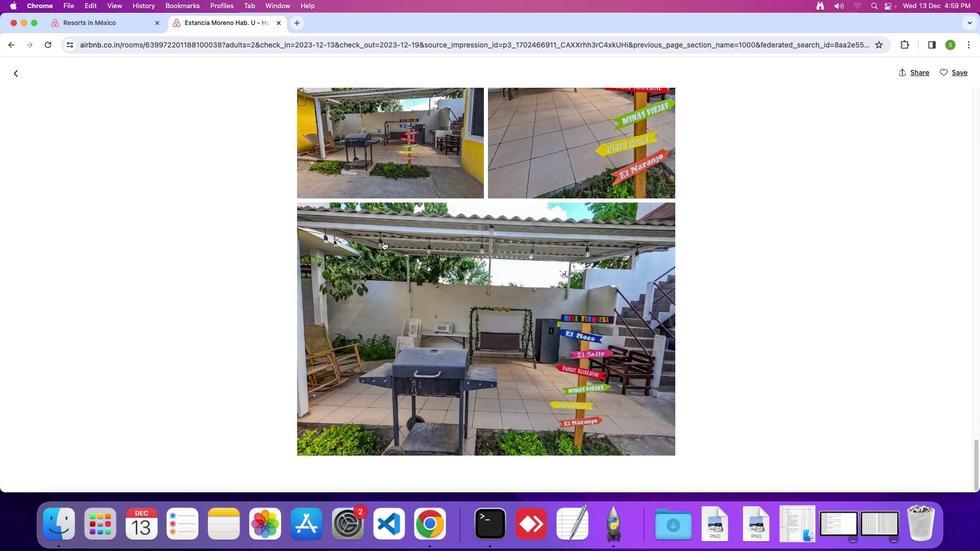 
Action: Mouse scrolled (383, 242) with delta (0, 0)
Screenshot: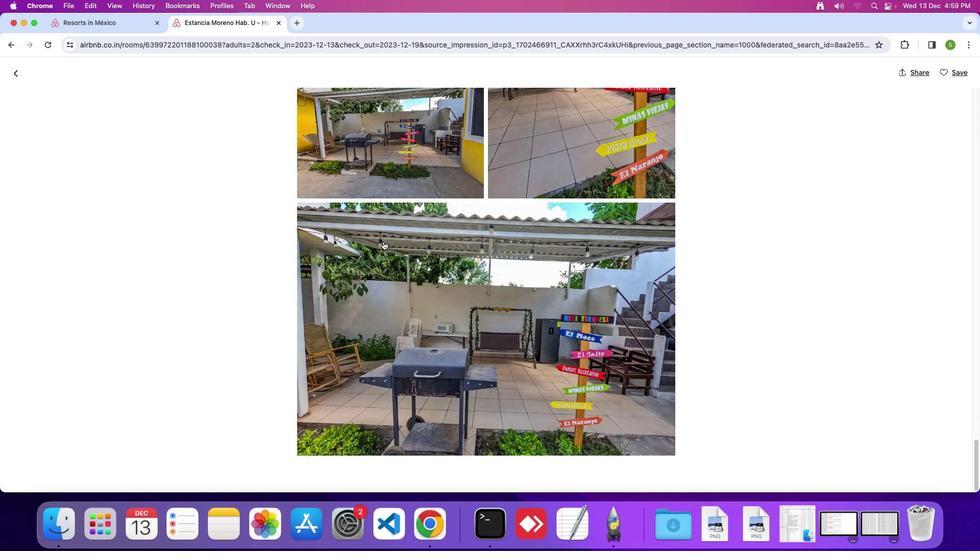 
Action: Mouse moved to (12, 73)
